Task: Search one way flight ticket for 2 adults, 4 children and 1 infant on lap in business from Myrtle Beach: Myrtle Beach International Airport to Springfield: Abraham Lincoln Capital Airport on 5-2-2023. Choice of flights is Southwest. Number of bags: 8 checked bags. Price is upto 20000. Outbound departure time preference is 21:15.
Action: Mouse moved to (416, 352)
Screenshot: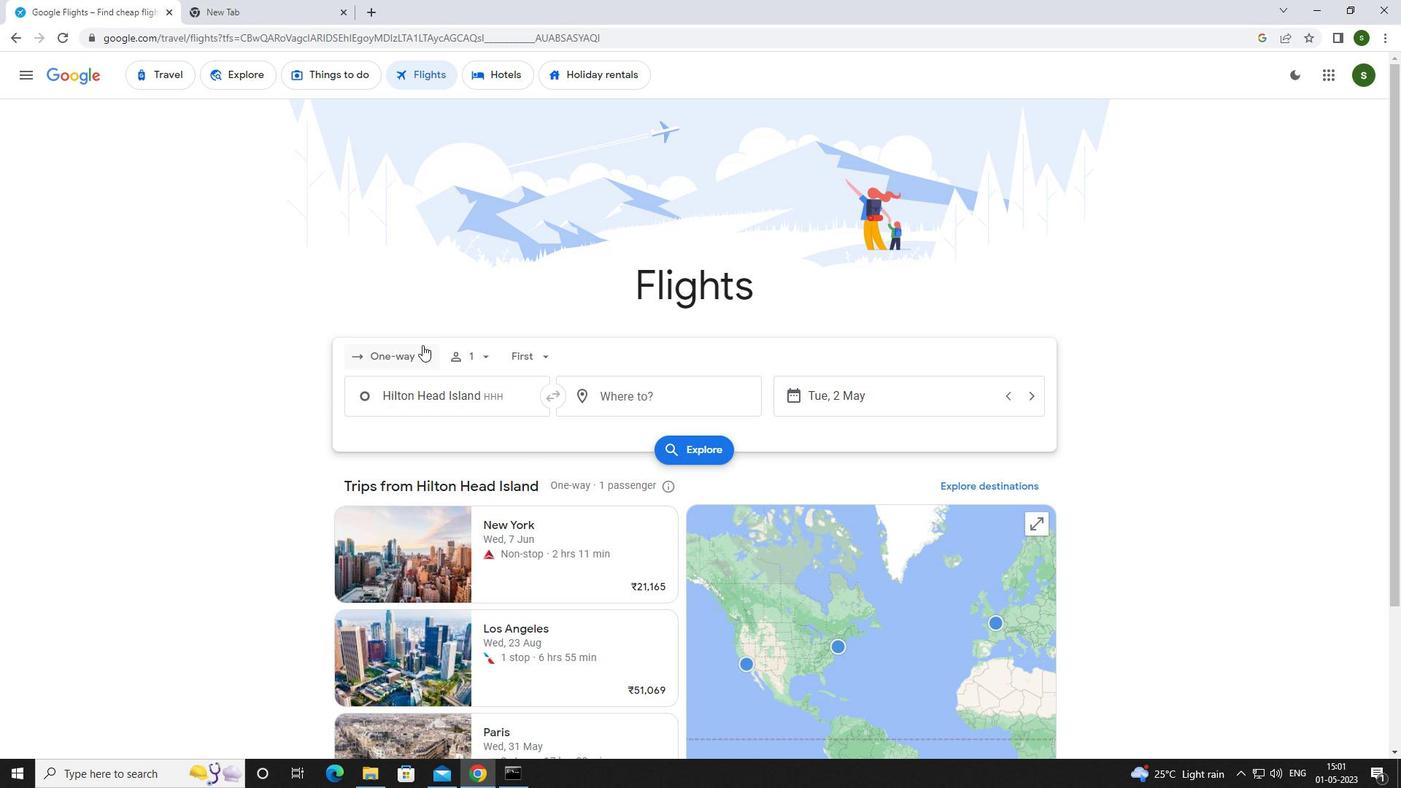 
Action: Mouse pressed left at (416, 352)
Screenshot: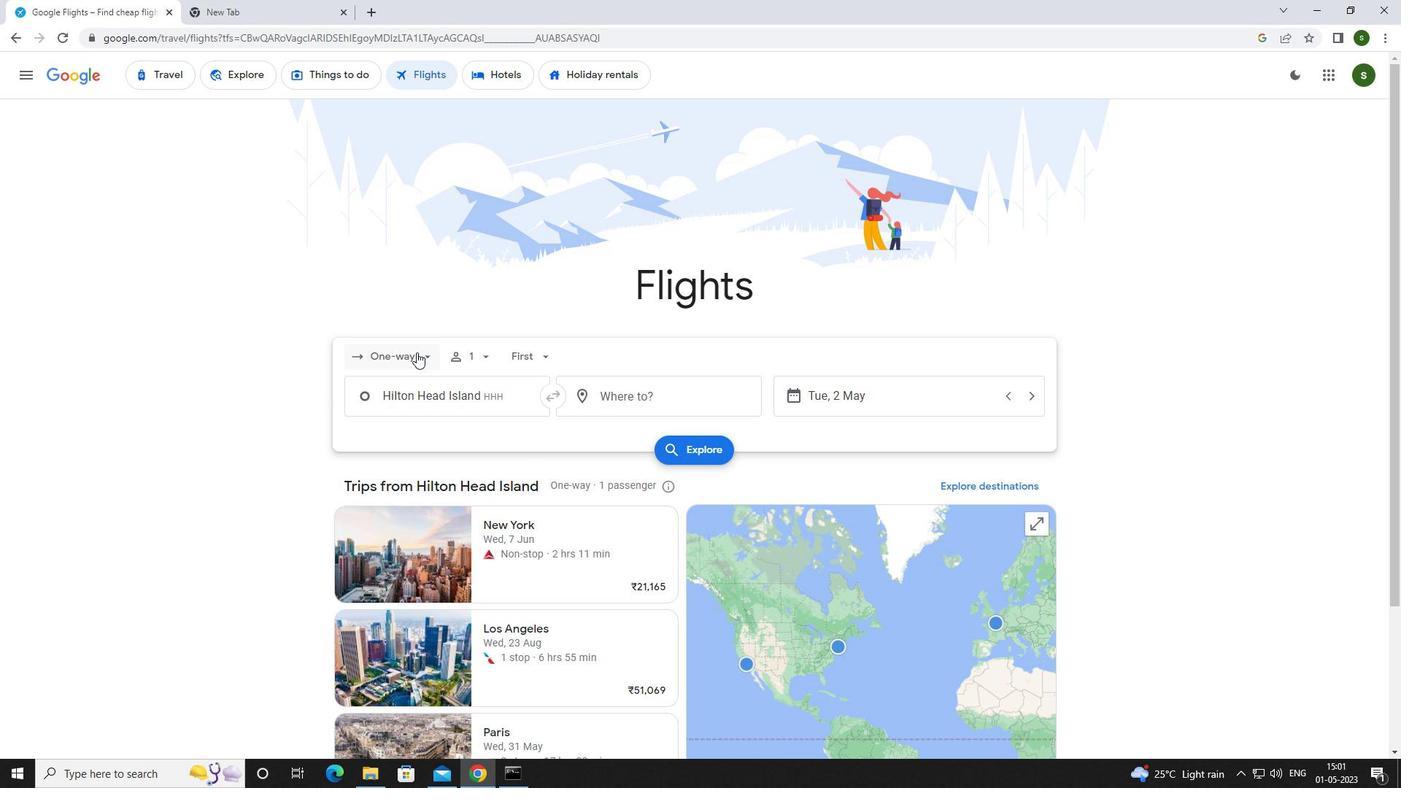 
Action: Mouse moved to (429, 419)
Screenshot: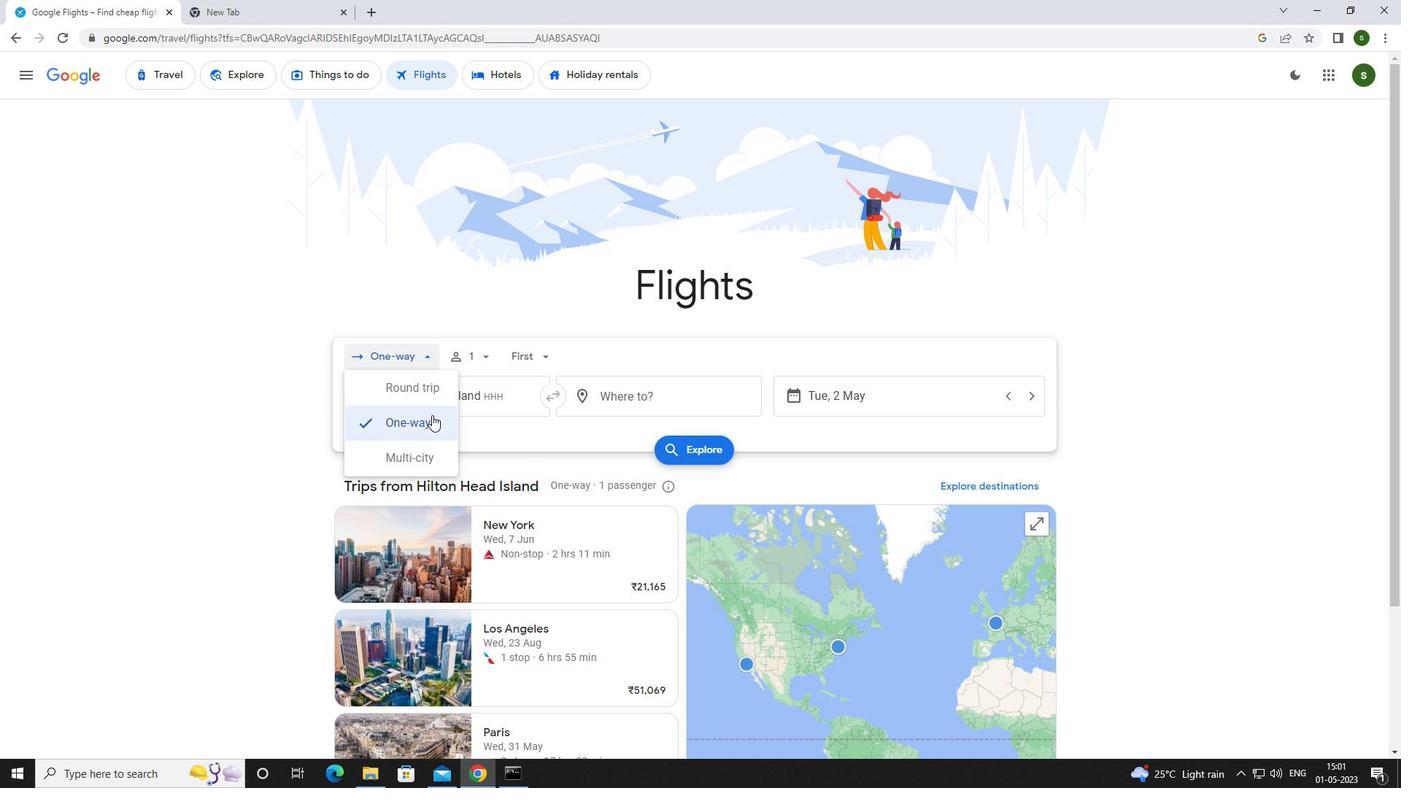
Action: Mouse pressed left at (429, 419)
Screenshot: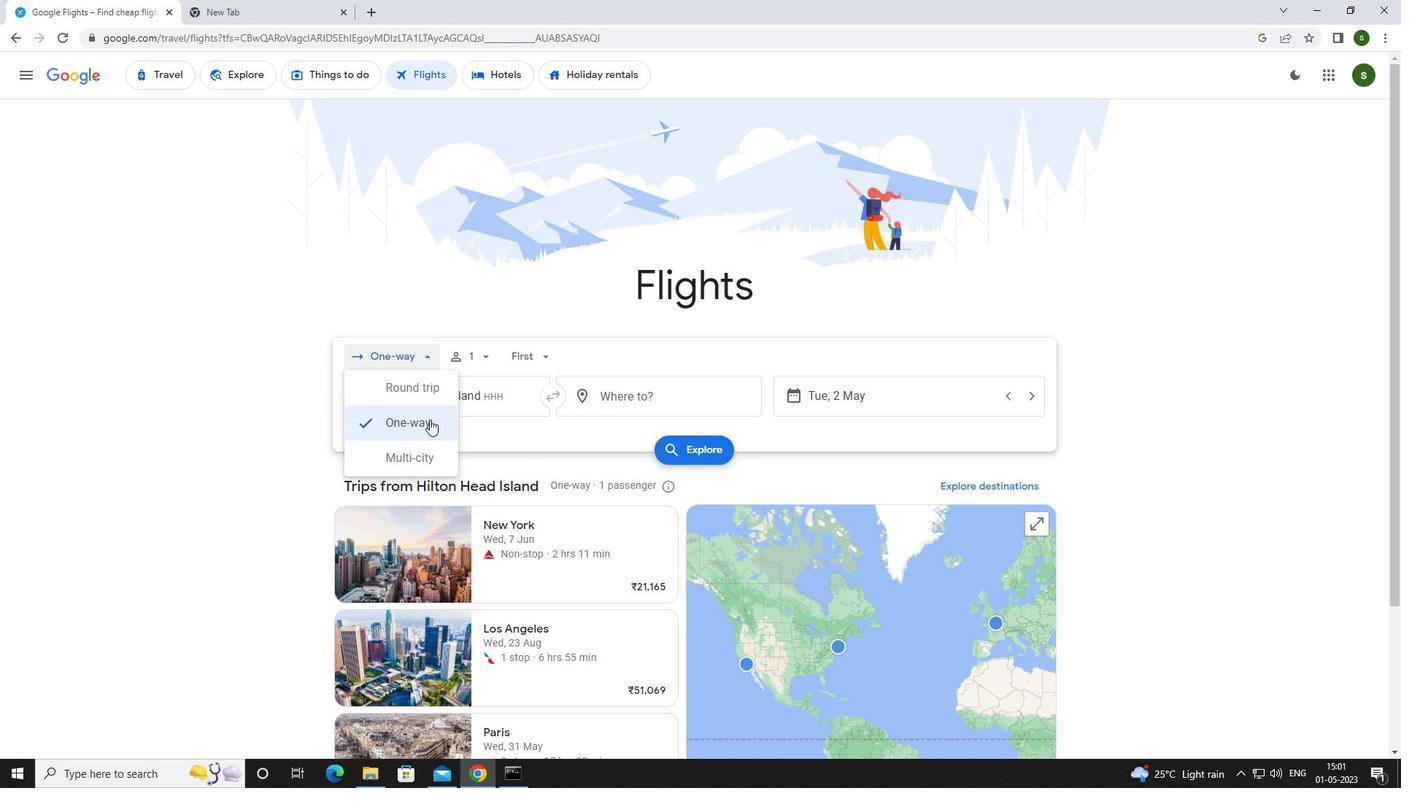 
Action: Mouse moved to (475, 356)
Screenshot: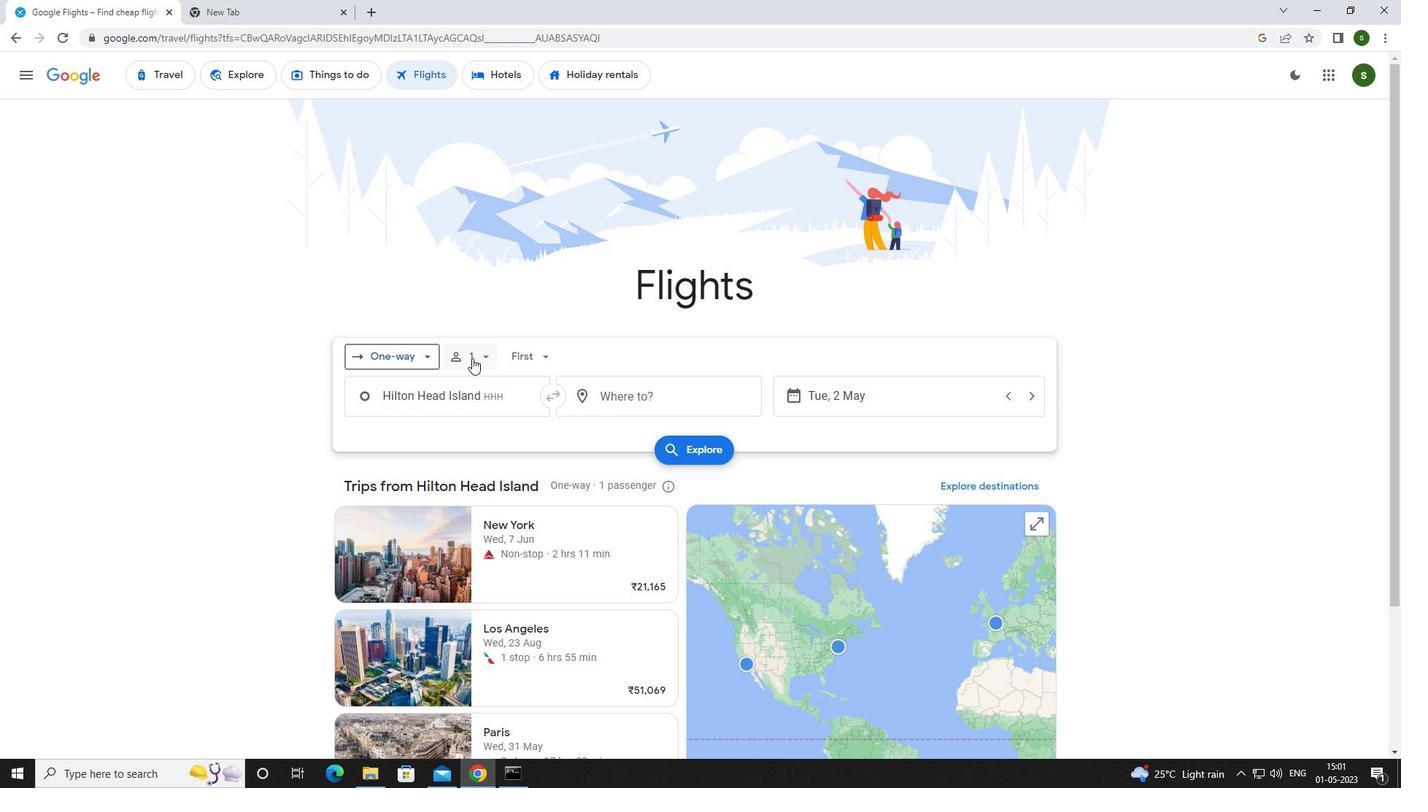 
Action: Mouse pressed left at (475, 356)
Screenshot: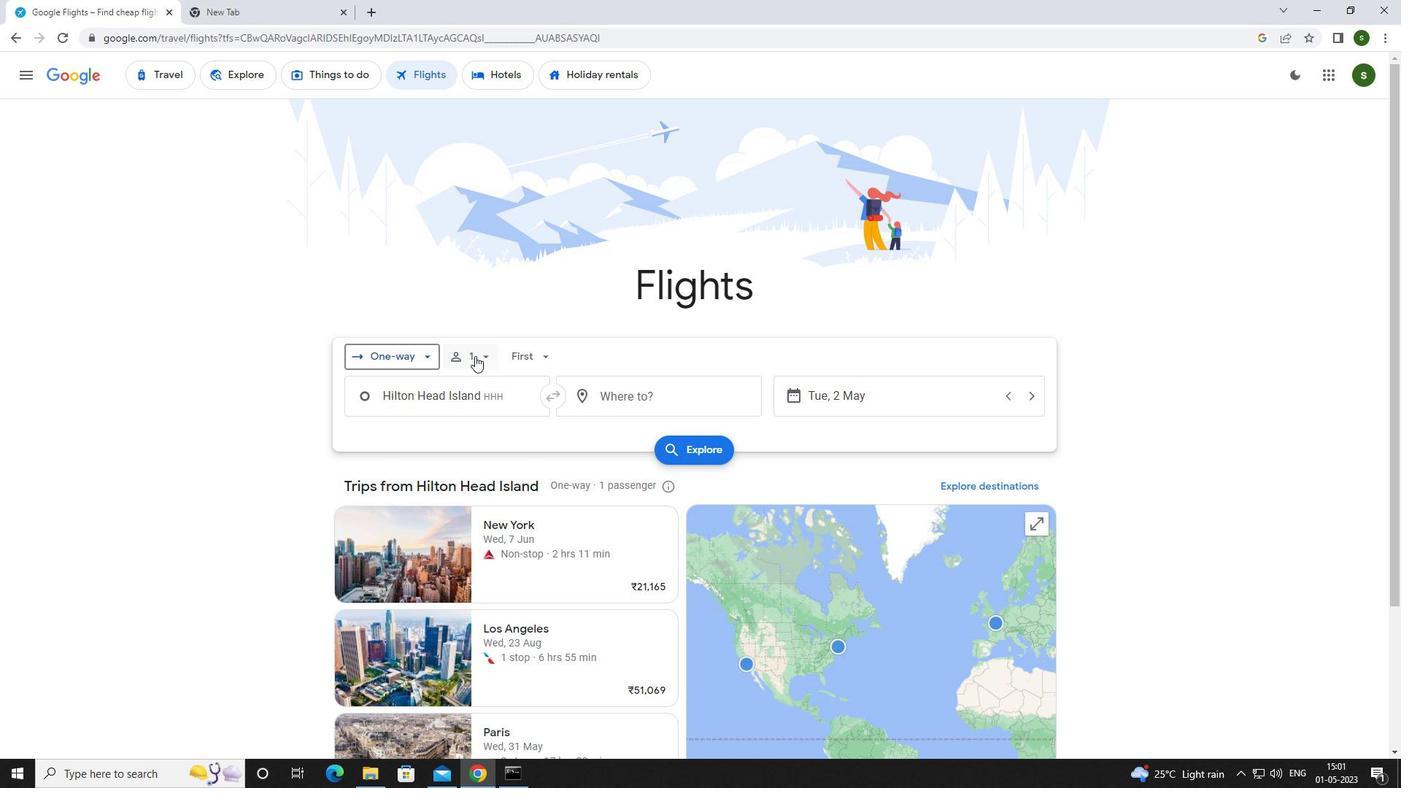 
Action: Mouse moved to (601, 396)
Screenshot: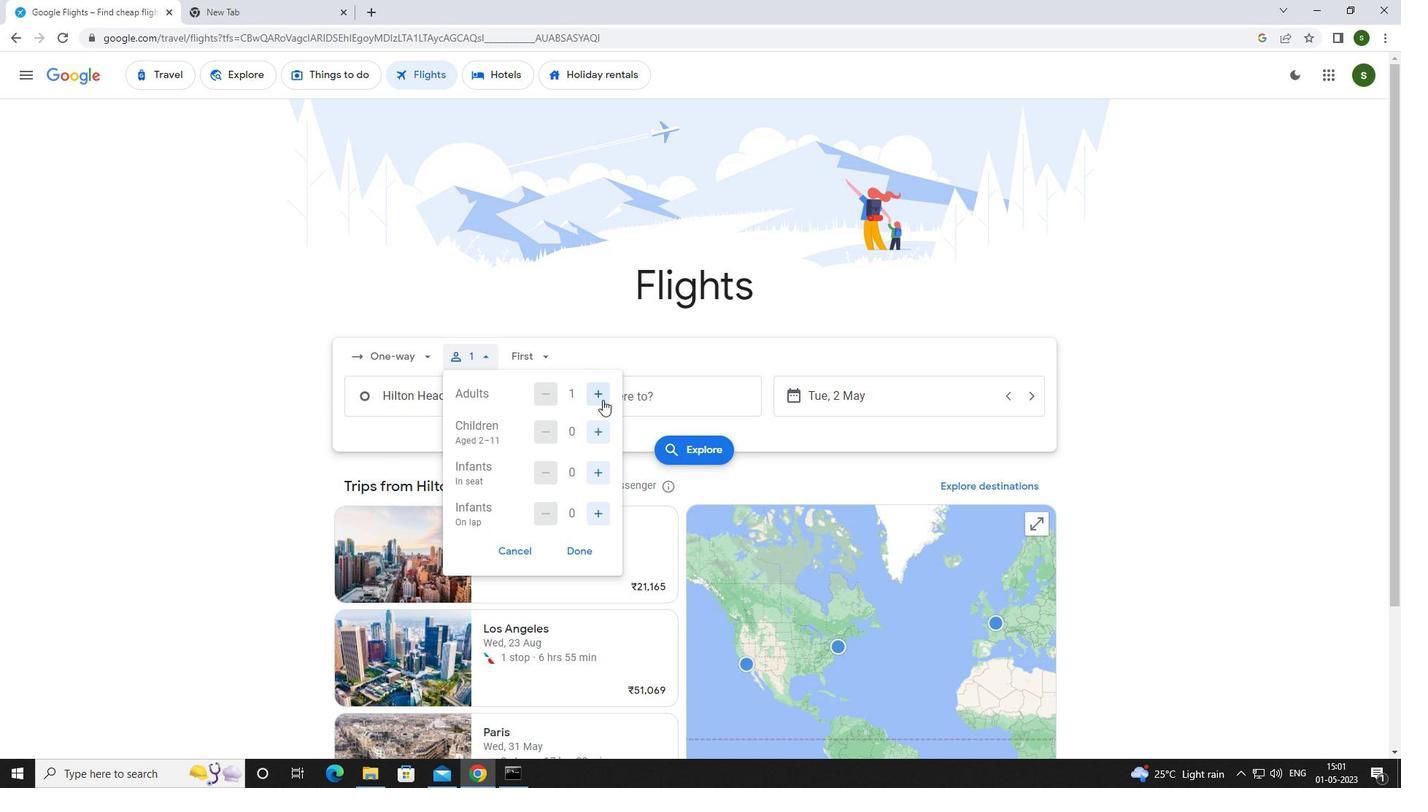 
Action: Mouse pressed left at (601, 396)
Screenshot: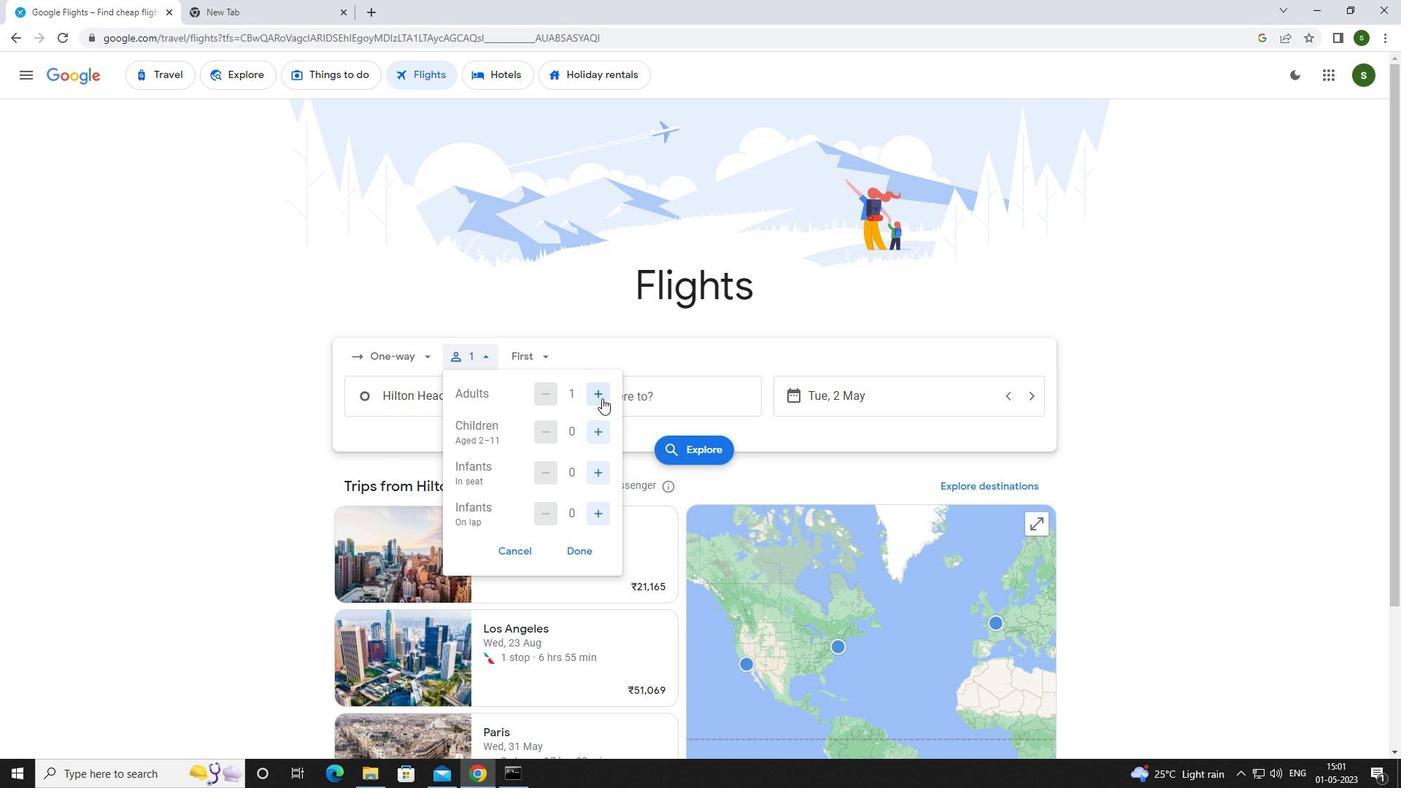
Action: Mouse moved to (601, 431)
Screenshot: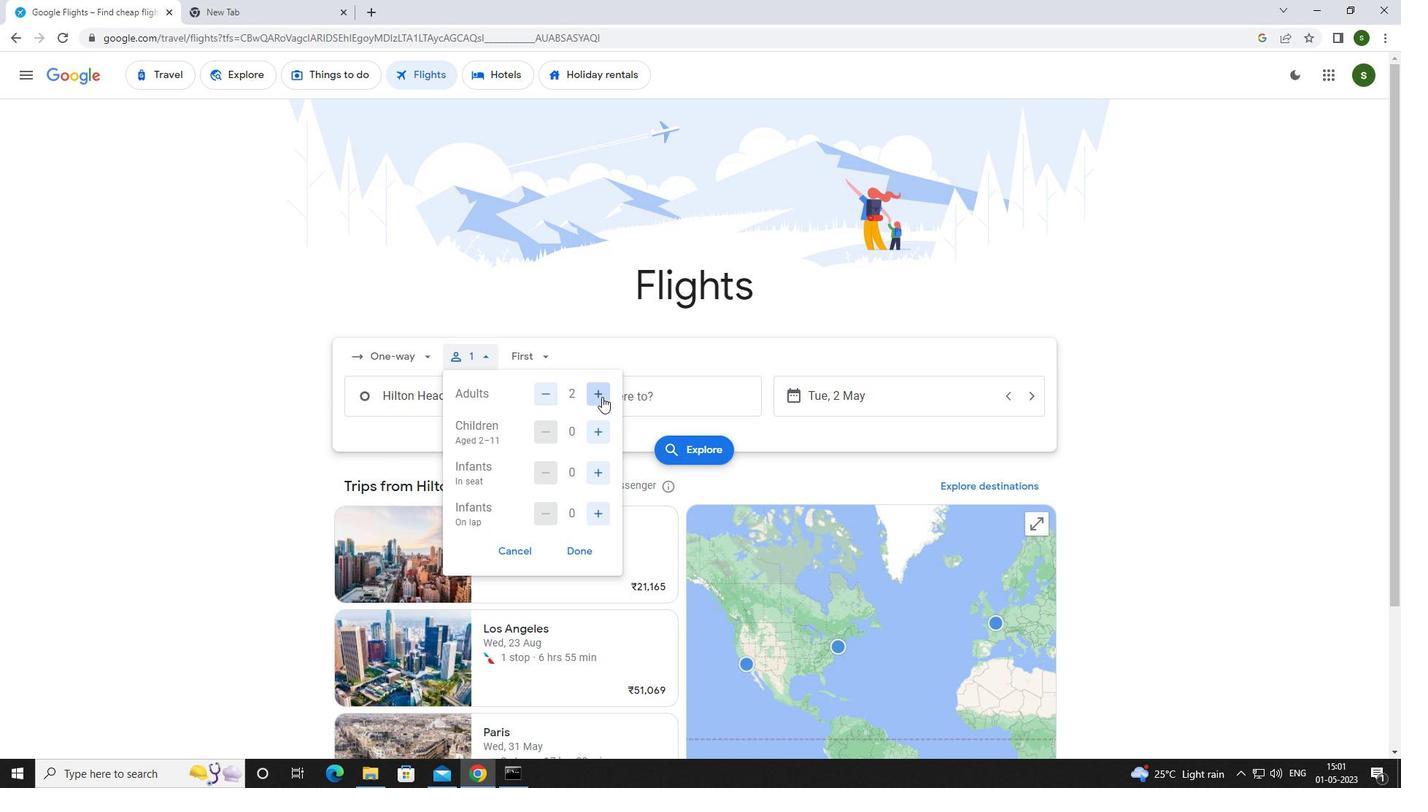 
Action: Mouse pressed left at (601, 431)
Screenshot: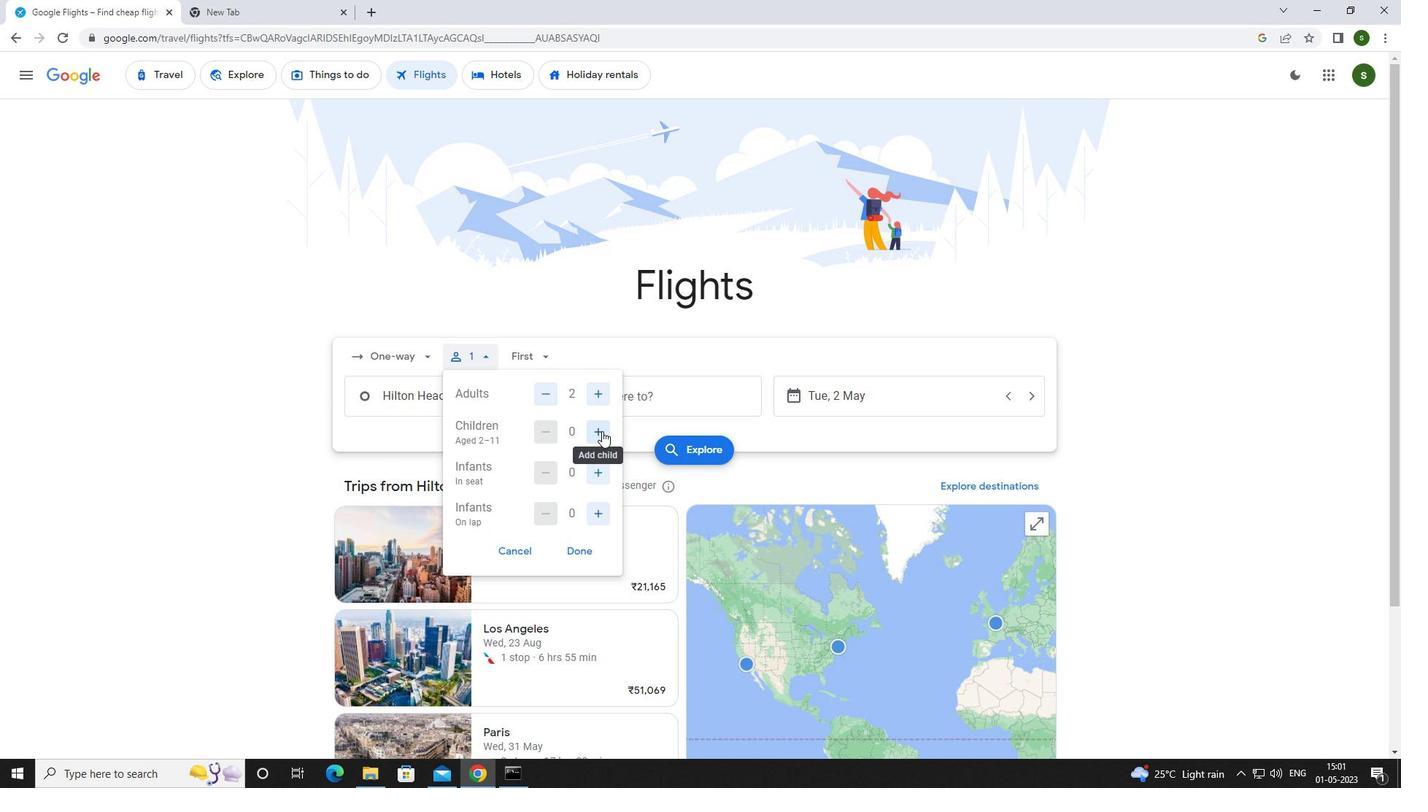 
Action: Mouse pressed left at (601, 431)
Screenshot: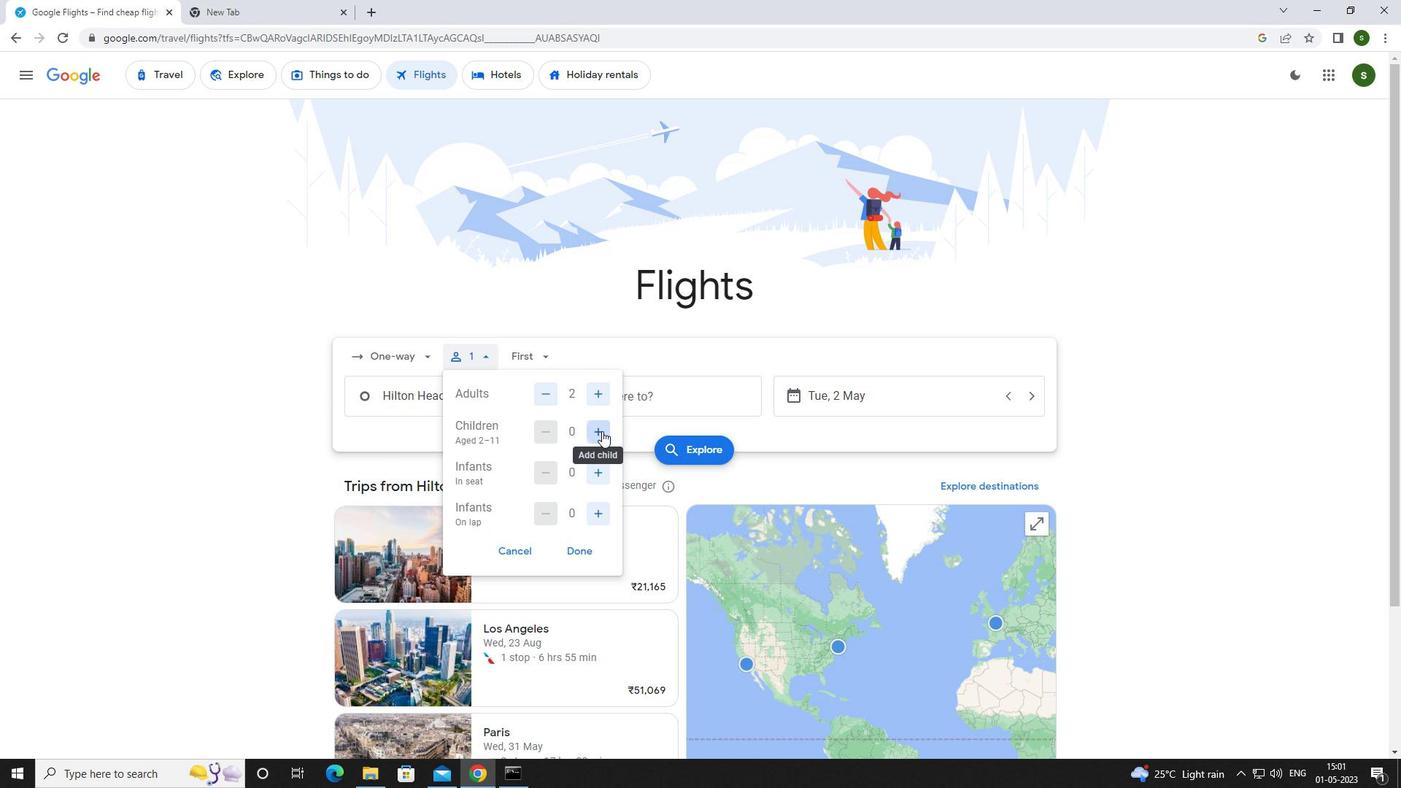
Action: Mouse pressed left at (601, 431)
Screenshot: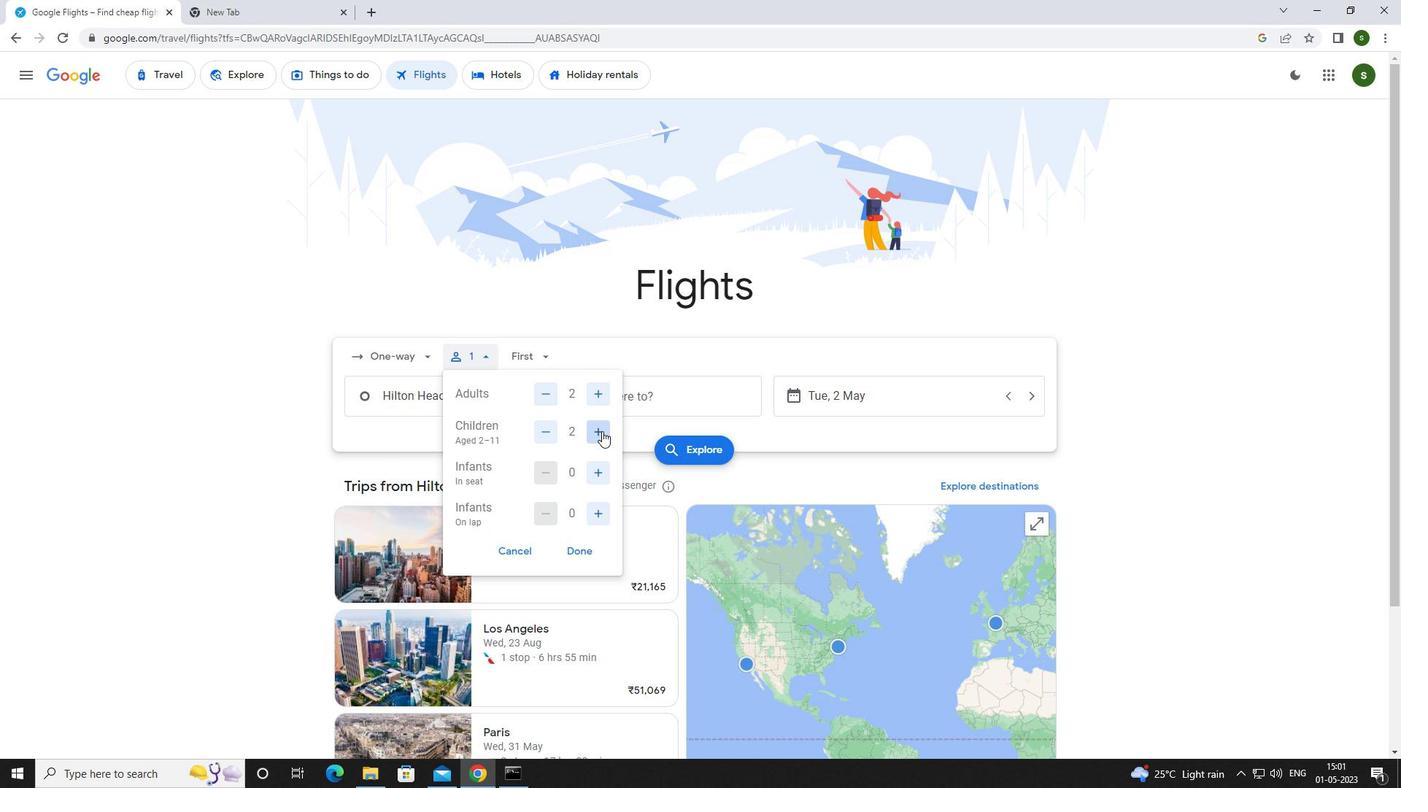 
Action: Mouse pressed left at (601, 431)
Screenshot: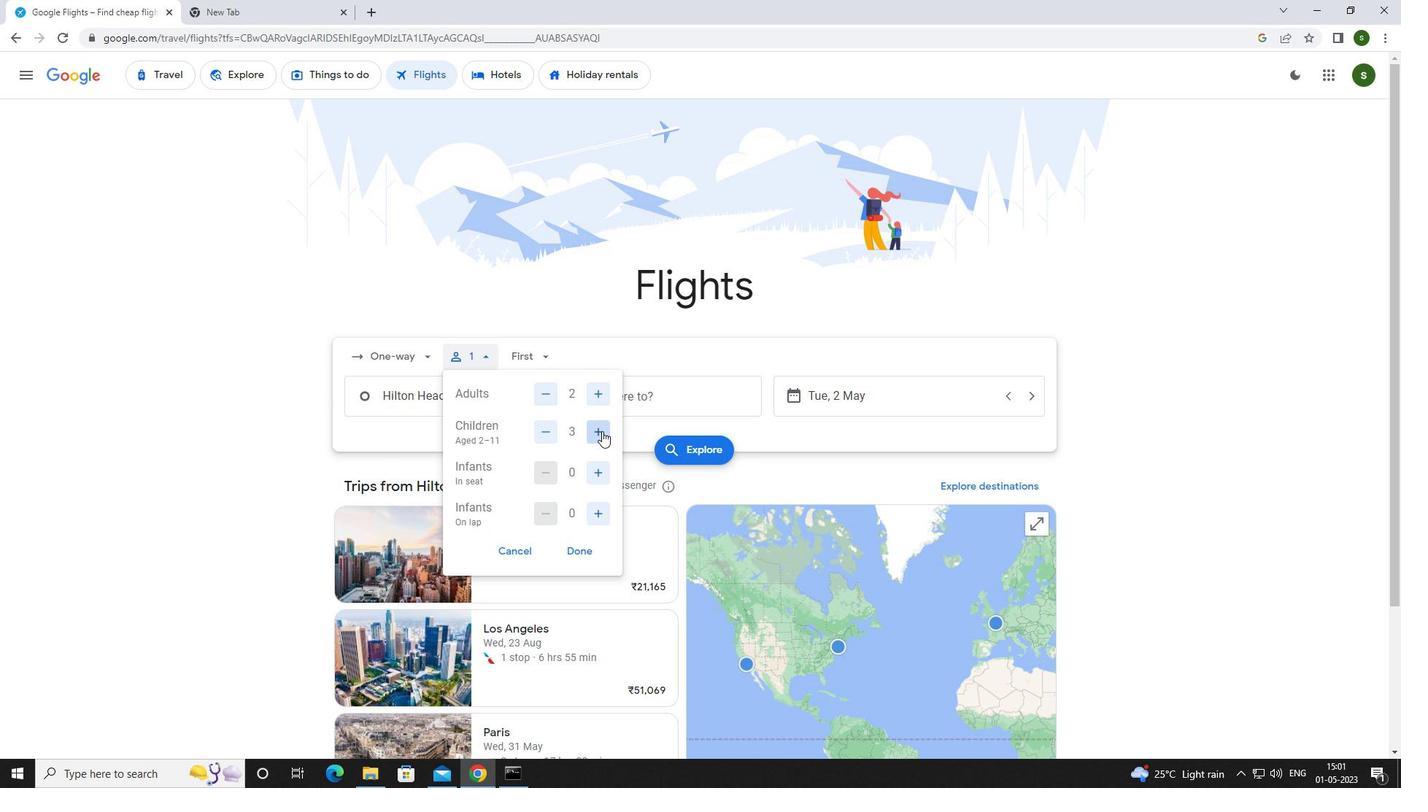 
Action: Mouse moved to (598, 513)
Screenshot: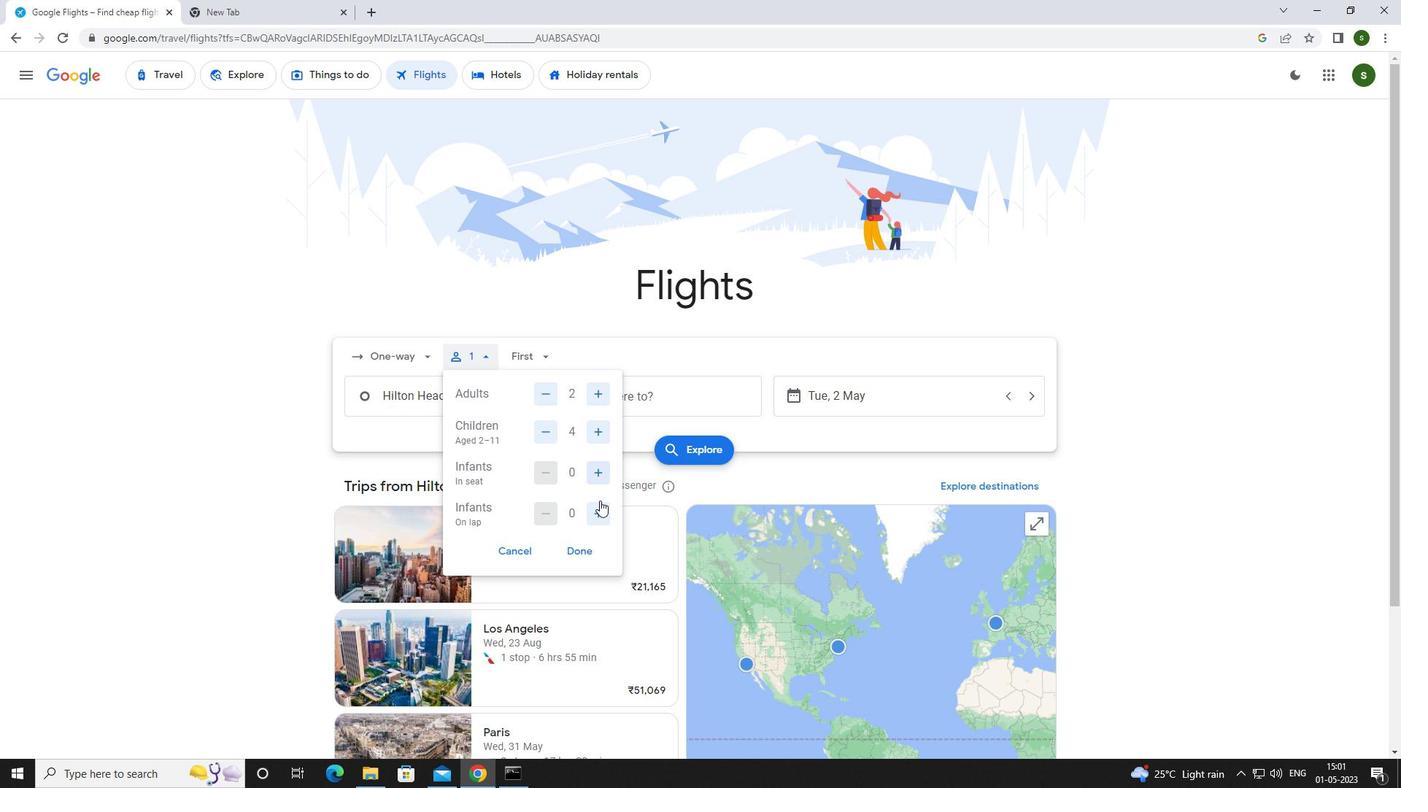 
Action: Mouse pressed left at (598, 513)
Screenshot: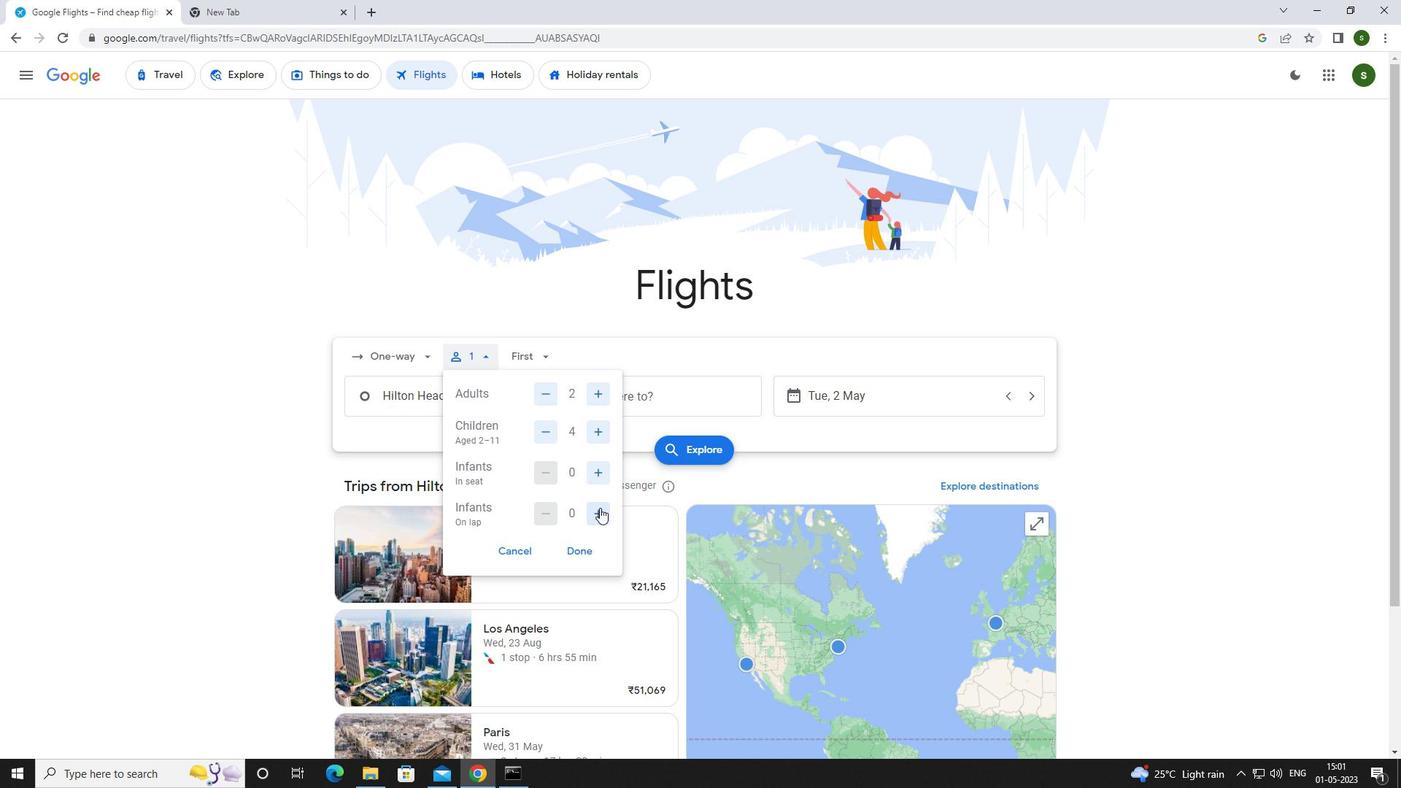 
Action: Mouse moved to (546, 359)
Screenshot: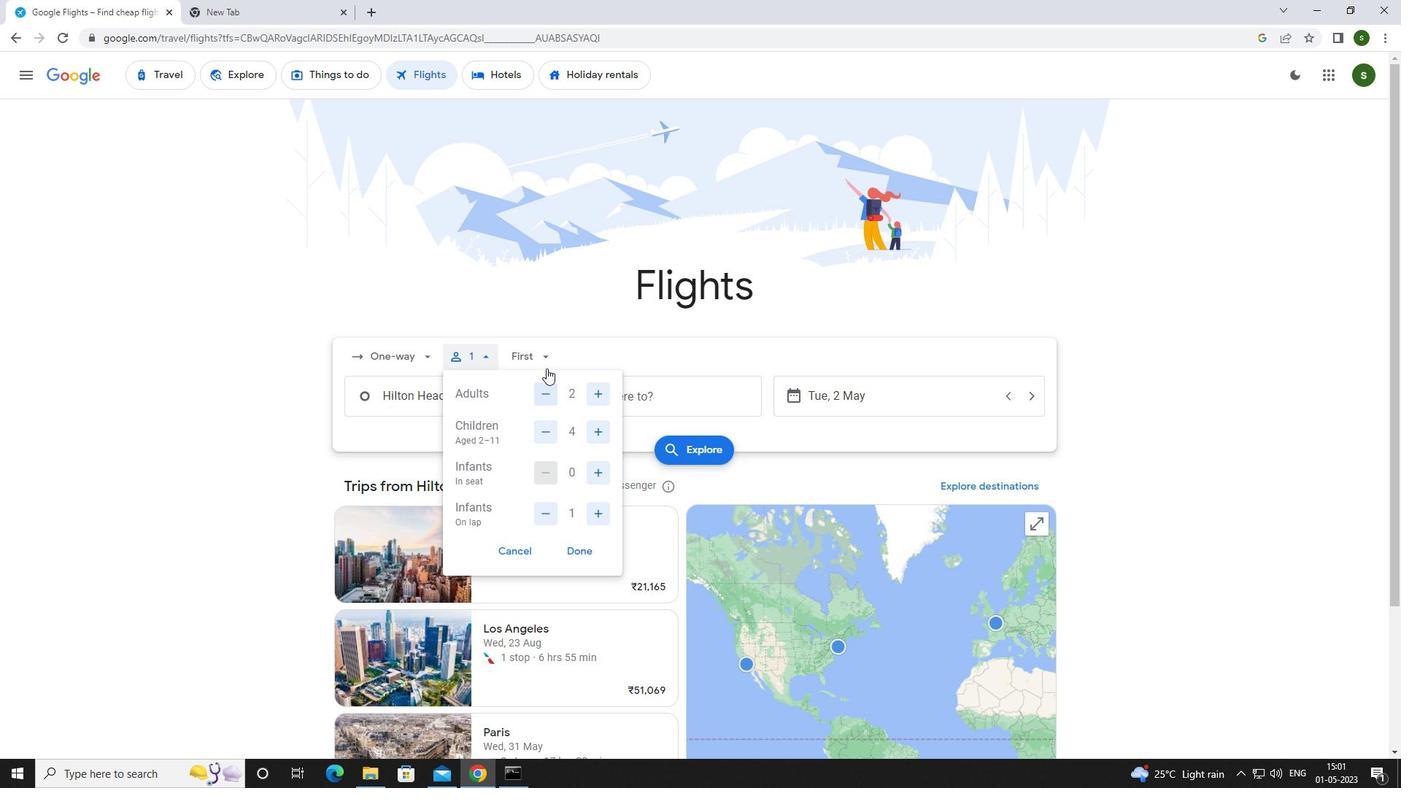 
Action: Mouse pressed left at (546, 359)
Screenshot: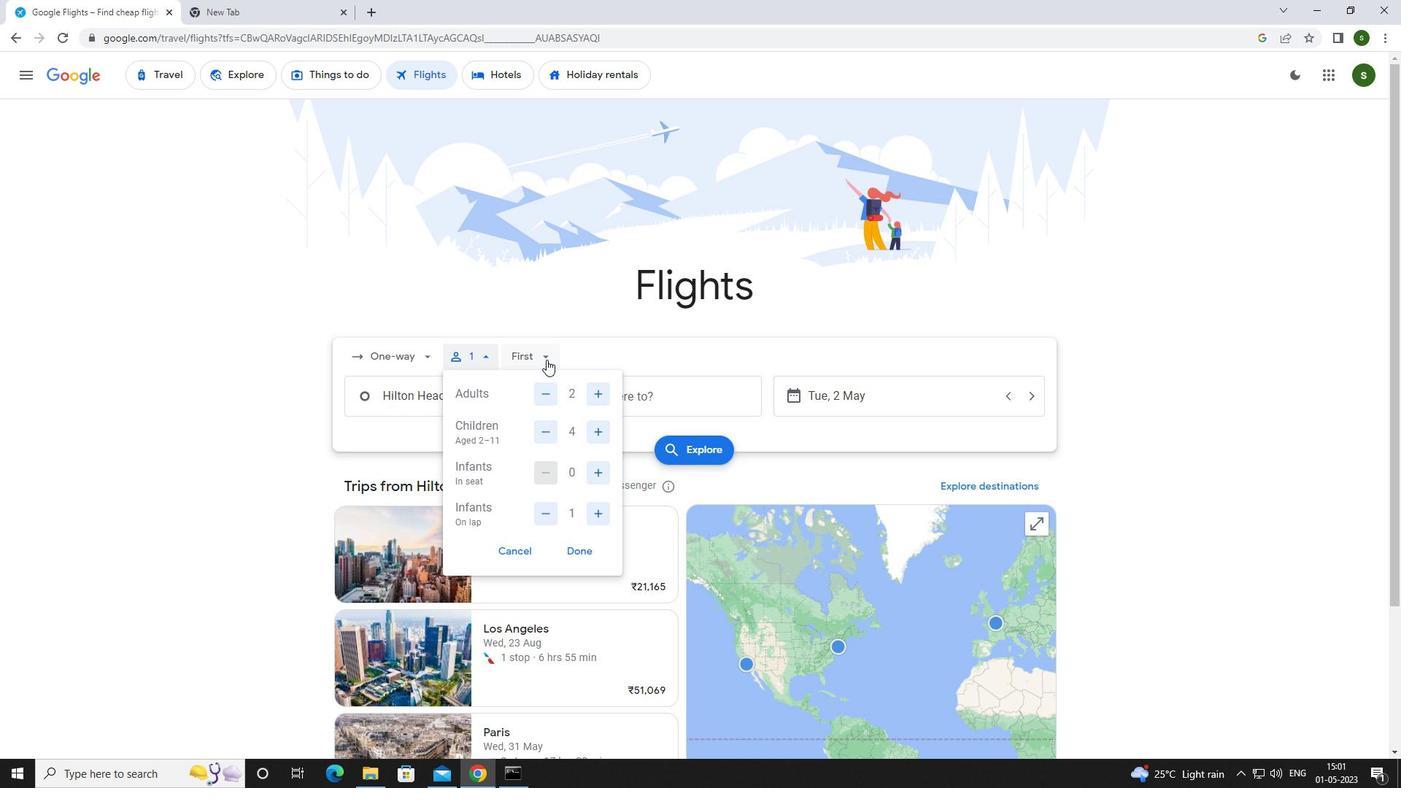 
Action: Mouse moved to (580, 458)
Screenshot: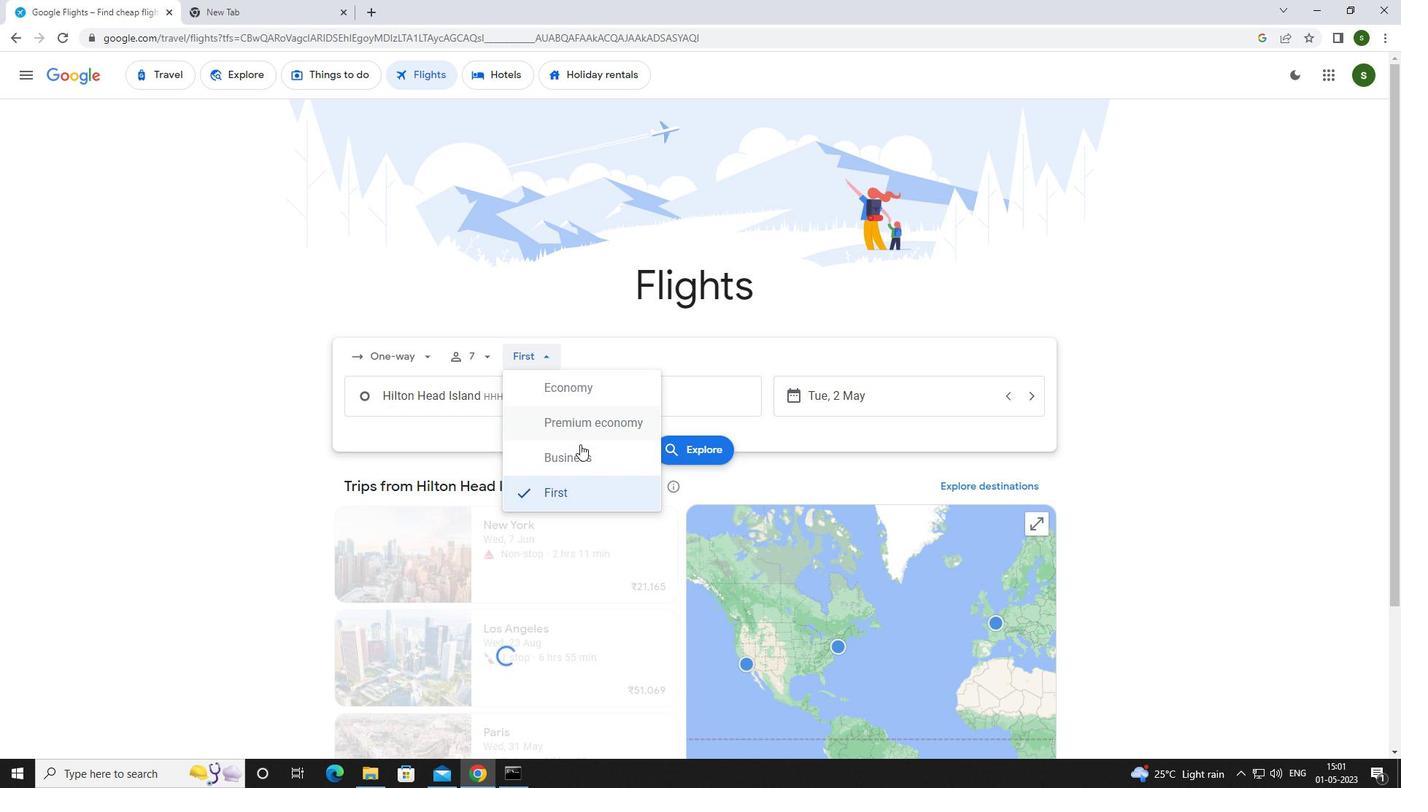 
Action: Mouse pressed left at (580, 458)
Screenshot: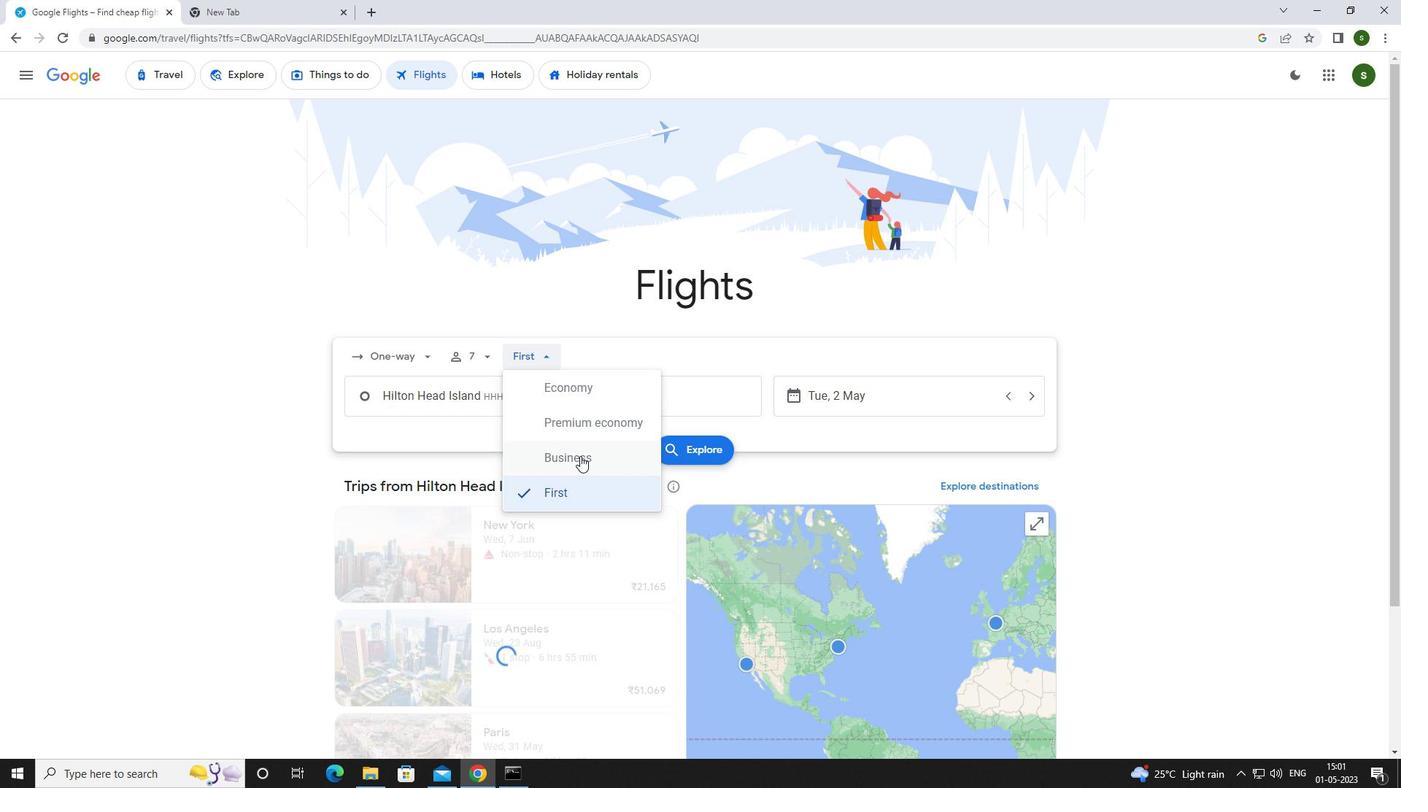 
Action: Mouse moved to (503, 391)
Screenshot: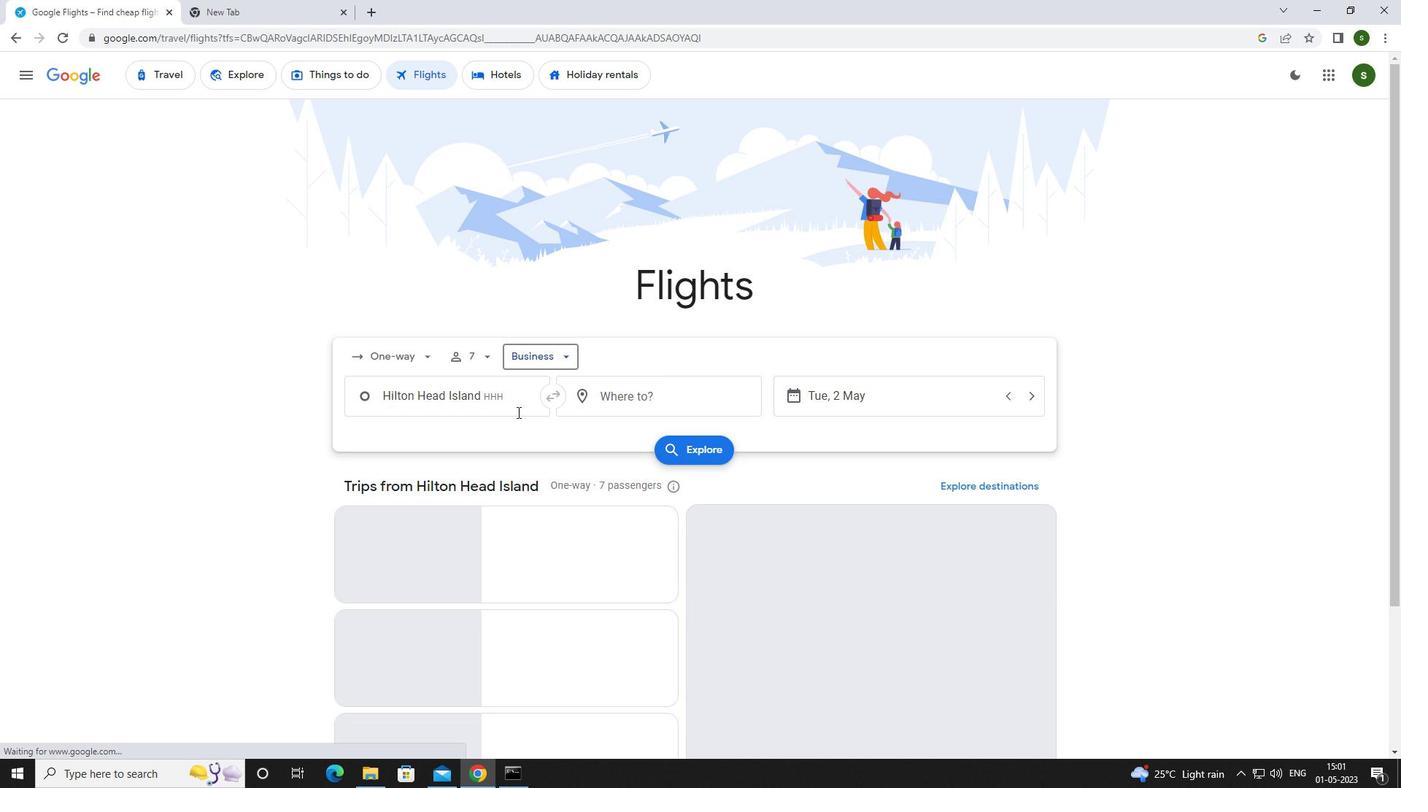 
Action: Mouse pressed left at (503, 391)
Screenshot: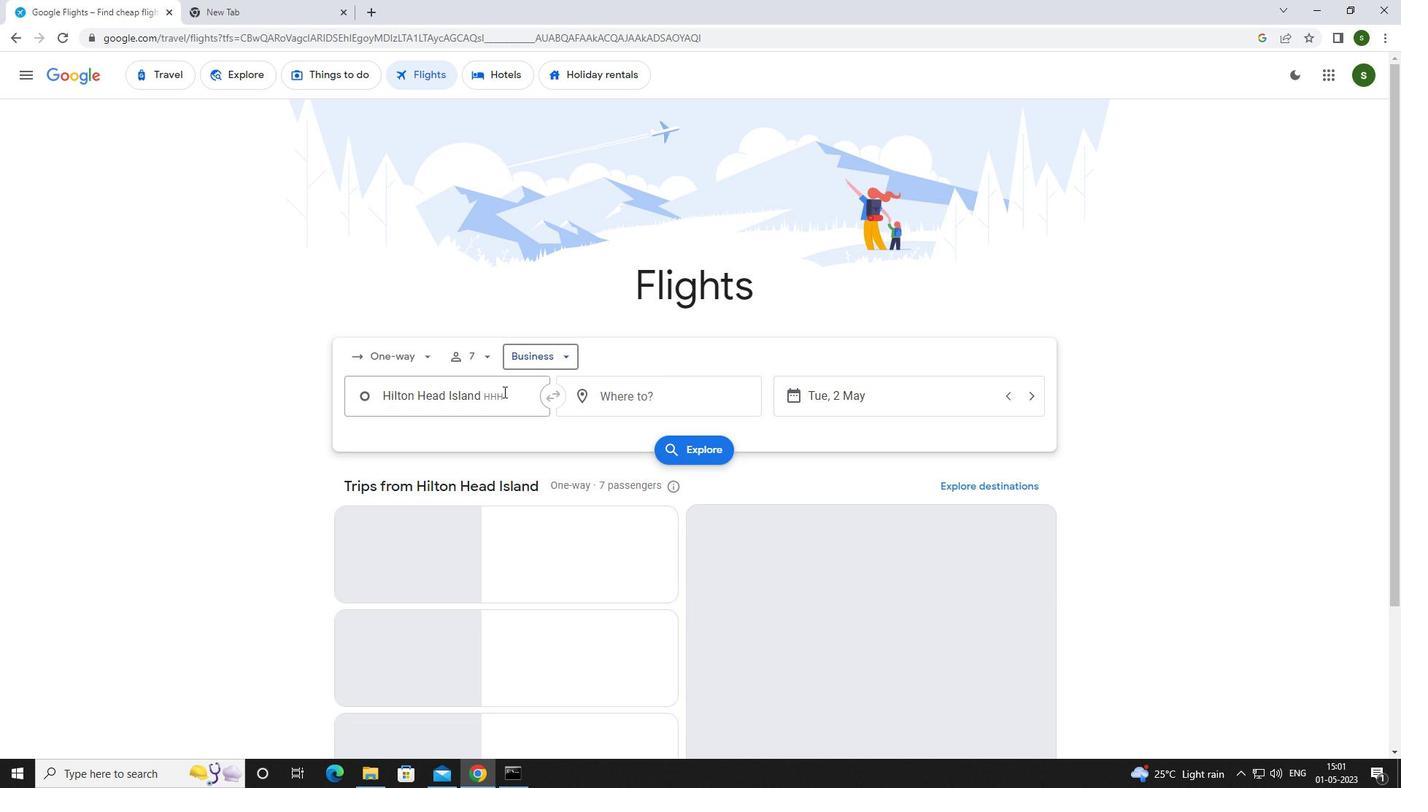 
Action: Key pressed myrtle
Screenshot: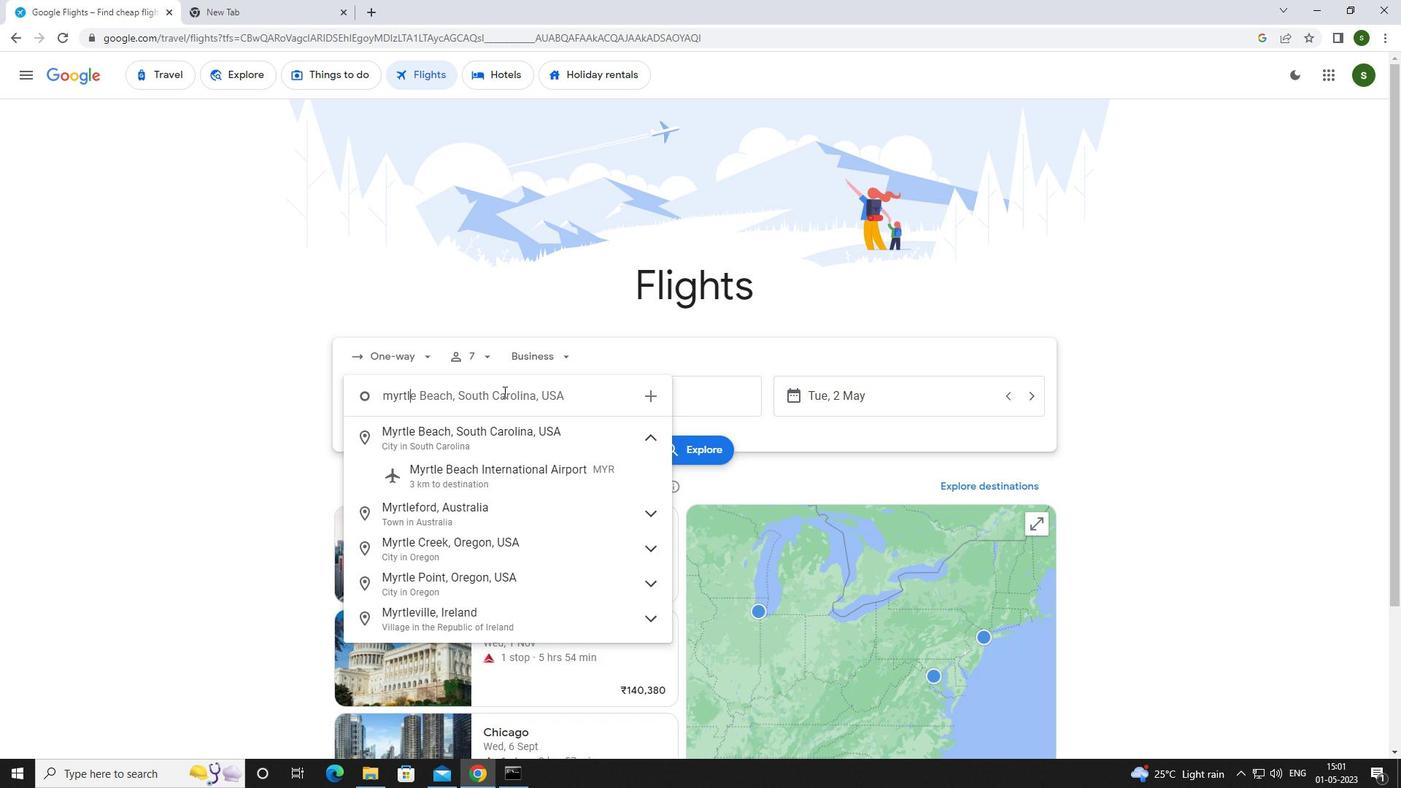
Action: Mouse moved to (528, 472)
Screenshot: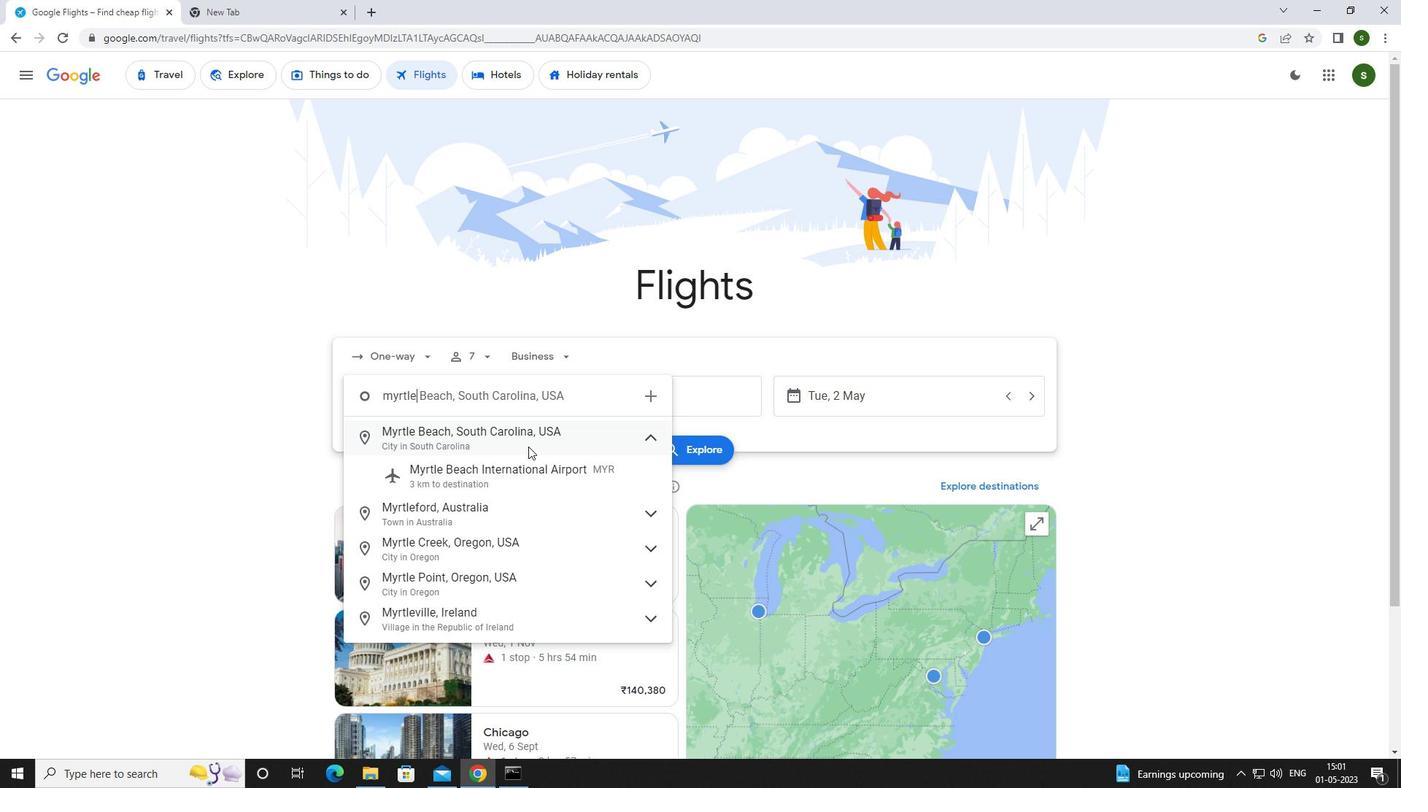 
Action: Mouse pressed left at (528, 472)
Screenshot: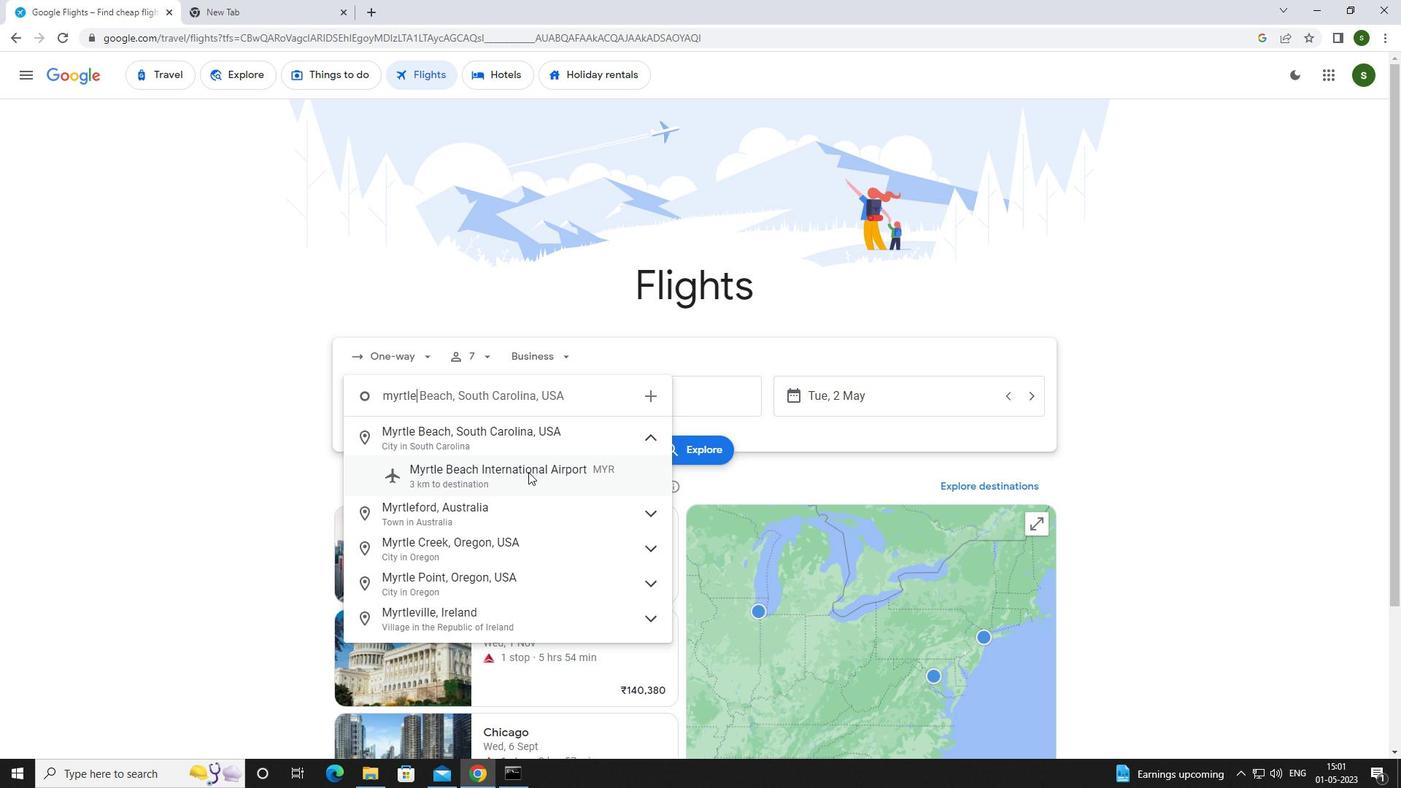 
Action: Mouse moved to (626, 394)
Screenshot: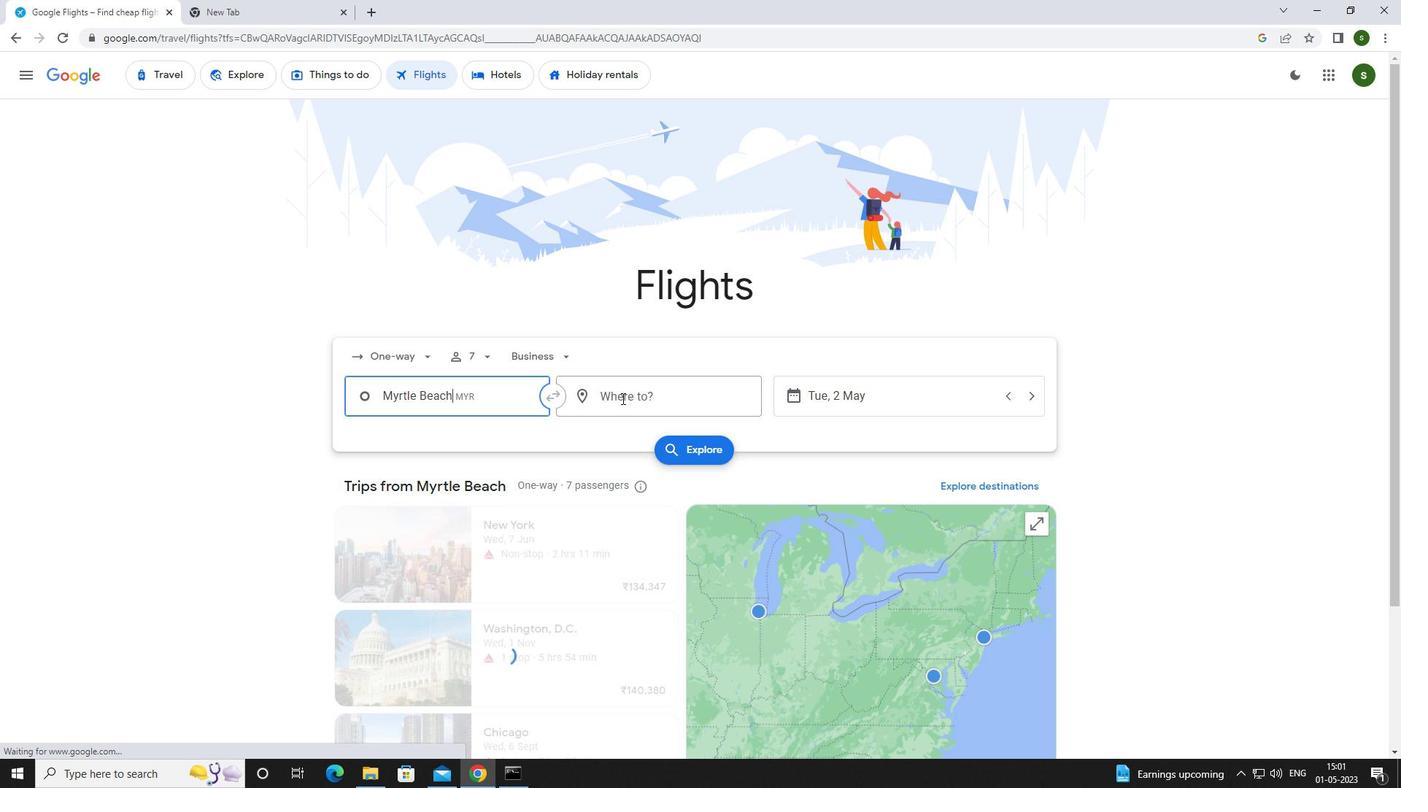 
Action: Mouse pressed left at (626, 394)
Screenshot: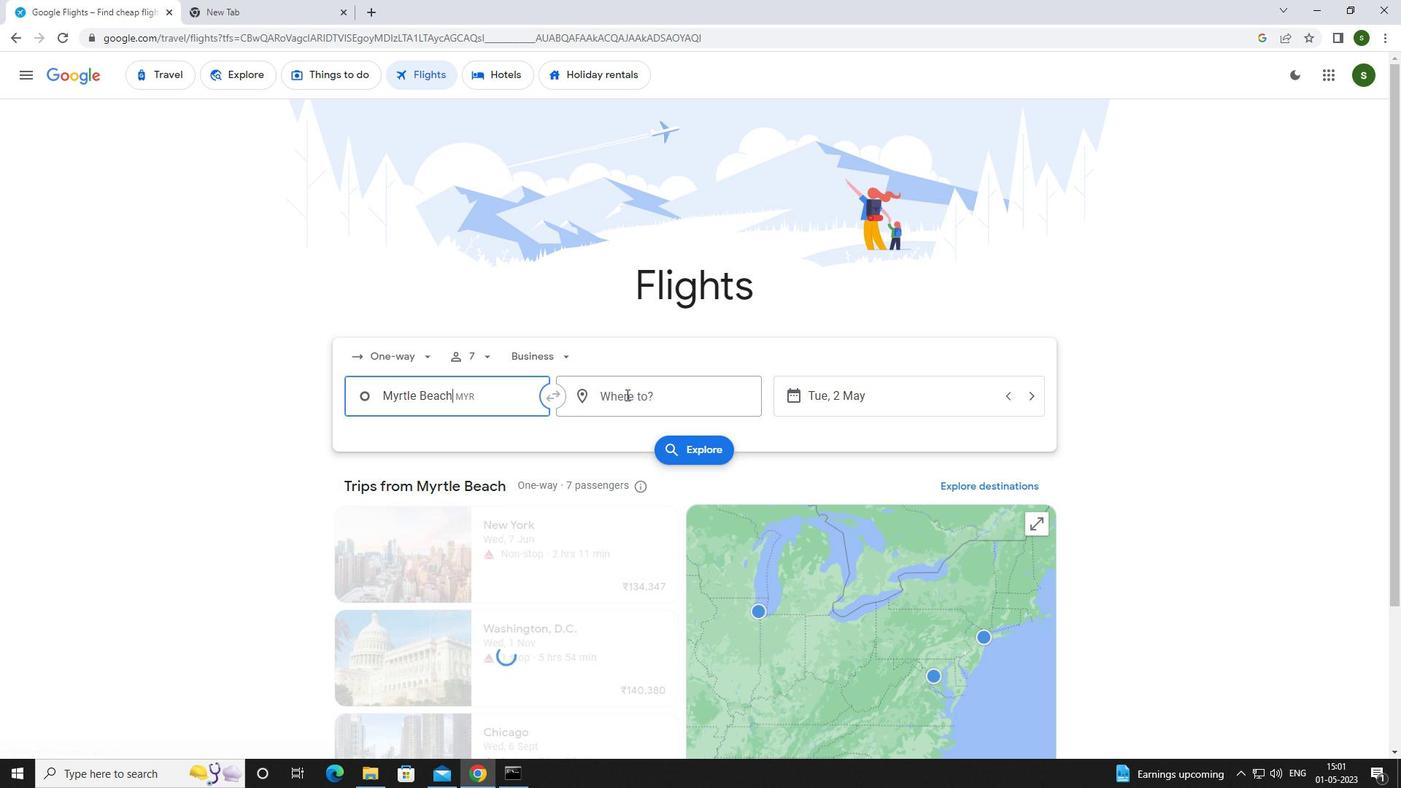 
Action: Mouse moved to (627, 394)
Screenshot: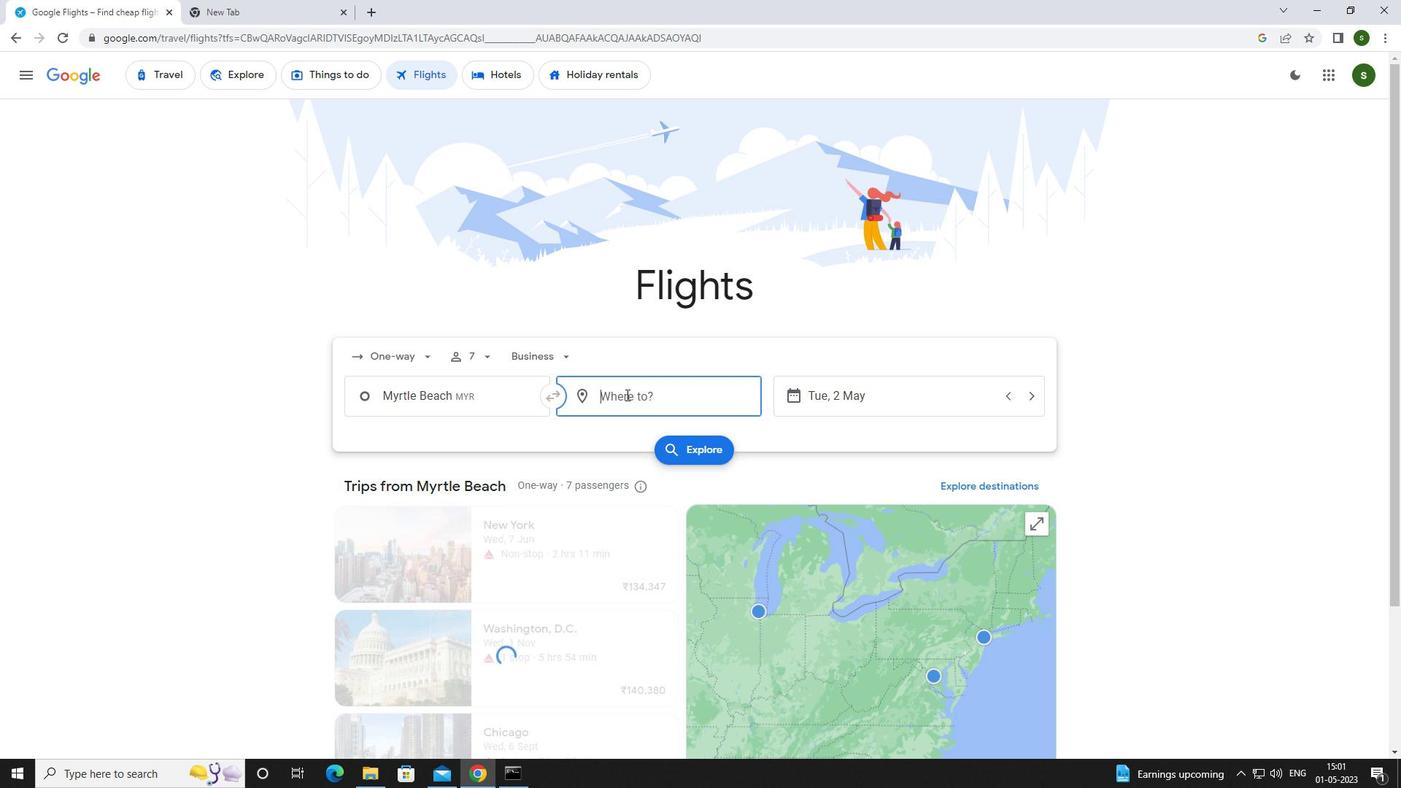 
Action: Key pressed <Key.caps_lock>s<Key.caps_lock>pringfie
Screenshot: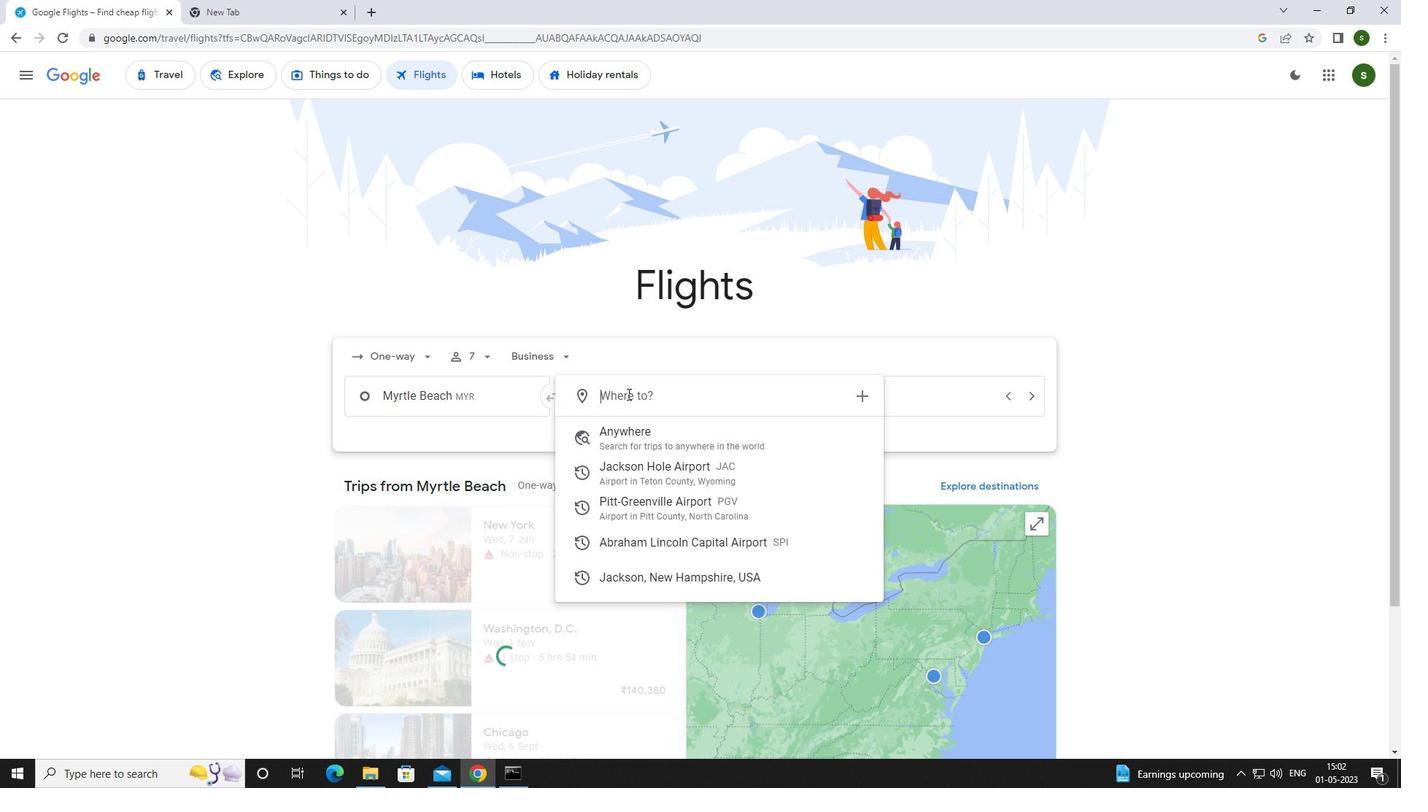 
Action: Mouse moved to (661, 502)
Screenshot: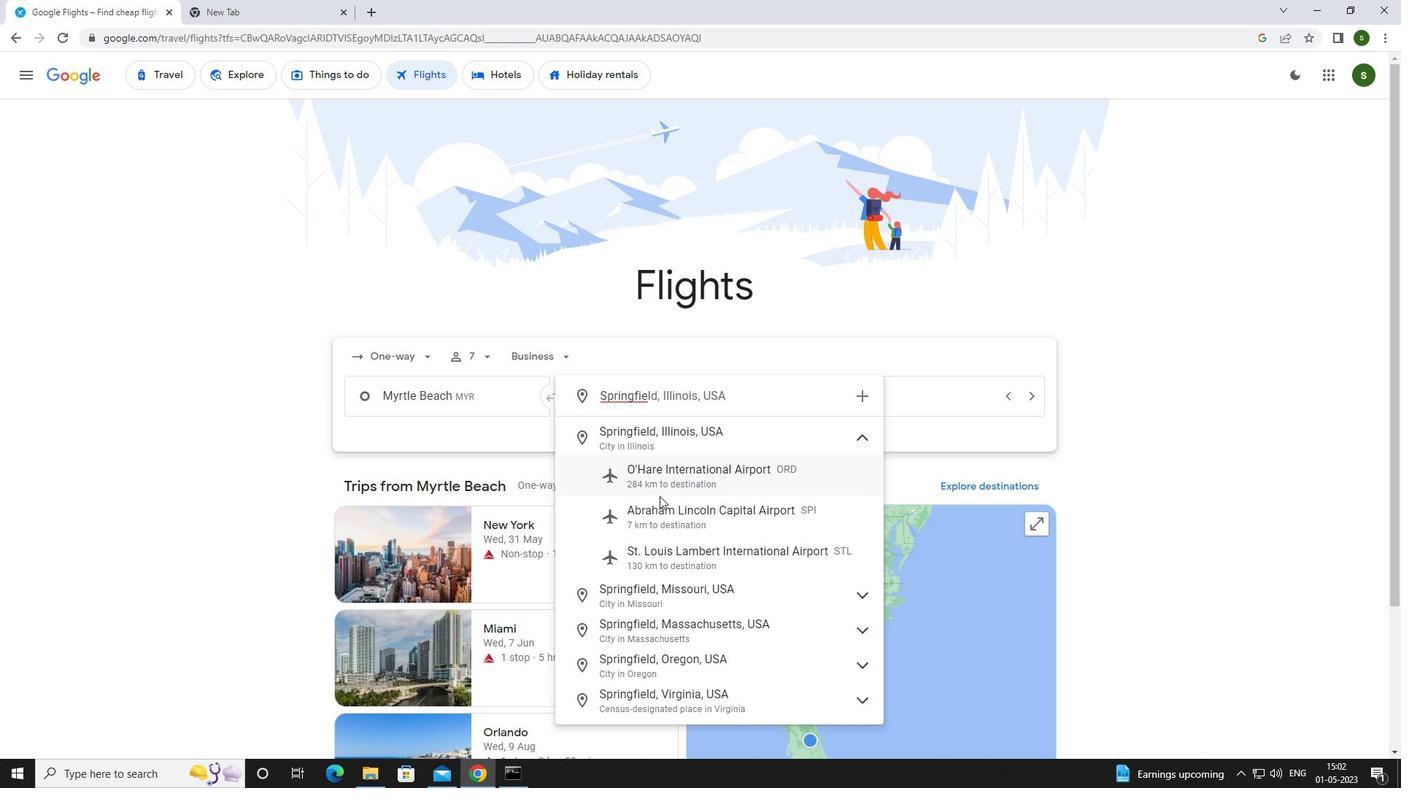 
Action: Mouse pressed left at (661, 502)
Screenshot: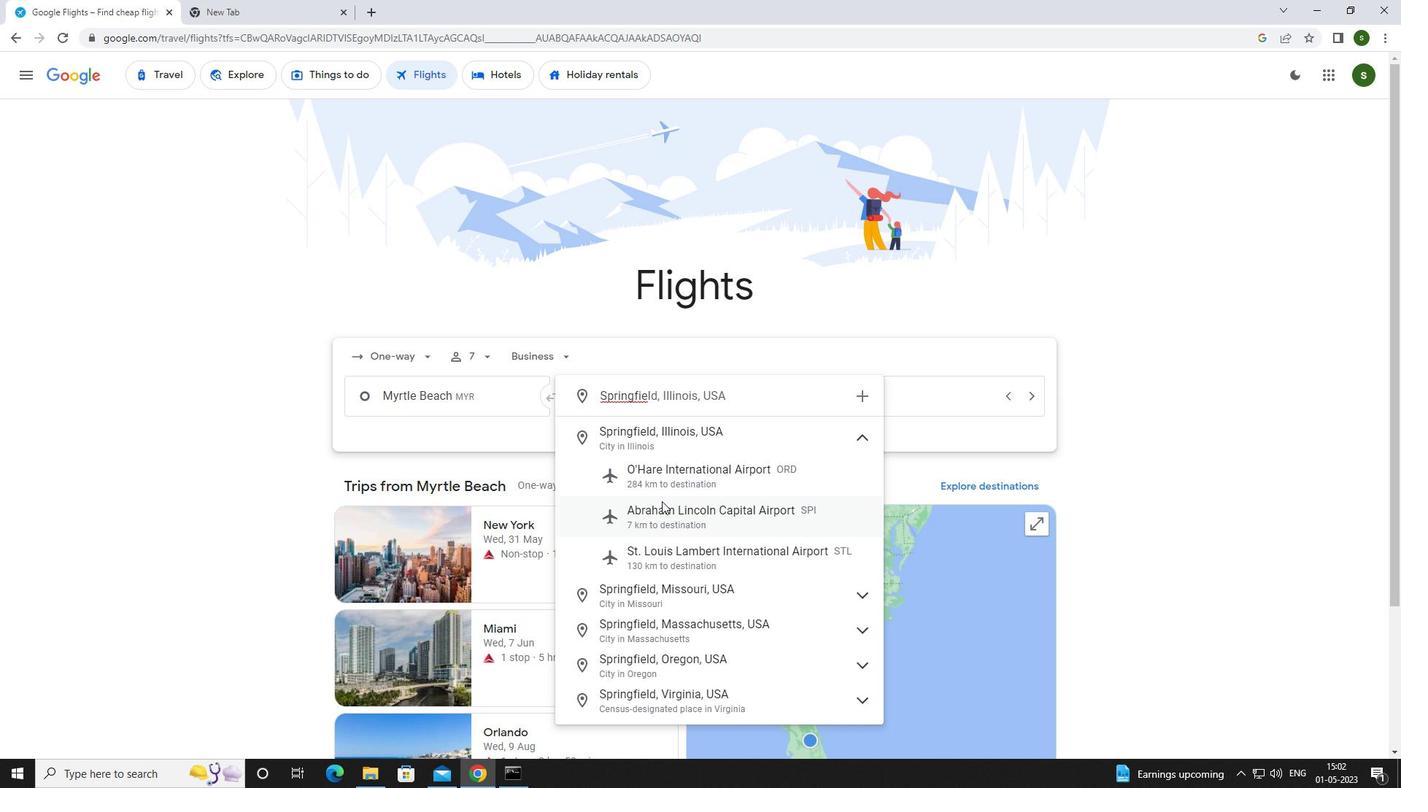 
Action: Mouse moved to (889, 399)
Screenshot: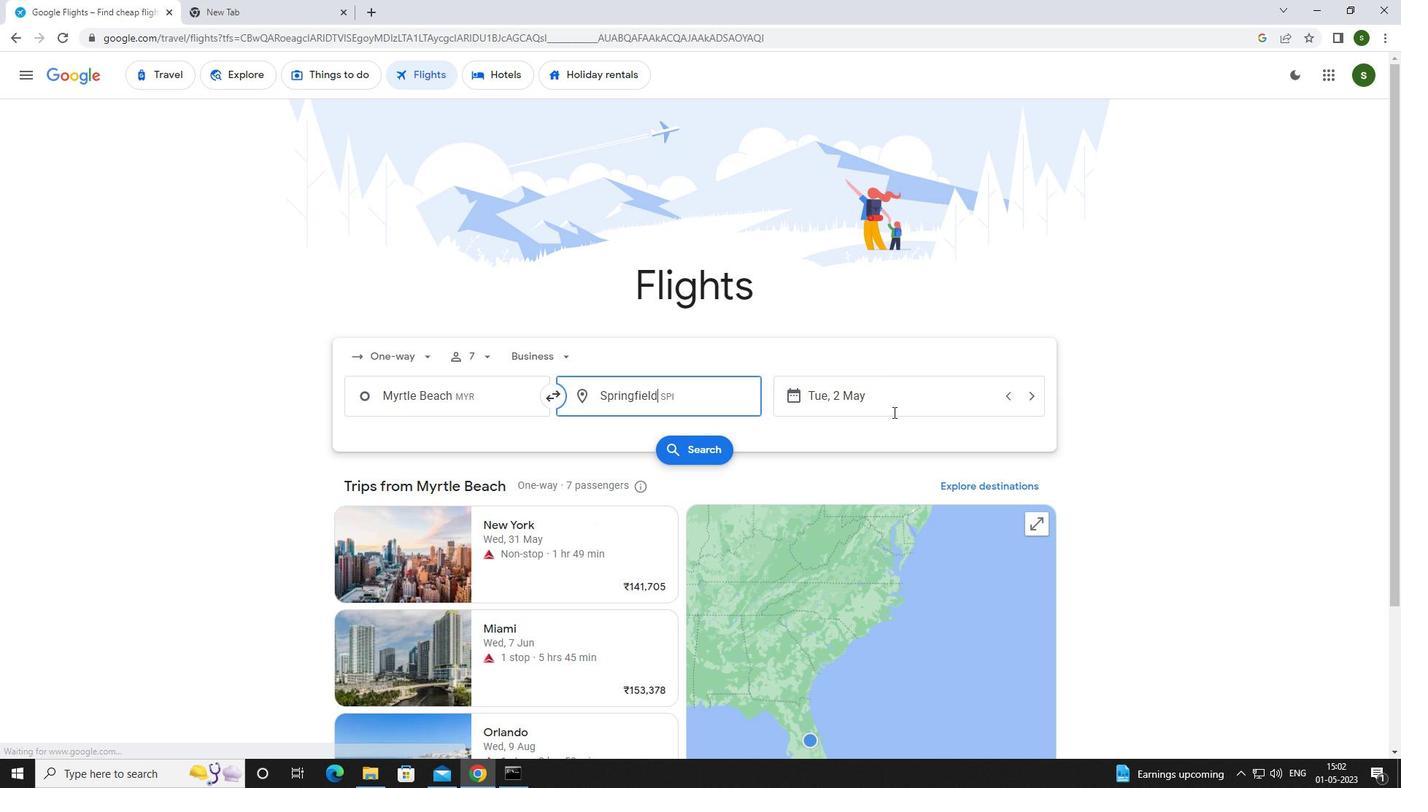 
Action: Mouse pressed left at (889, 399)
Screenshot: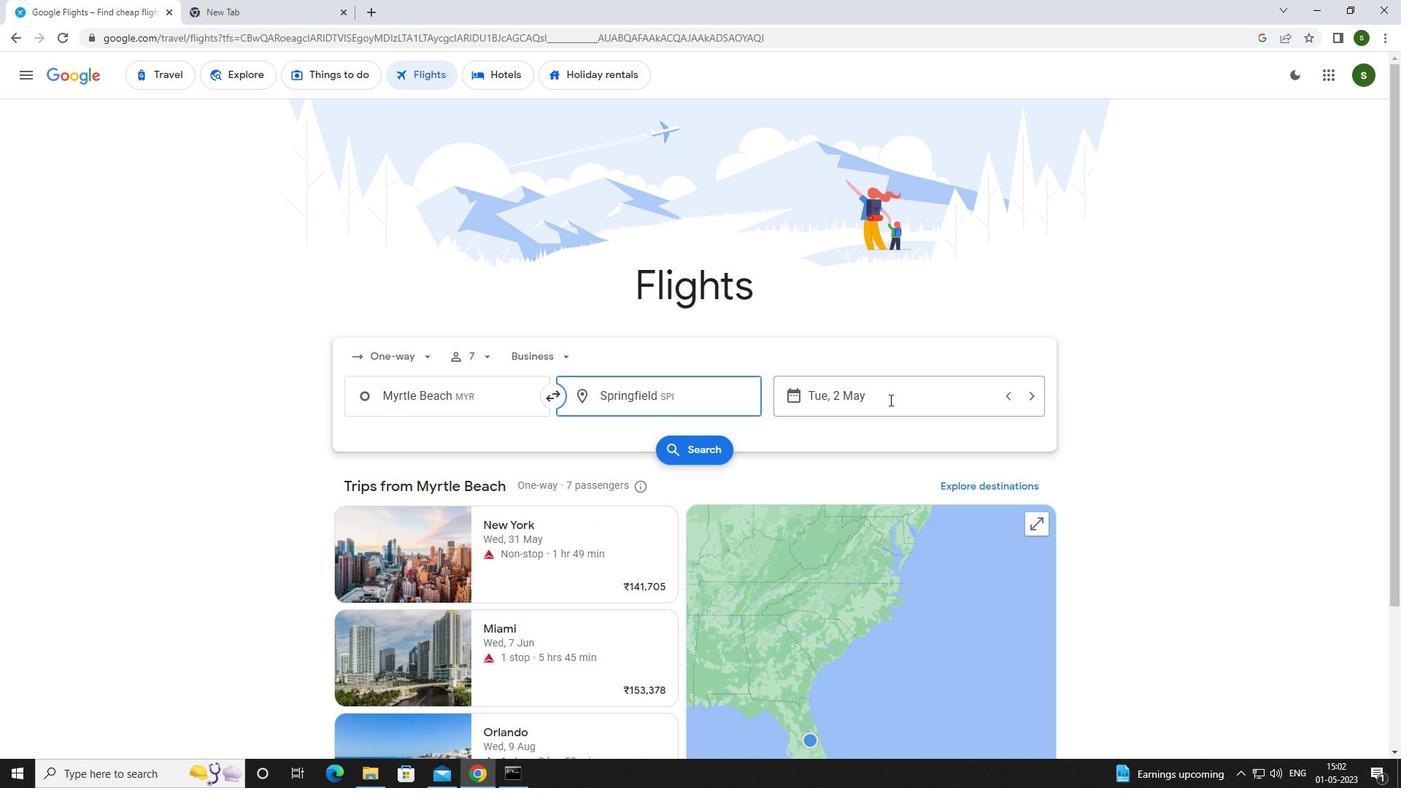 
Action: Mouse moved to (591, 491)
Screenshot: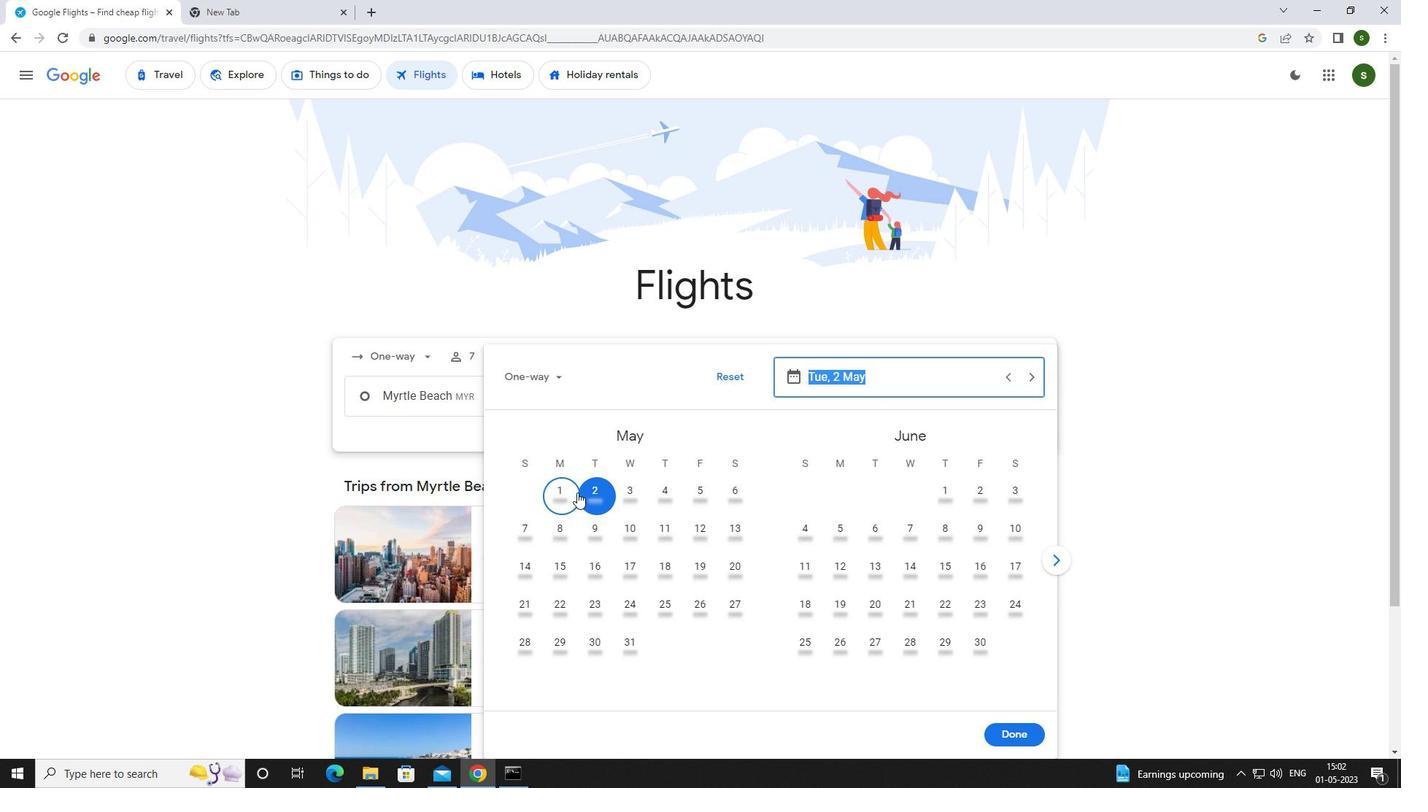 
Action: Mouse pressed left at (591, 491)
Screenshot: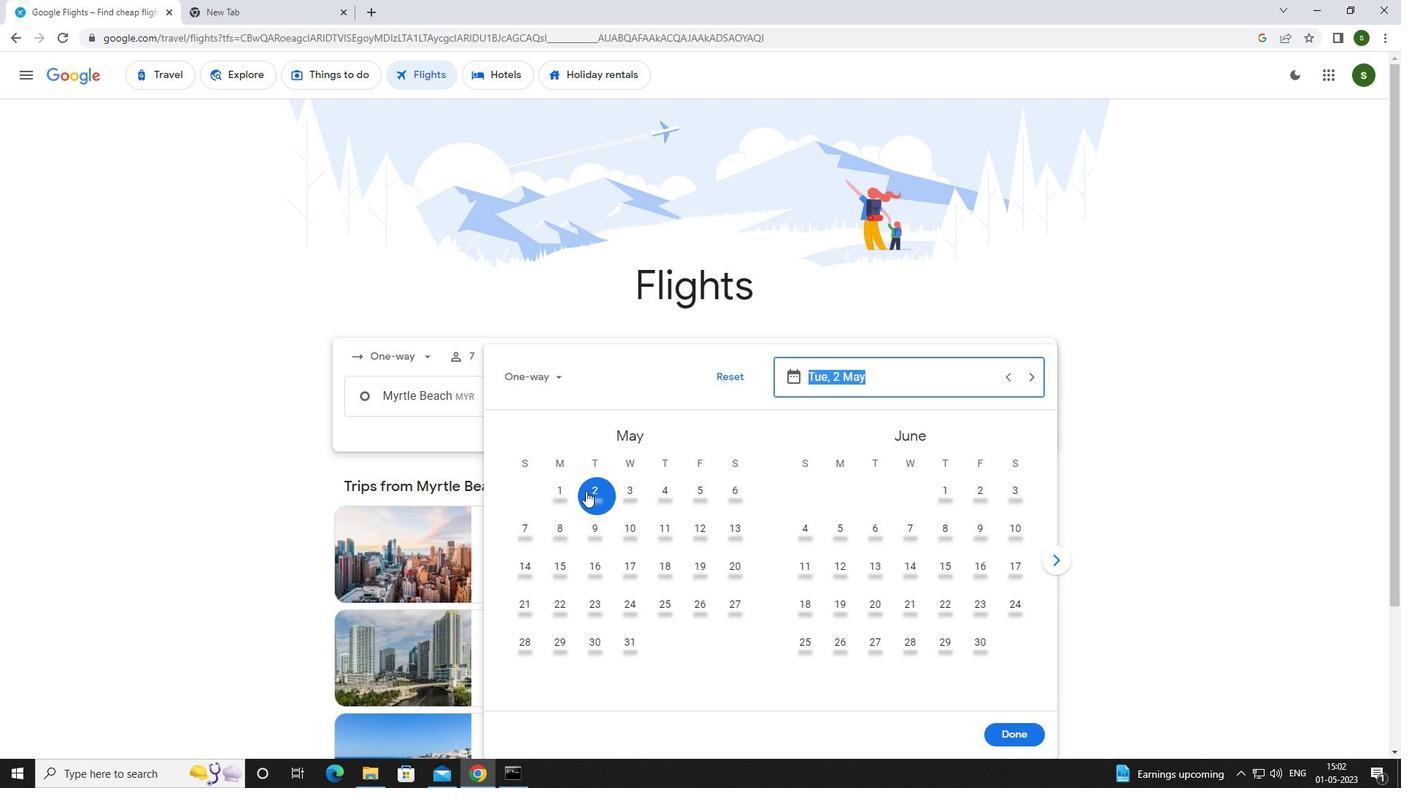 
Action: Mouse moved to (1033, 738)
Screenshot: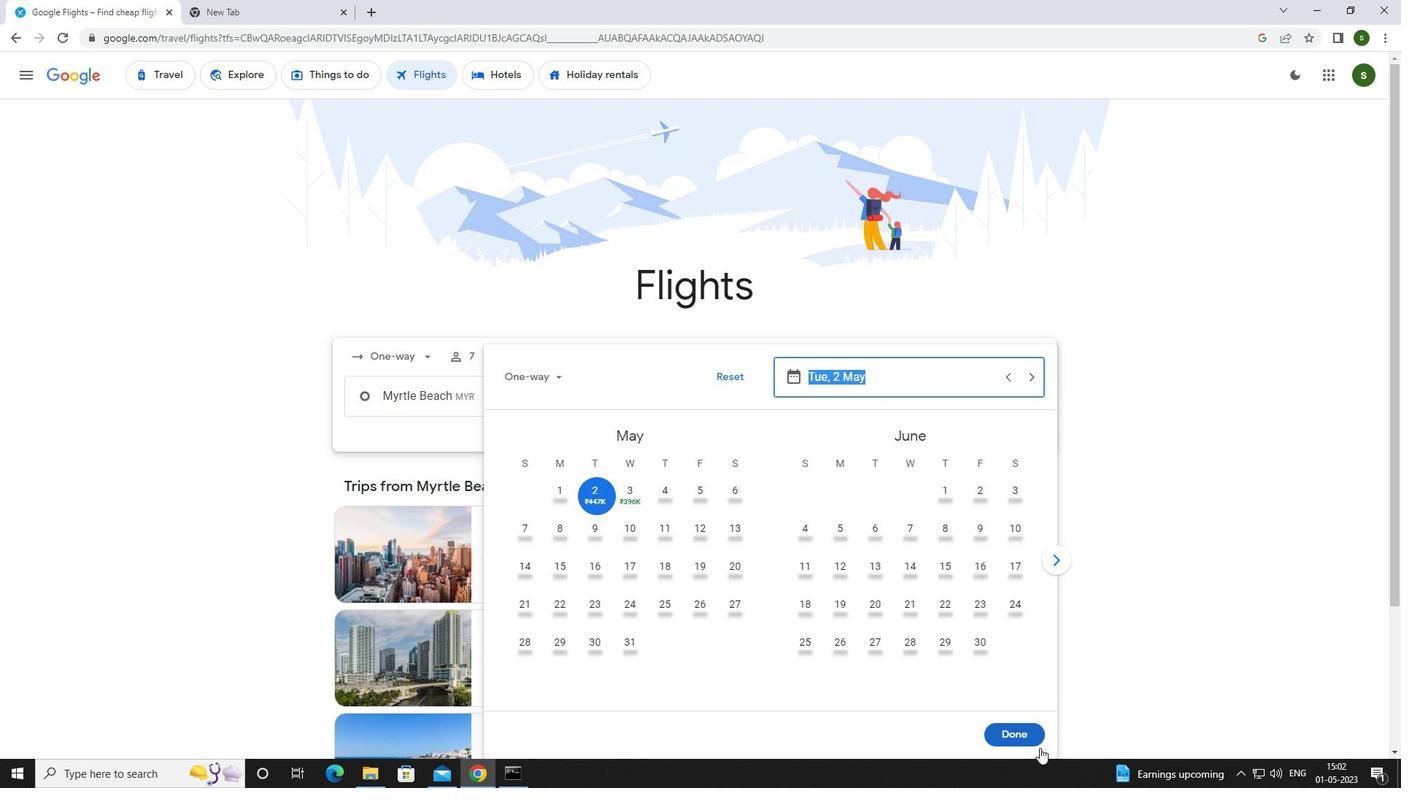 
Action: Mouse pressed left at (1033, 738)
Screenshot: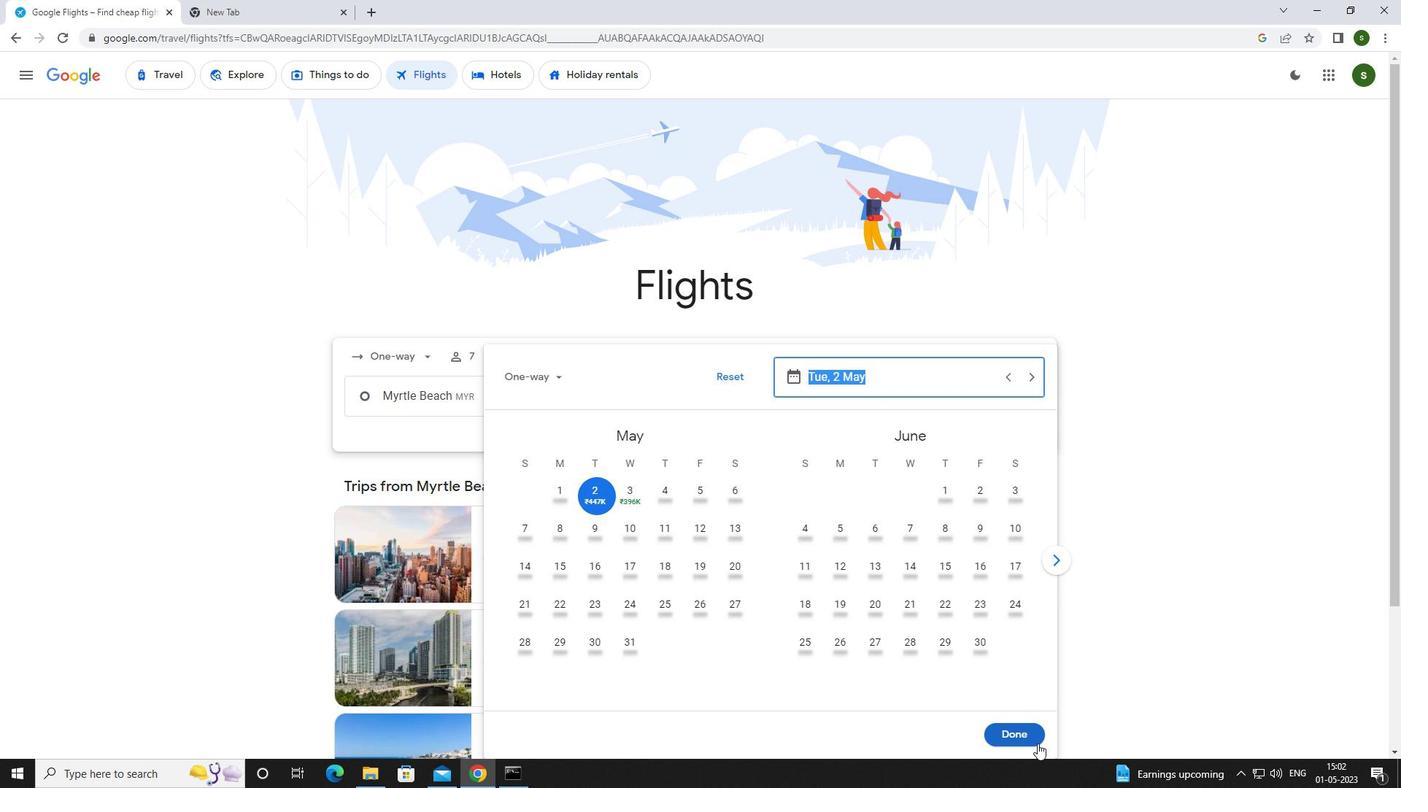 
Action: Mouse moved to (704, 446)
Screenshot: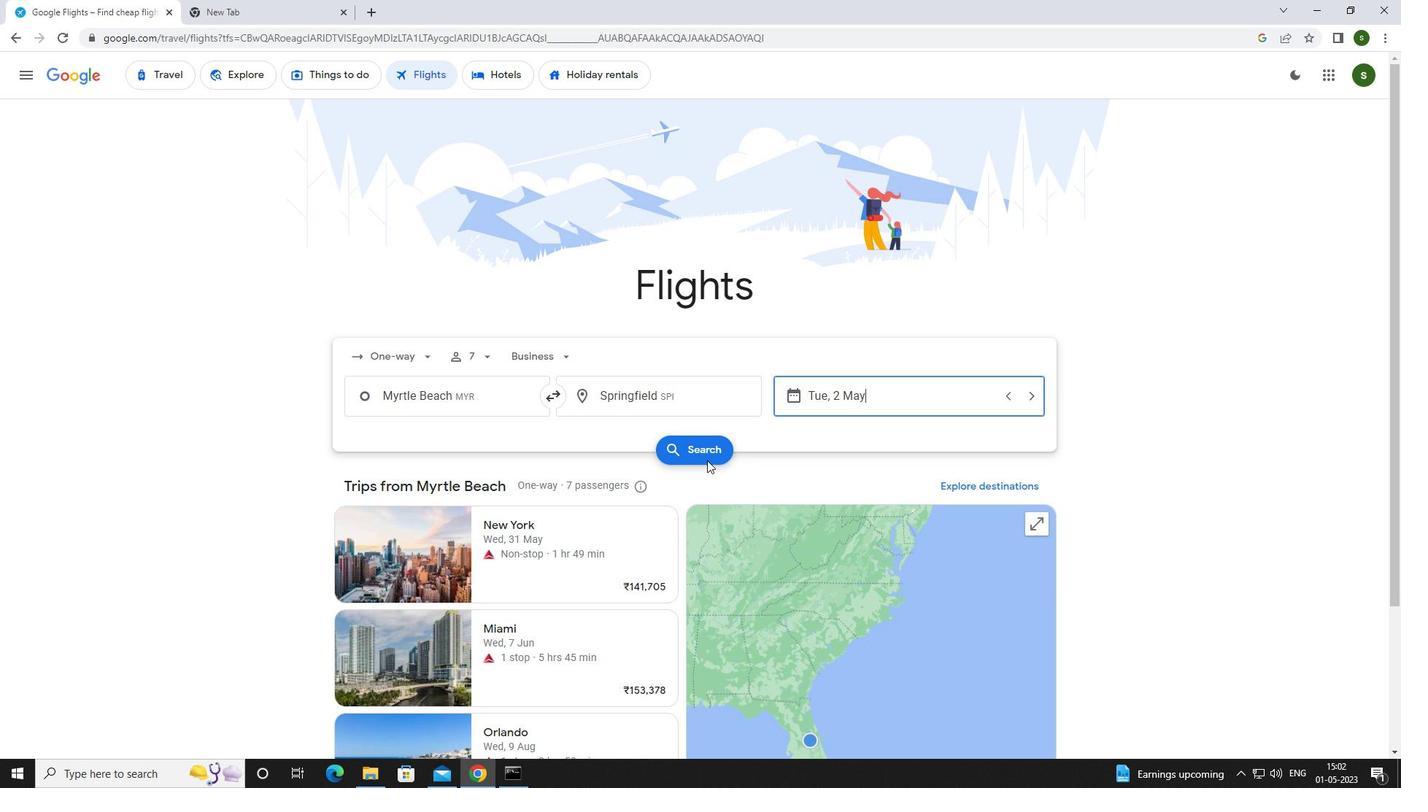 
Action: Mouse pressed left at (704, 446)
Screenshot: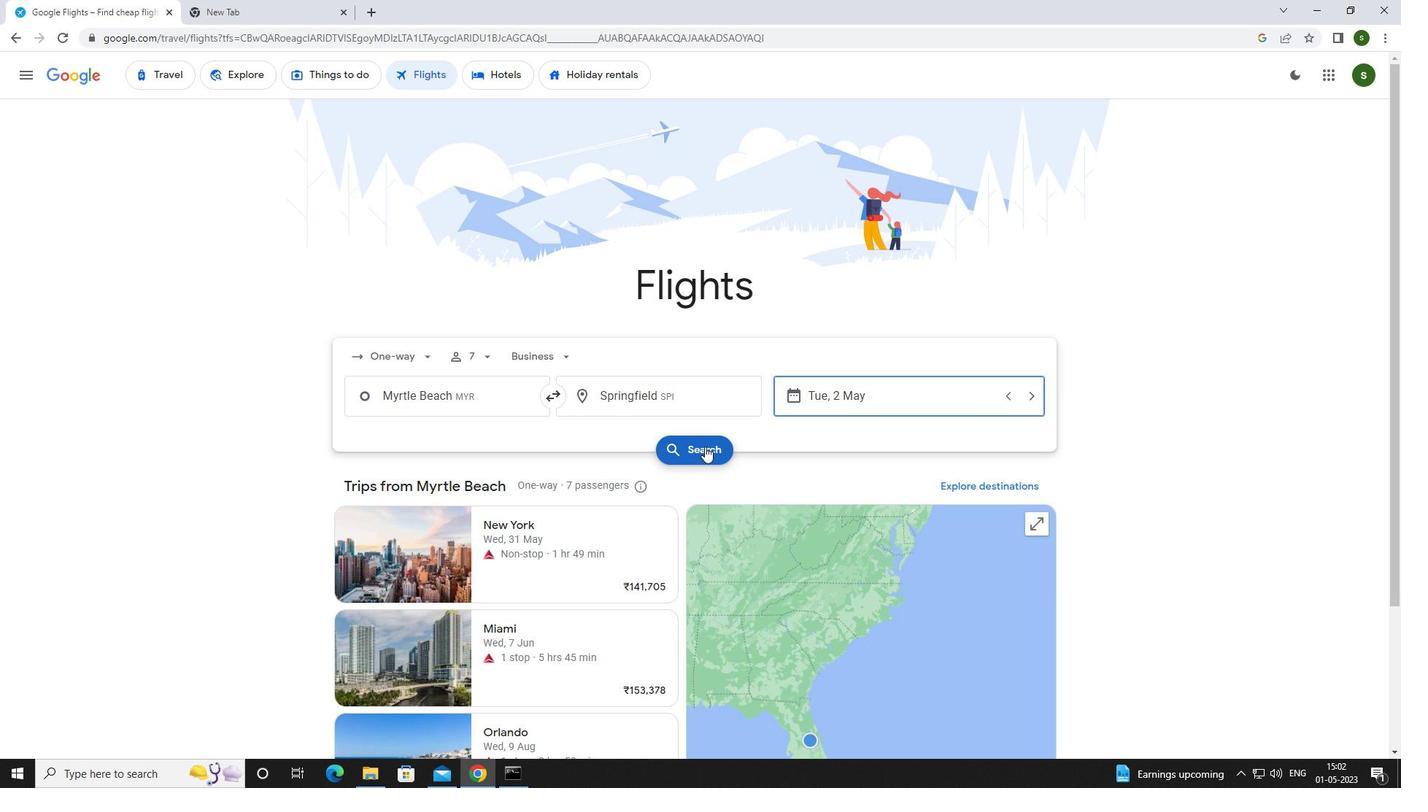 
Action: Mouse moved to (373, 214)
Screenshot: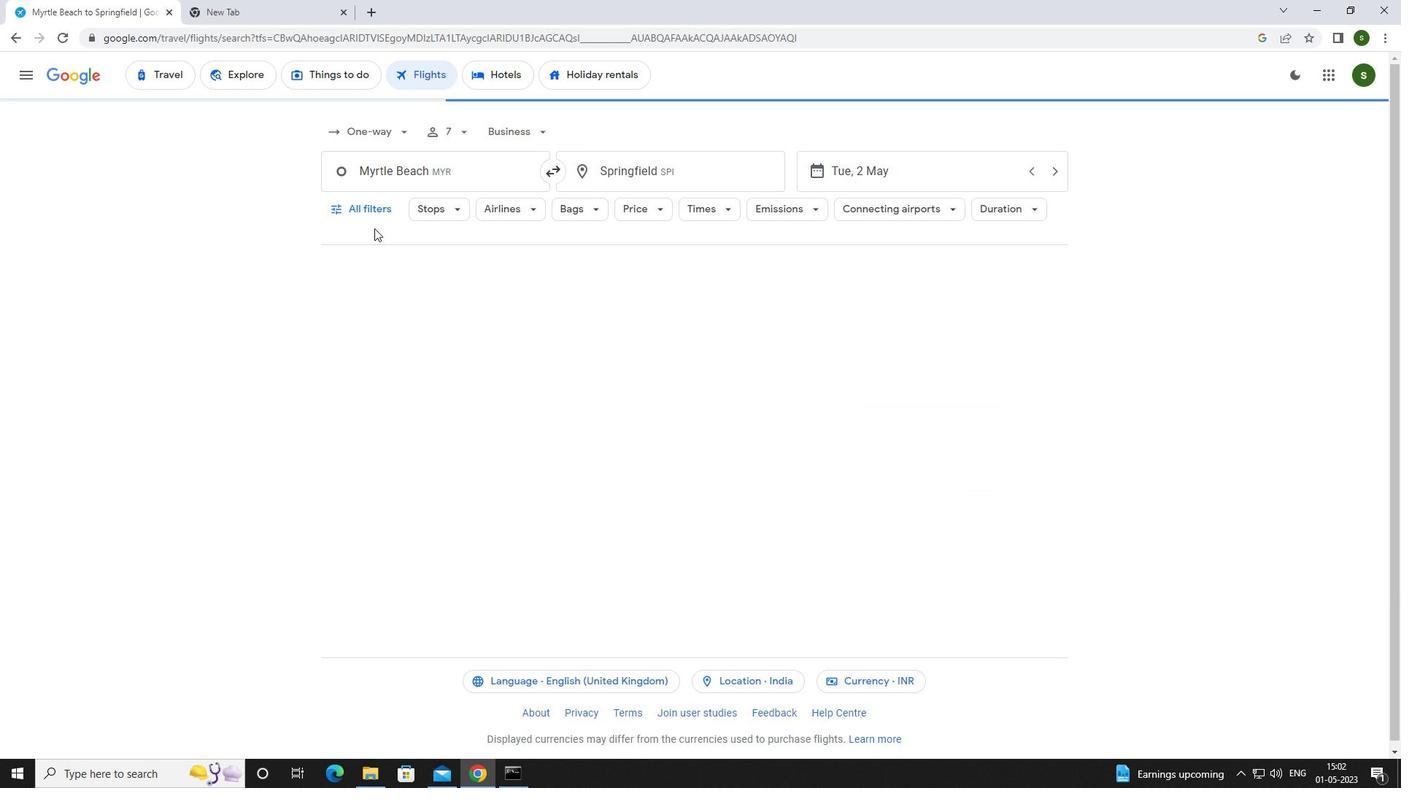 
Action: Mouse pressed left at (373, 214)
Screenshot: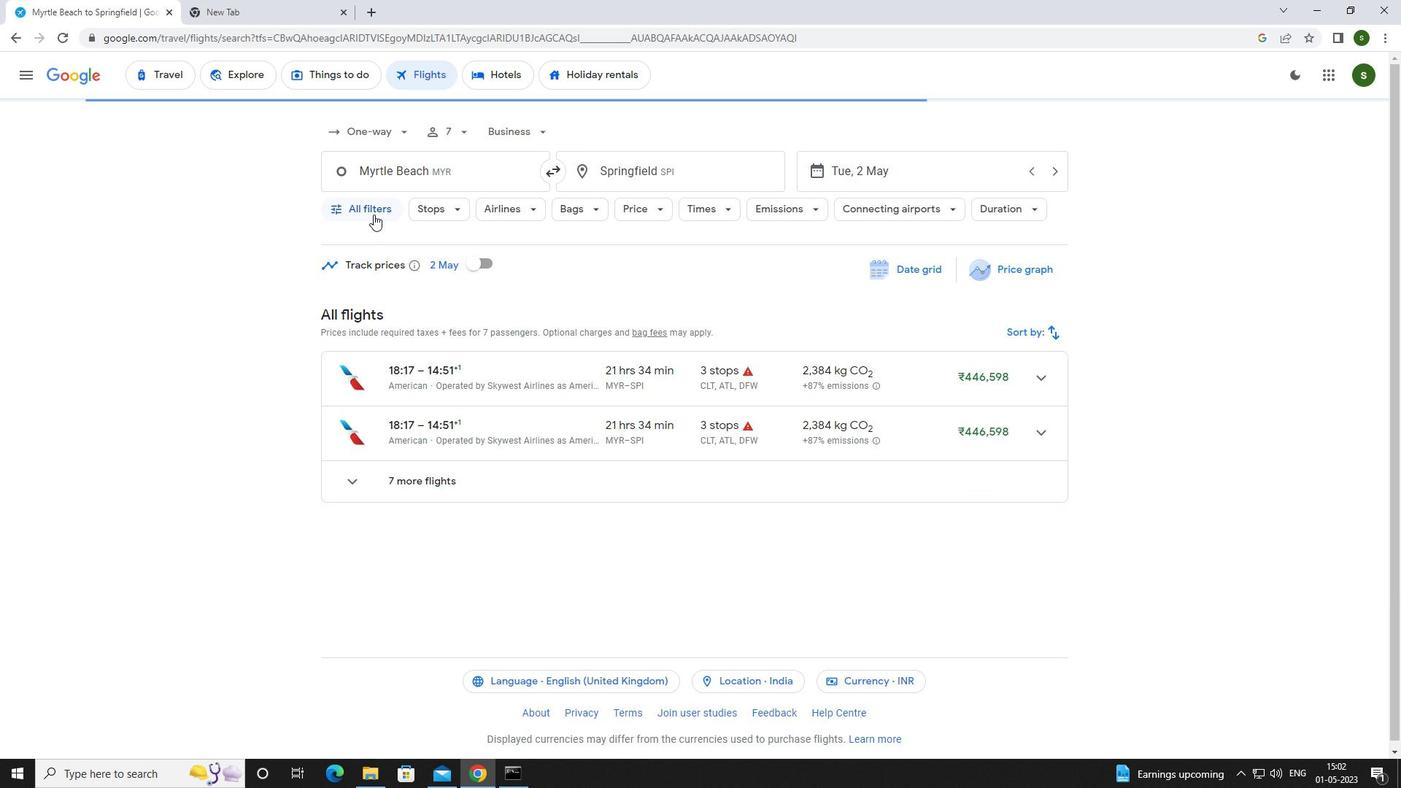 
Action: Mouse moved to (412, 344)
Screenshot: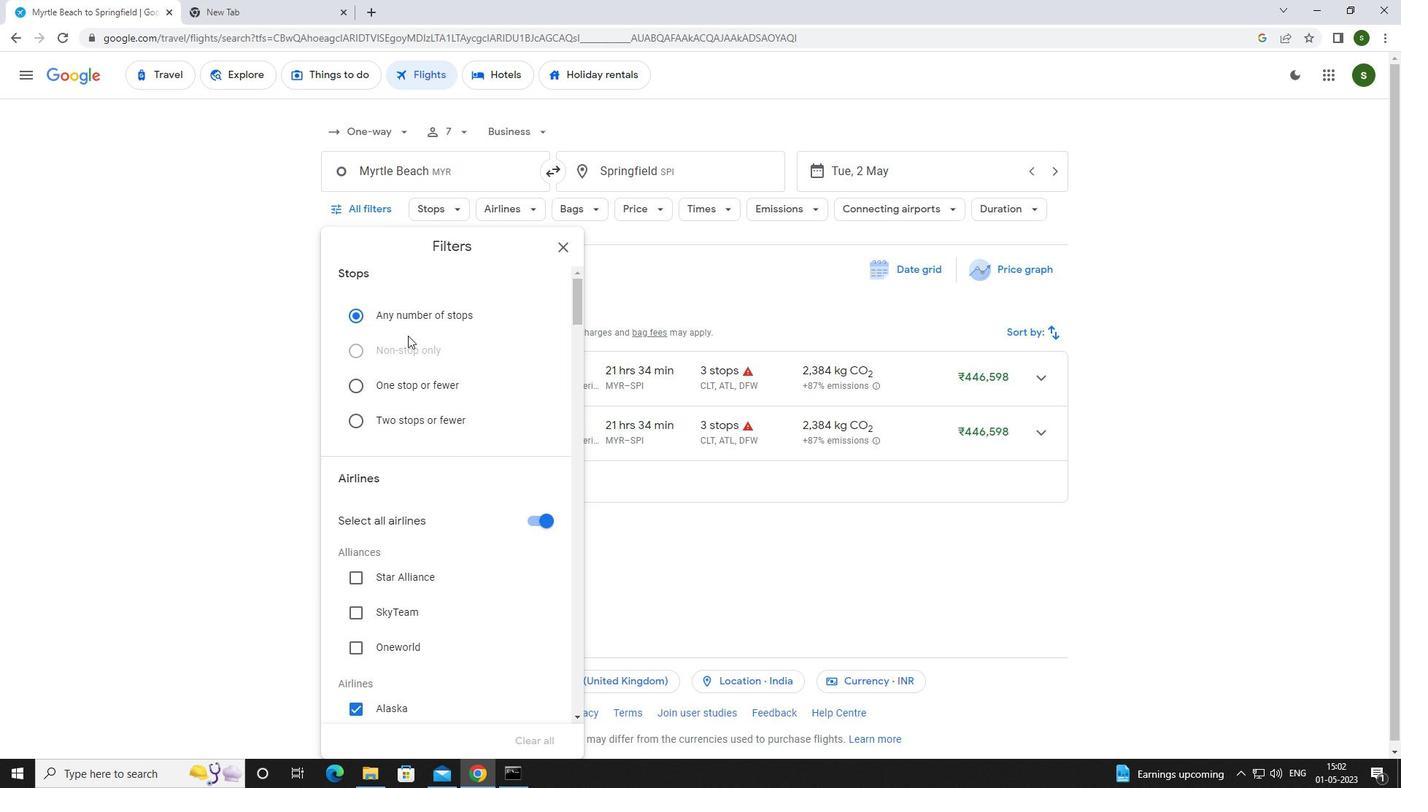 
Action: Mouse scrolled (412, 343) with delta (0, 0)
Screenshot: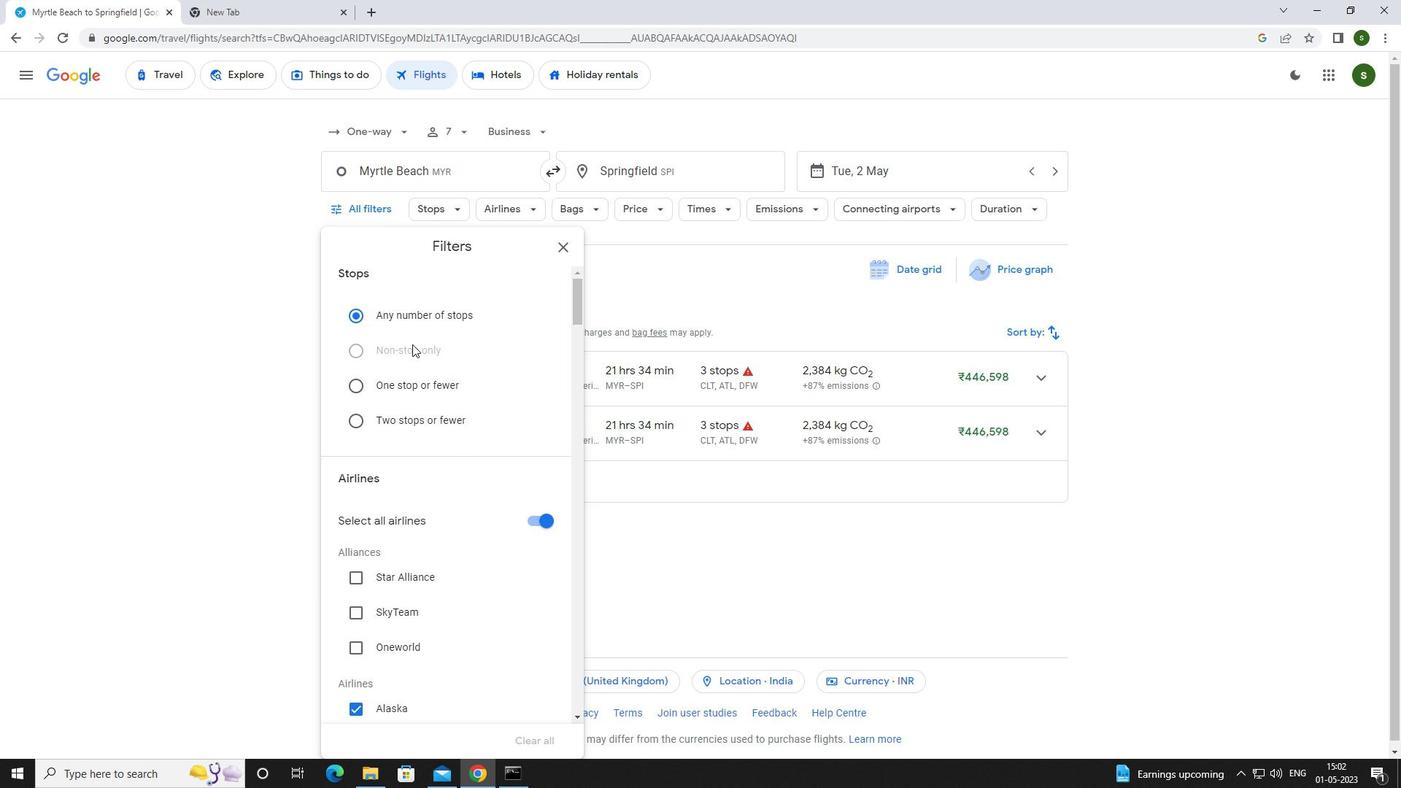 
Action: Mouse moved to (542, 450)
Screenshot: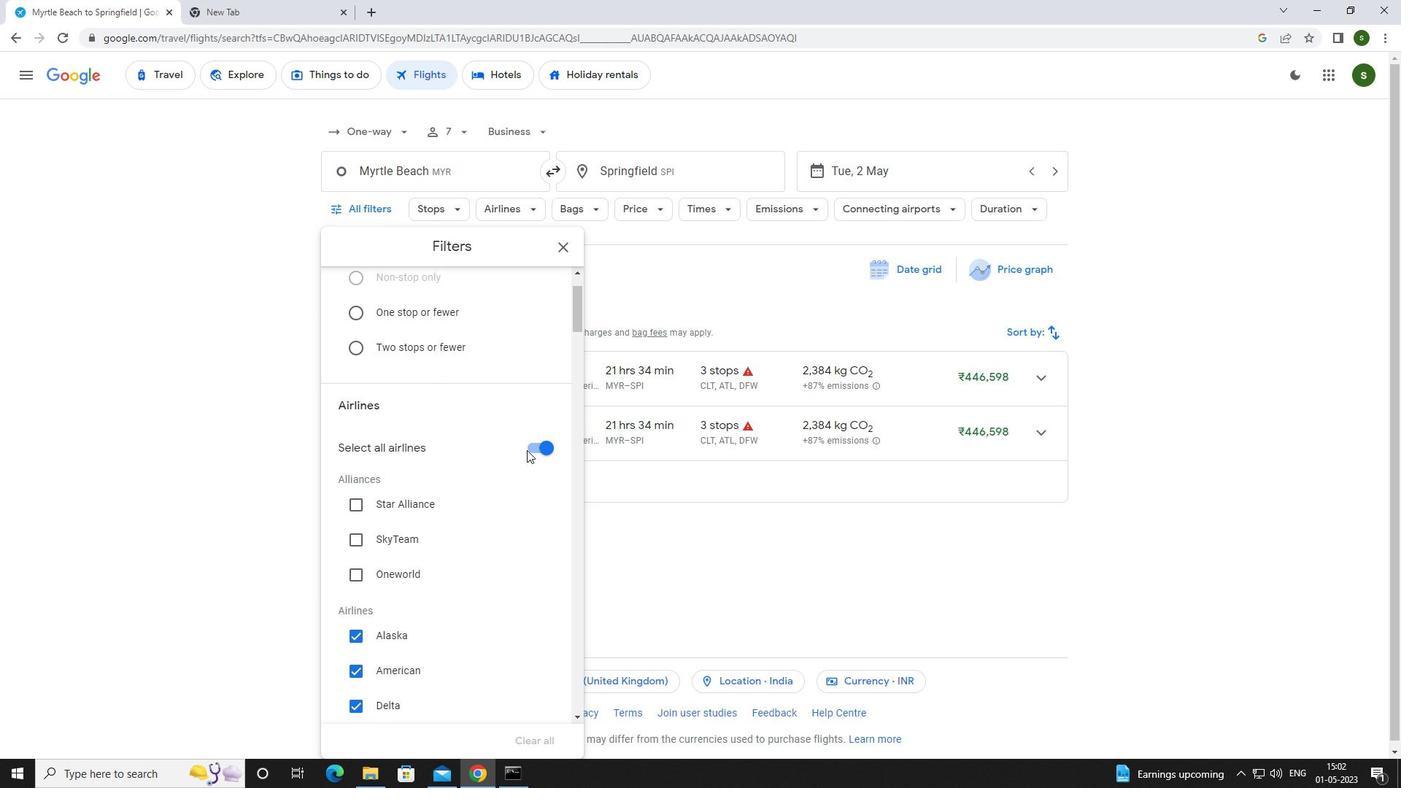 
Action: Mouse pressed left at (542, 450)
Screenshot: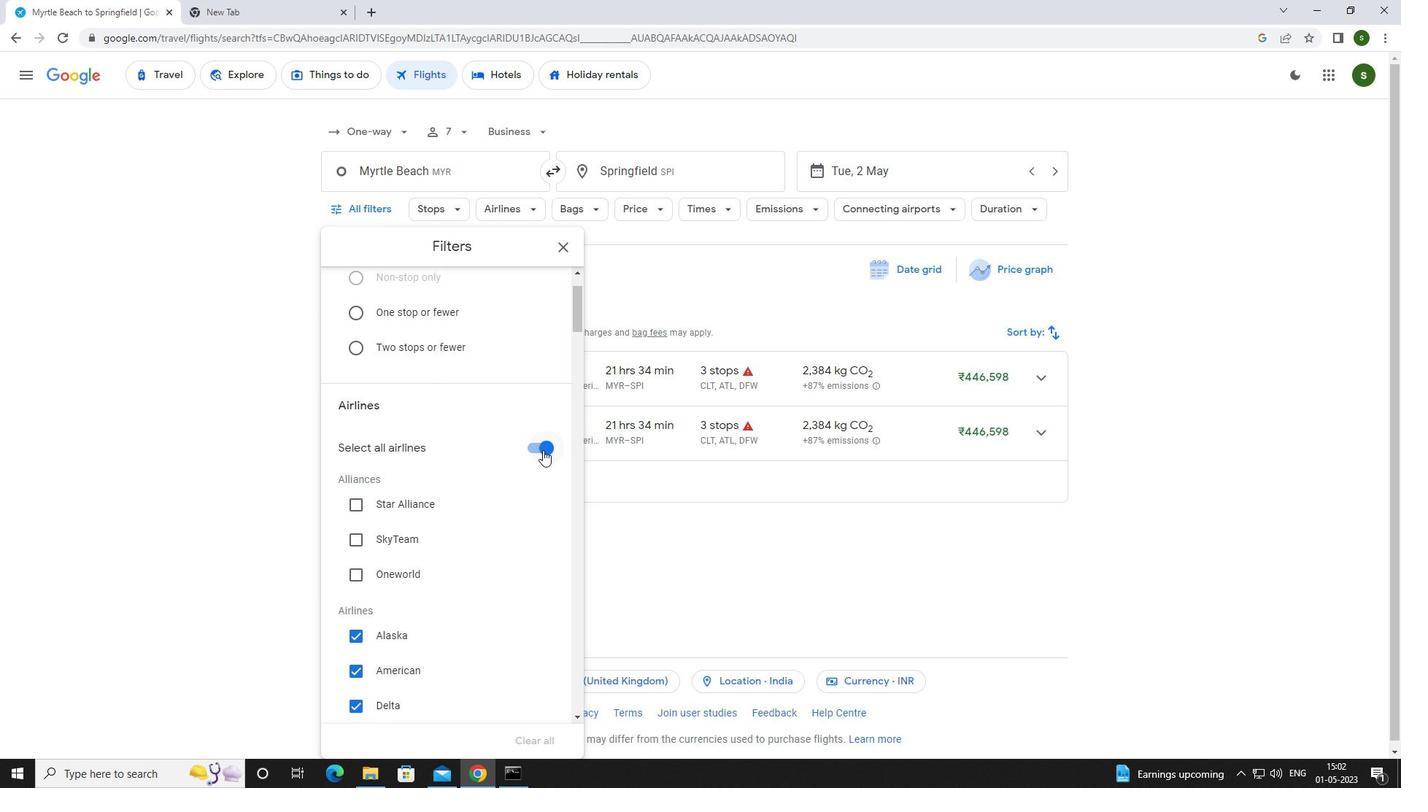
Action: Mouse moved to (497, 434)
Screenshot: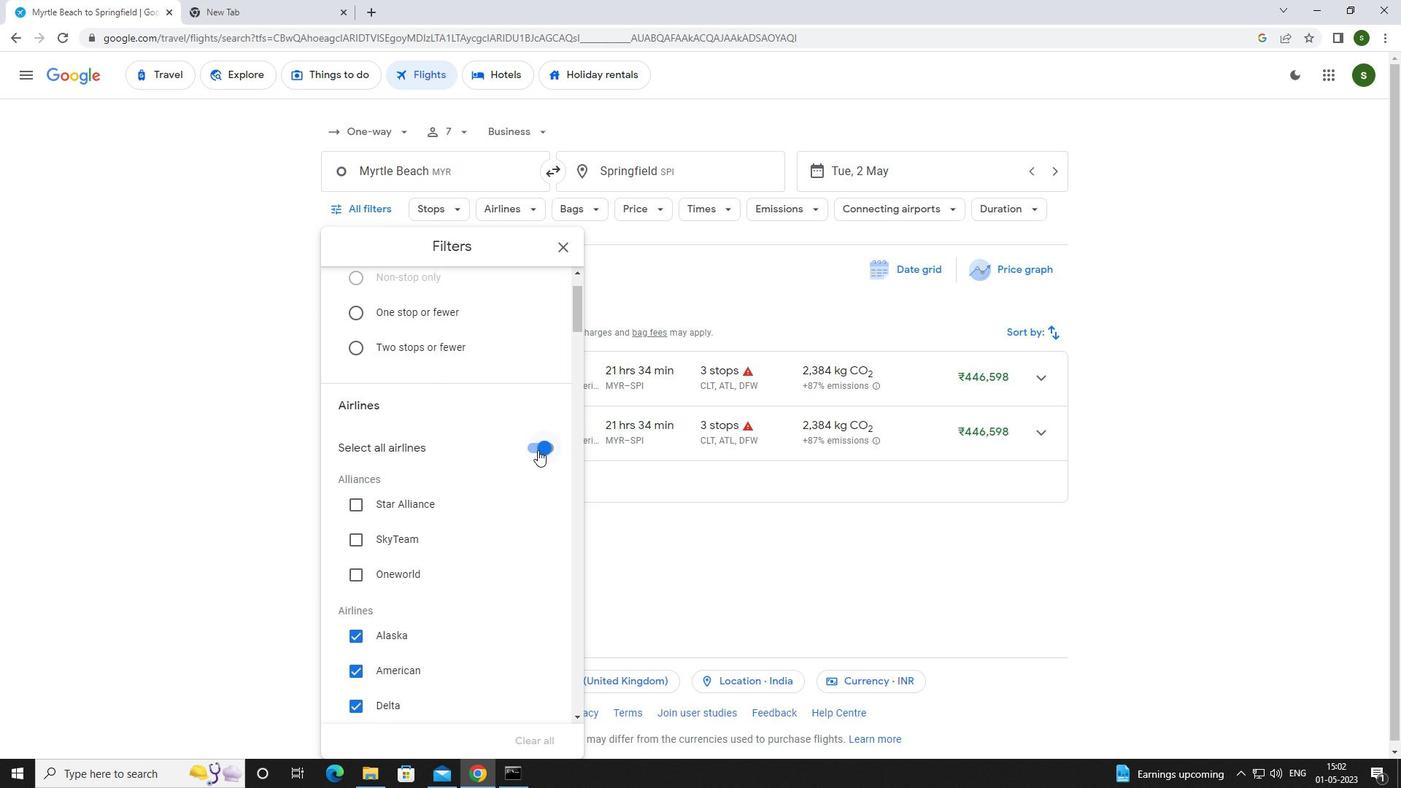 
Action: Mouse scrolled (497, 434) with delta (0, 0)
Screenshot: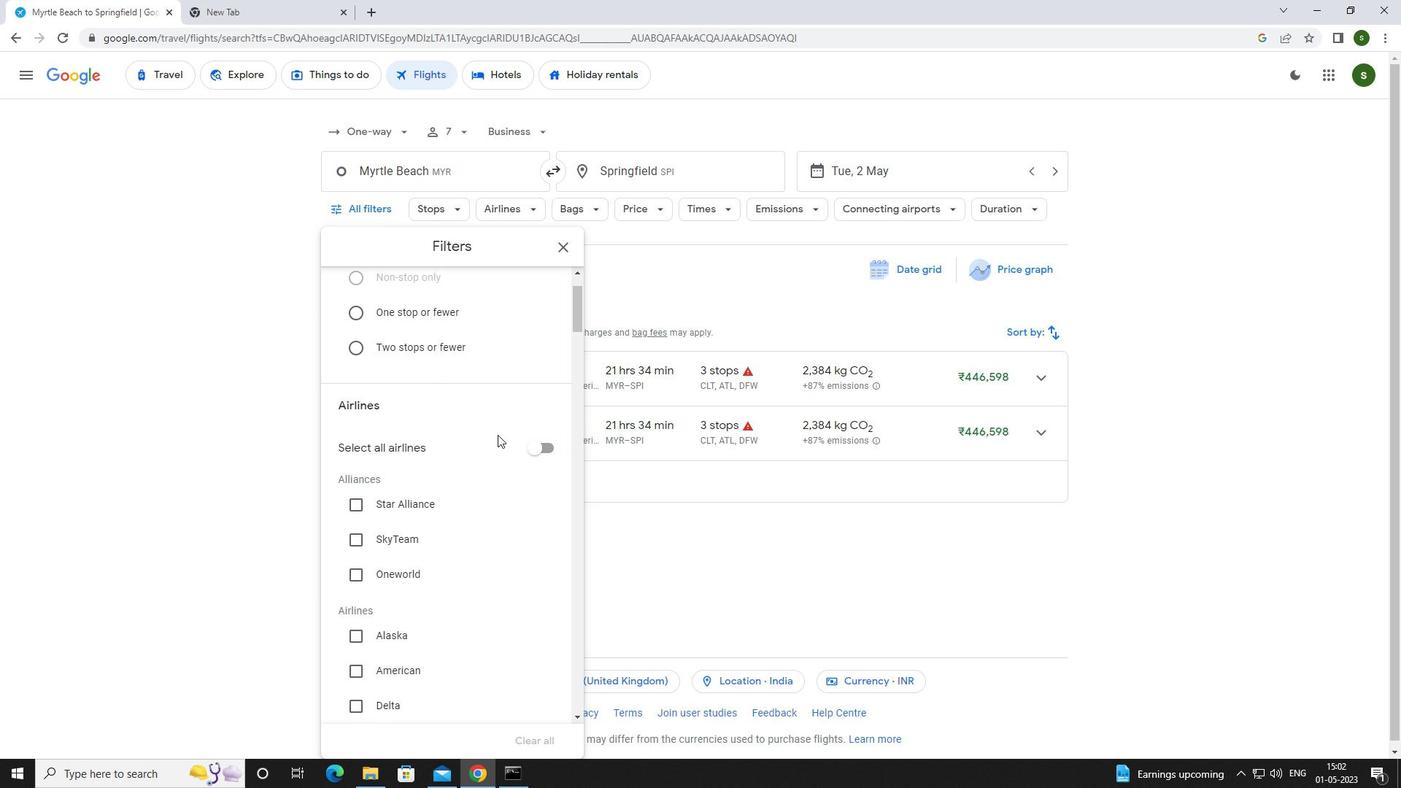 
Action: Mouse scrolled (497, 434) with delta (0, 0)
Screenshot: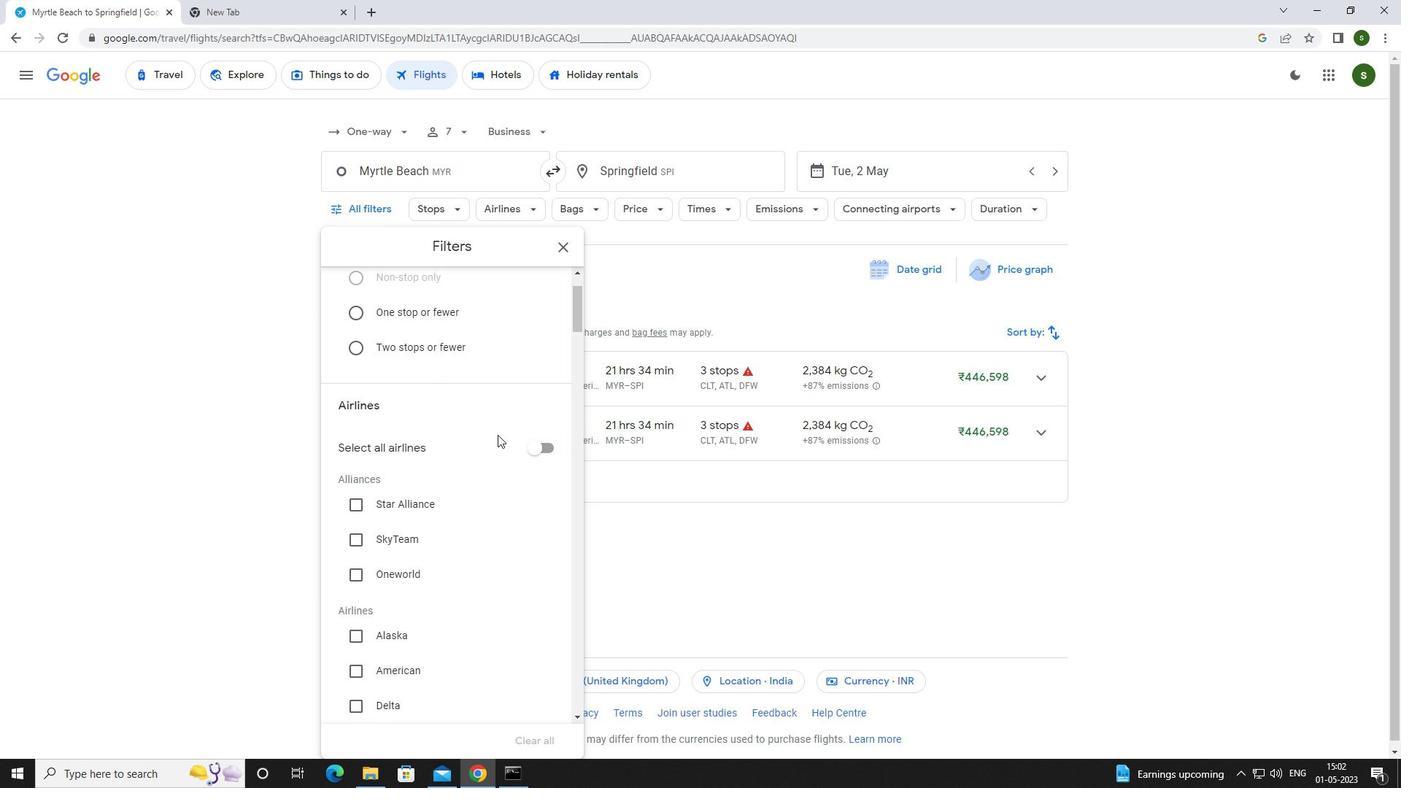 
Action: Mouse scrolled (497, 434) with delta (0, 0)
Screenshot: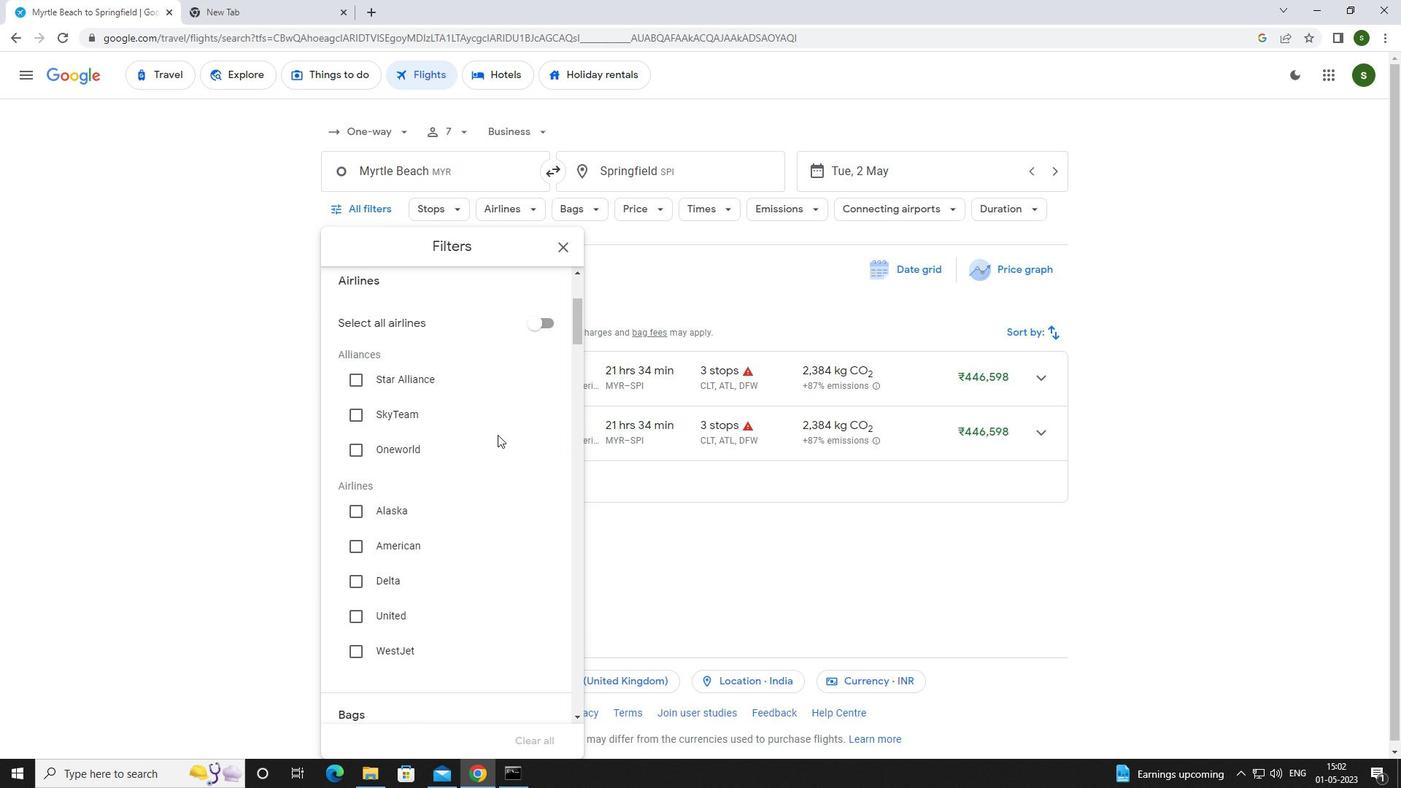 
Action: Mouse scrolled (497, 434) with delta (0, 0)
Screenshot: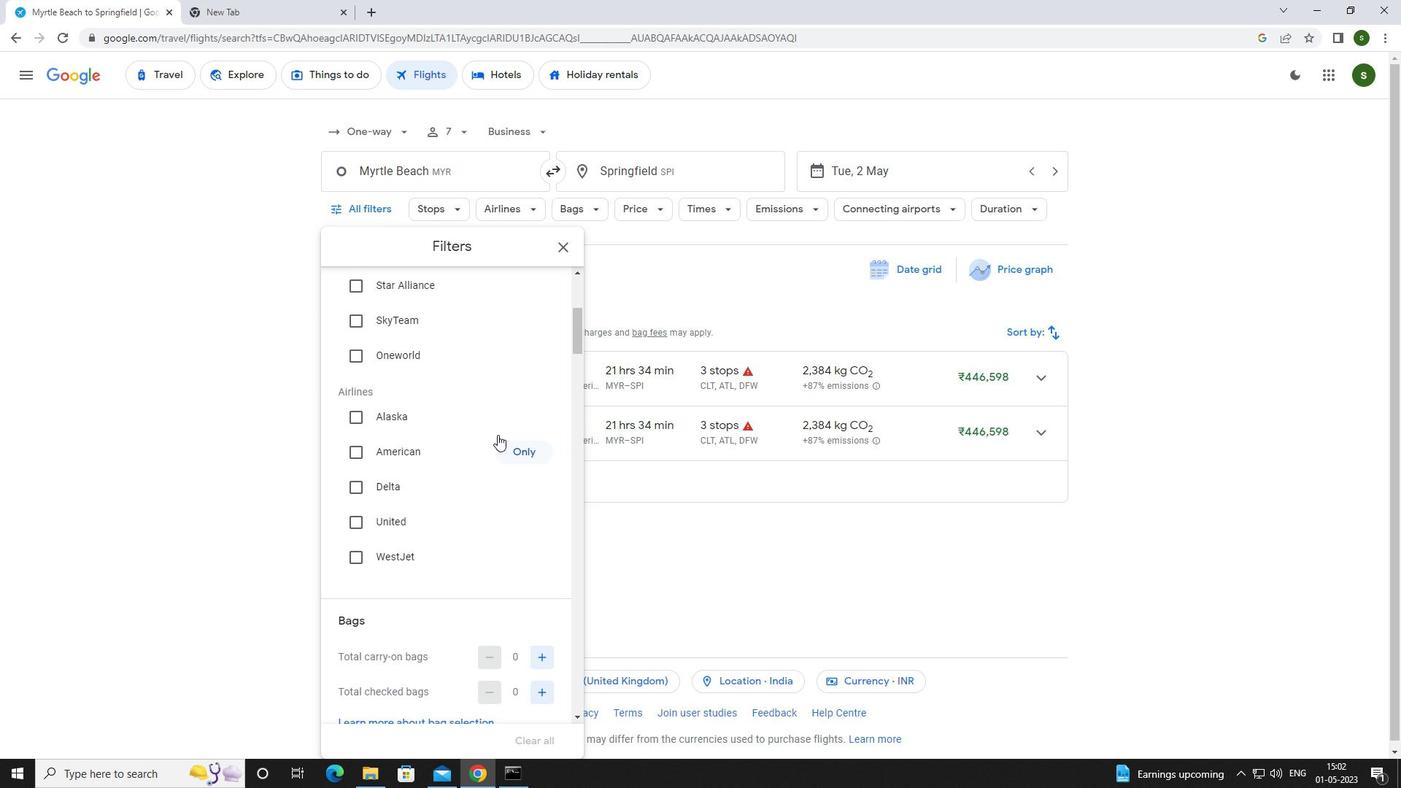 
Action: Mouse scrolled (497, 434) with delta (0, 0)
Screenshot: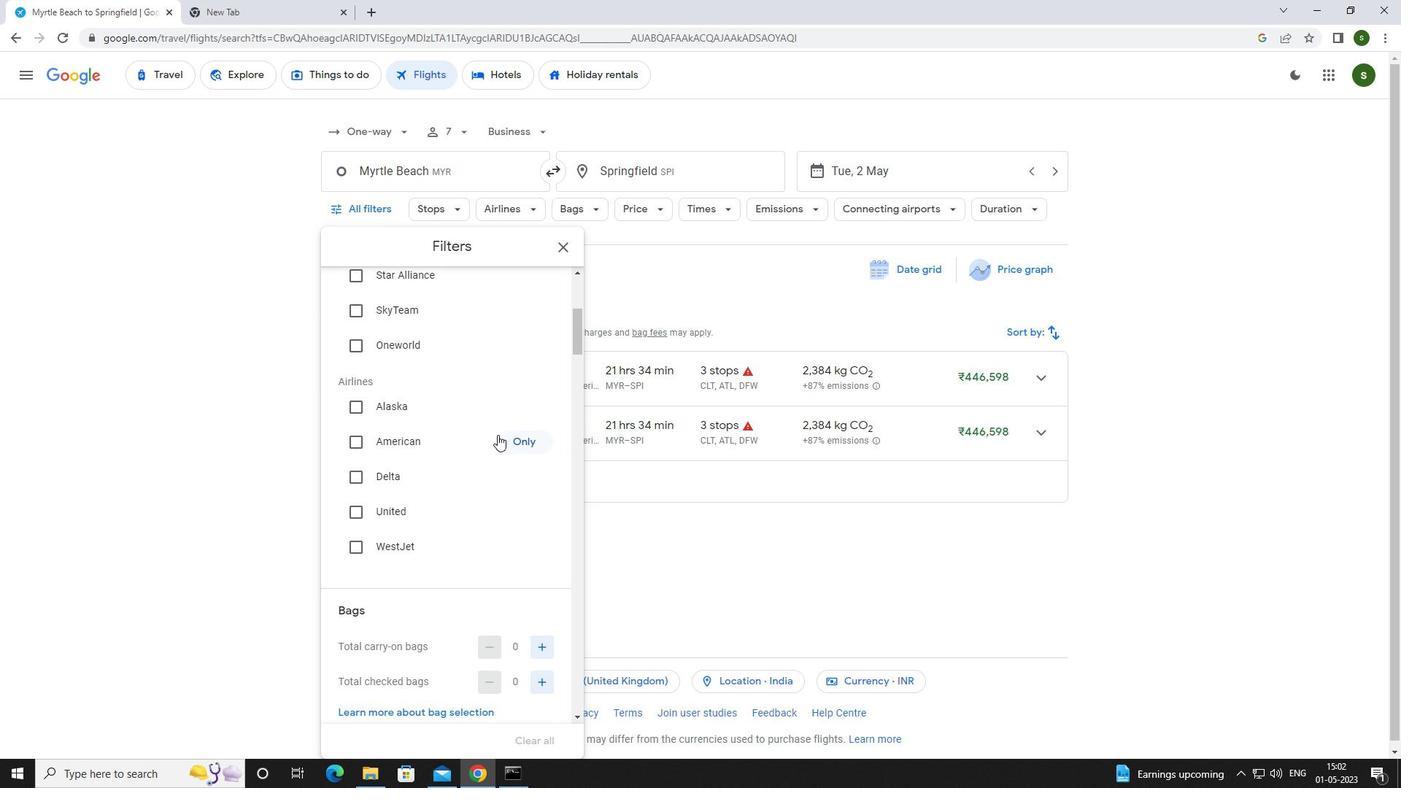 
Action: Mouse scrolled (497, 434) with delta (0, 0)
Screenshot: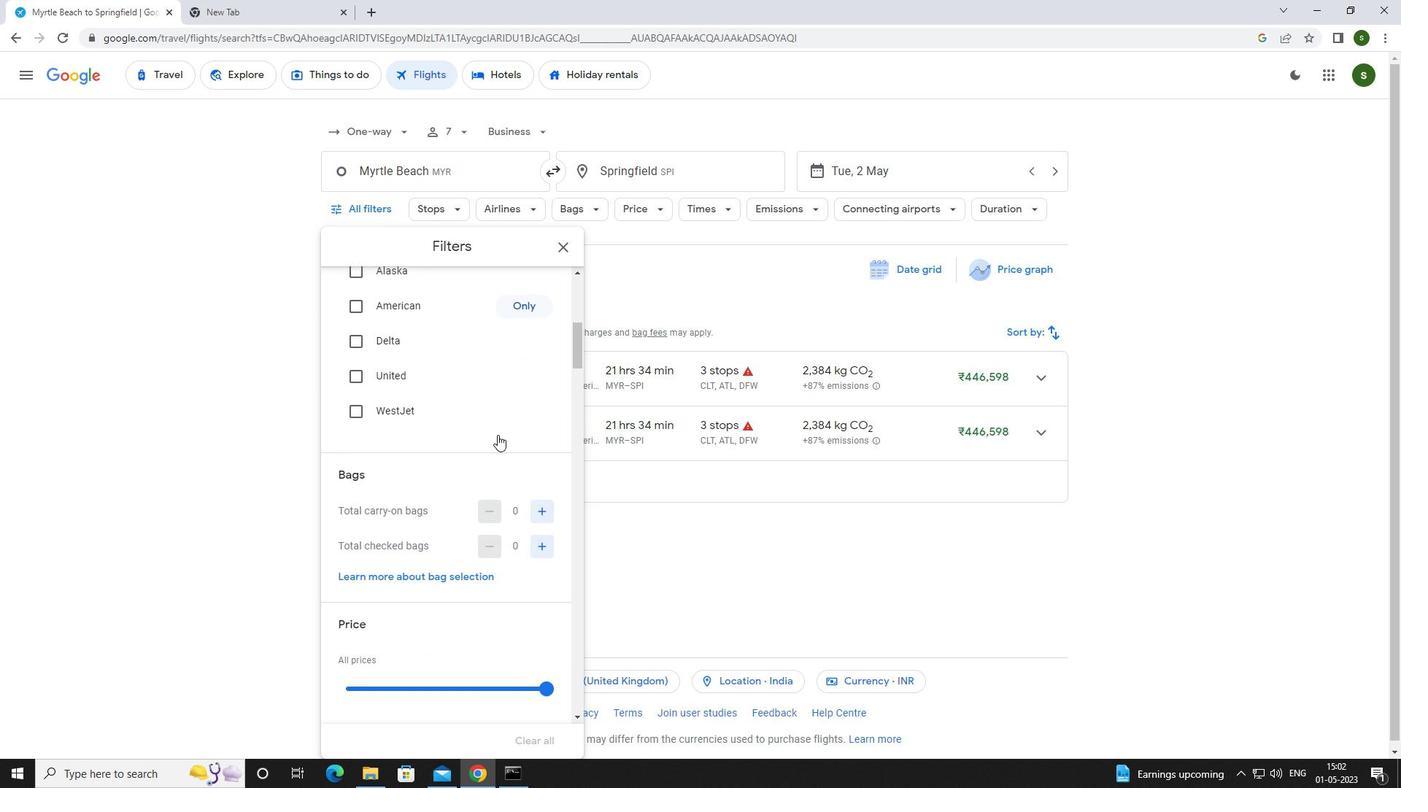 
Action: Mouse moved to (545, 473)
Screenshot: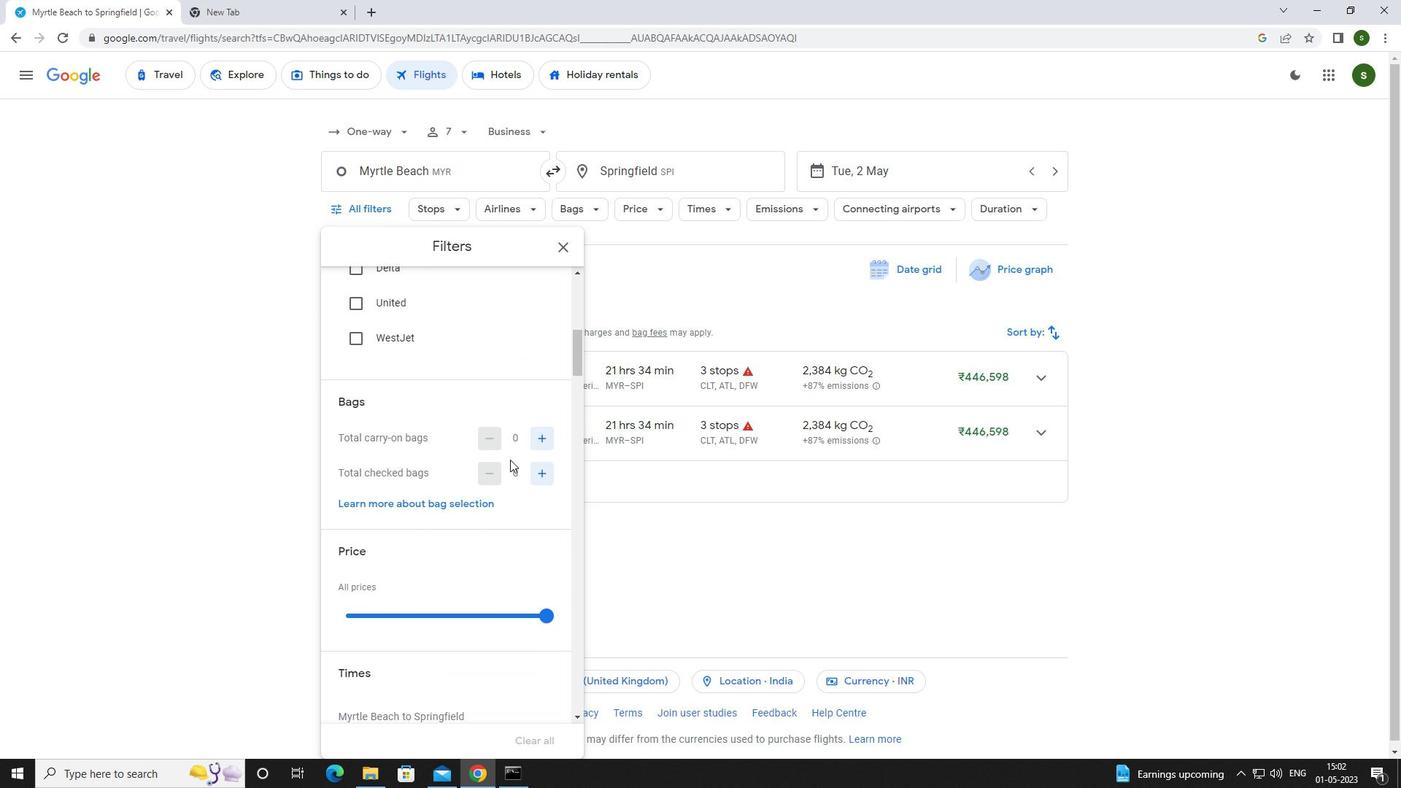 
Action: Mouse pressed left at (545, 473)
Screenshot: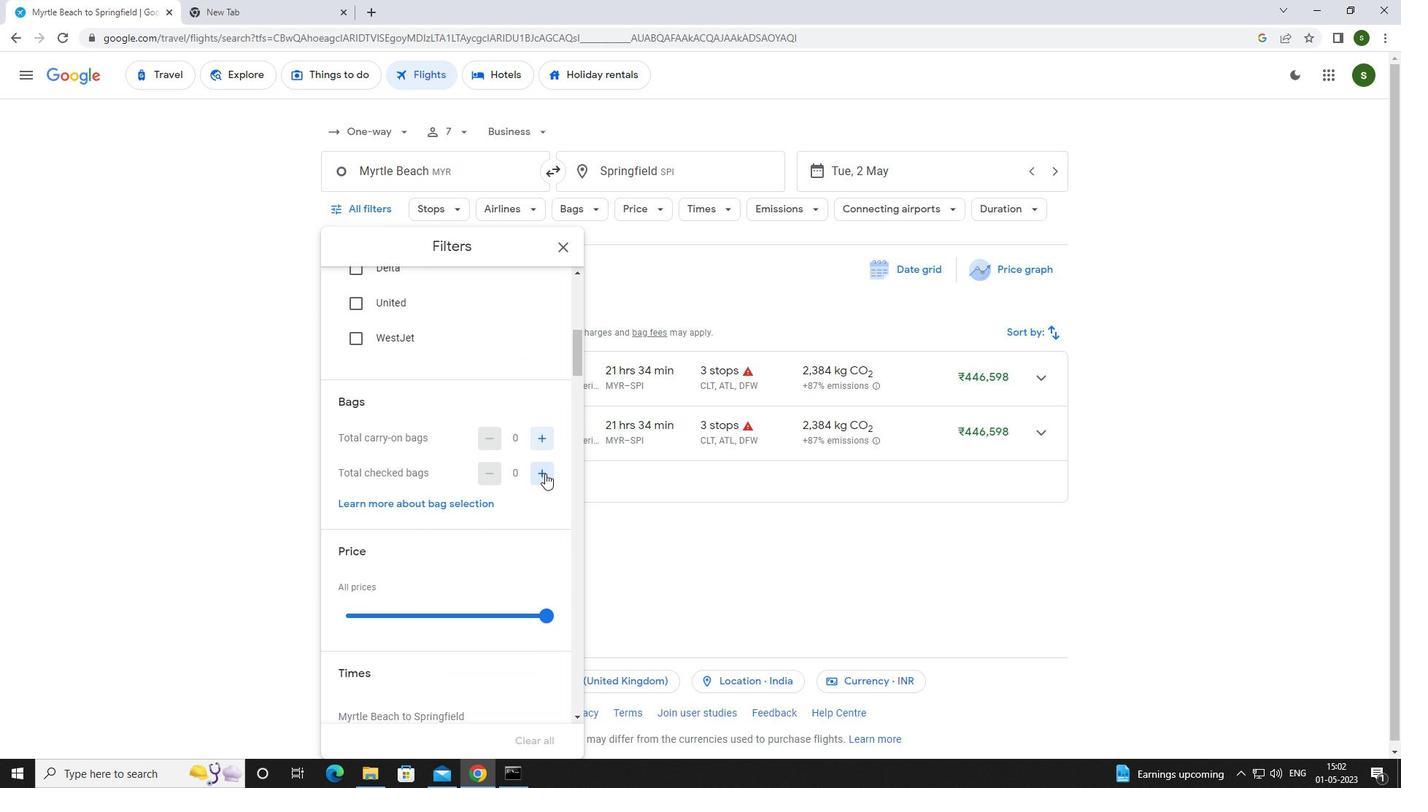 
Action: Mouse pressed left at (545, 473)
Screenshot: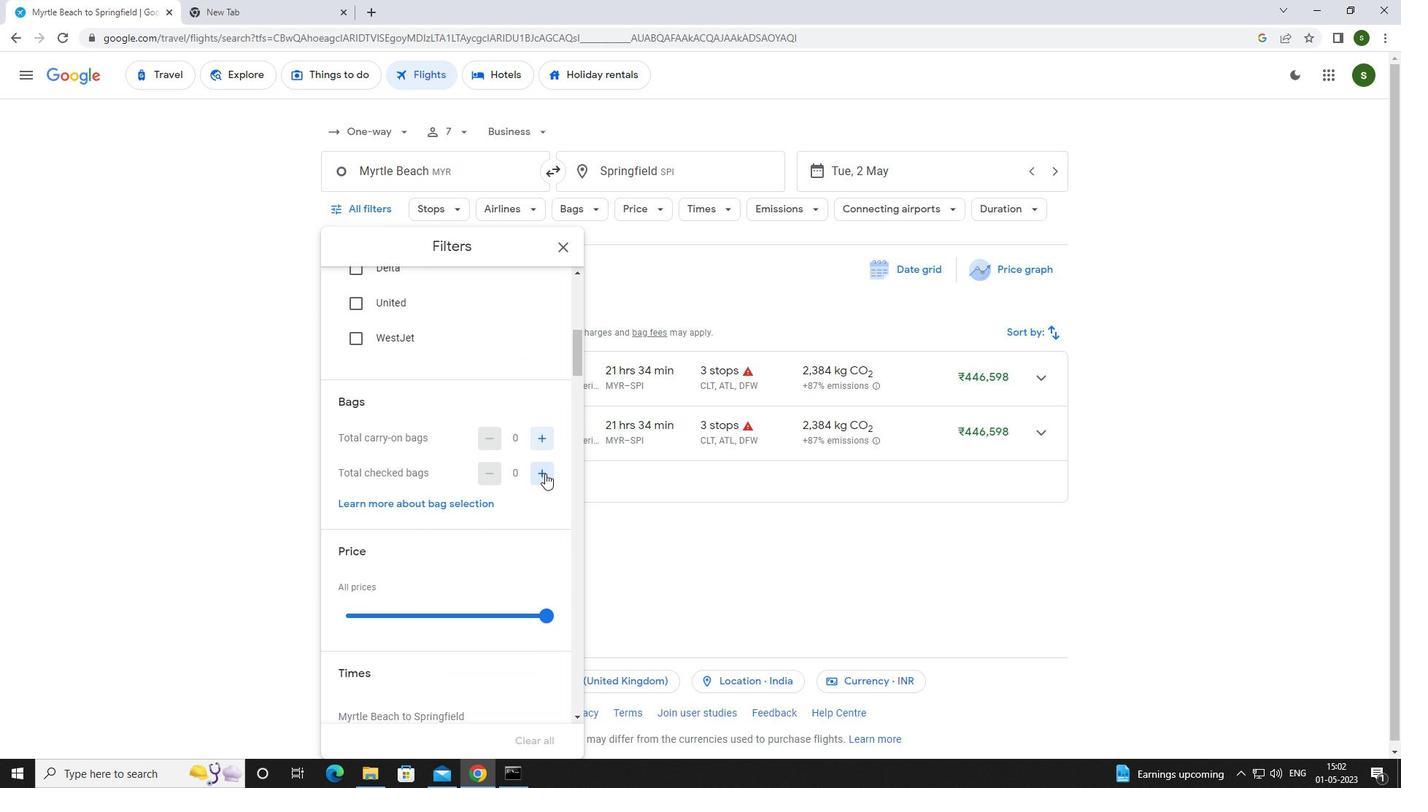 
Action: Mouse pressed left at (545, 473)
Screenshot: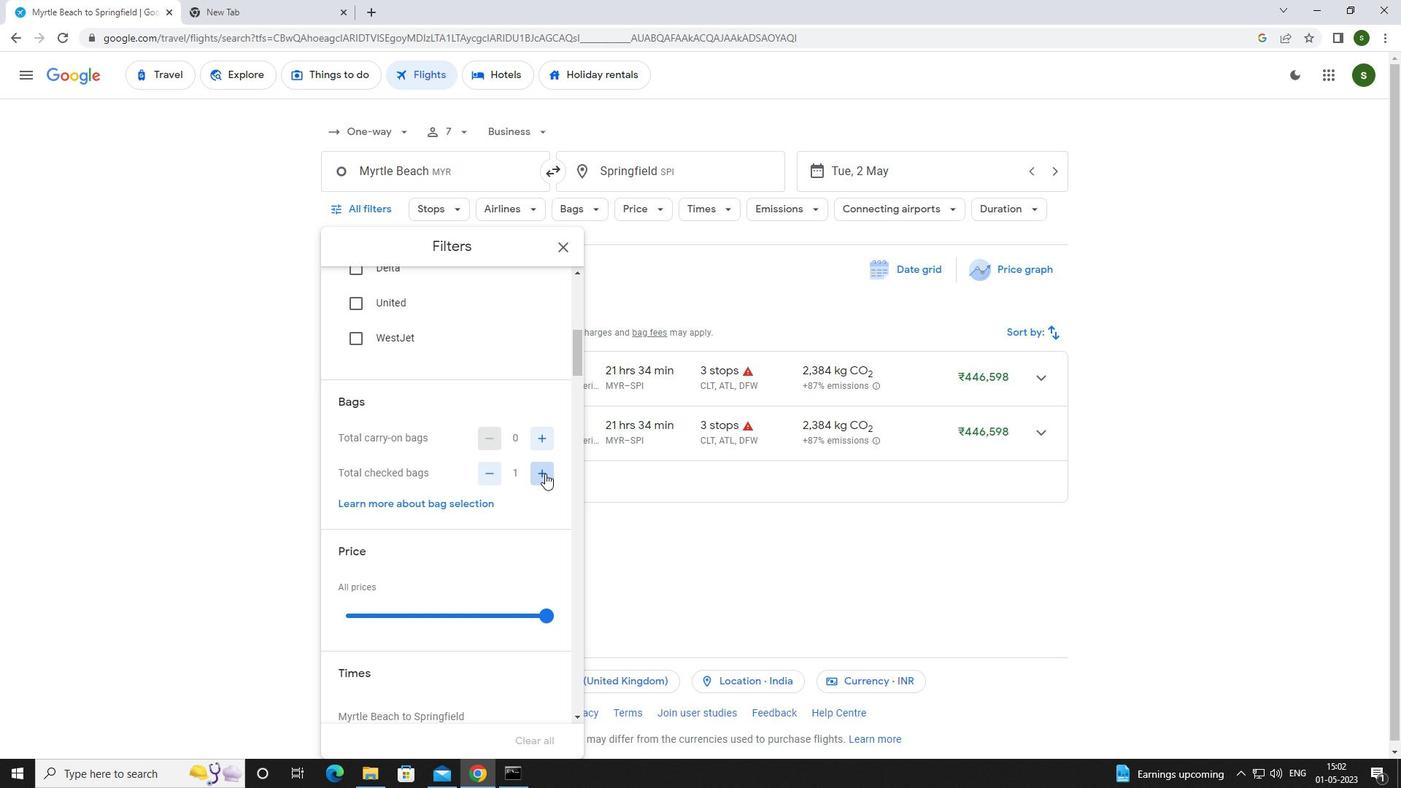 
Action: Mouse pressed left at (545, 473)
Screenshot: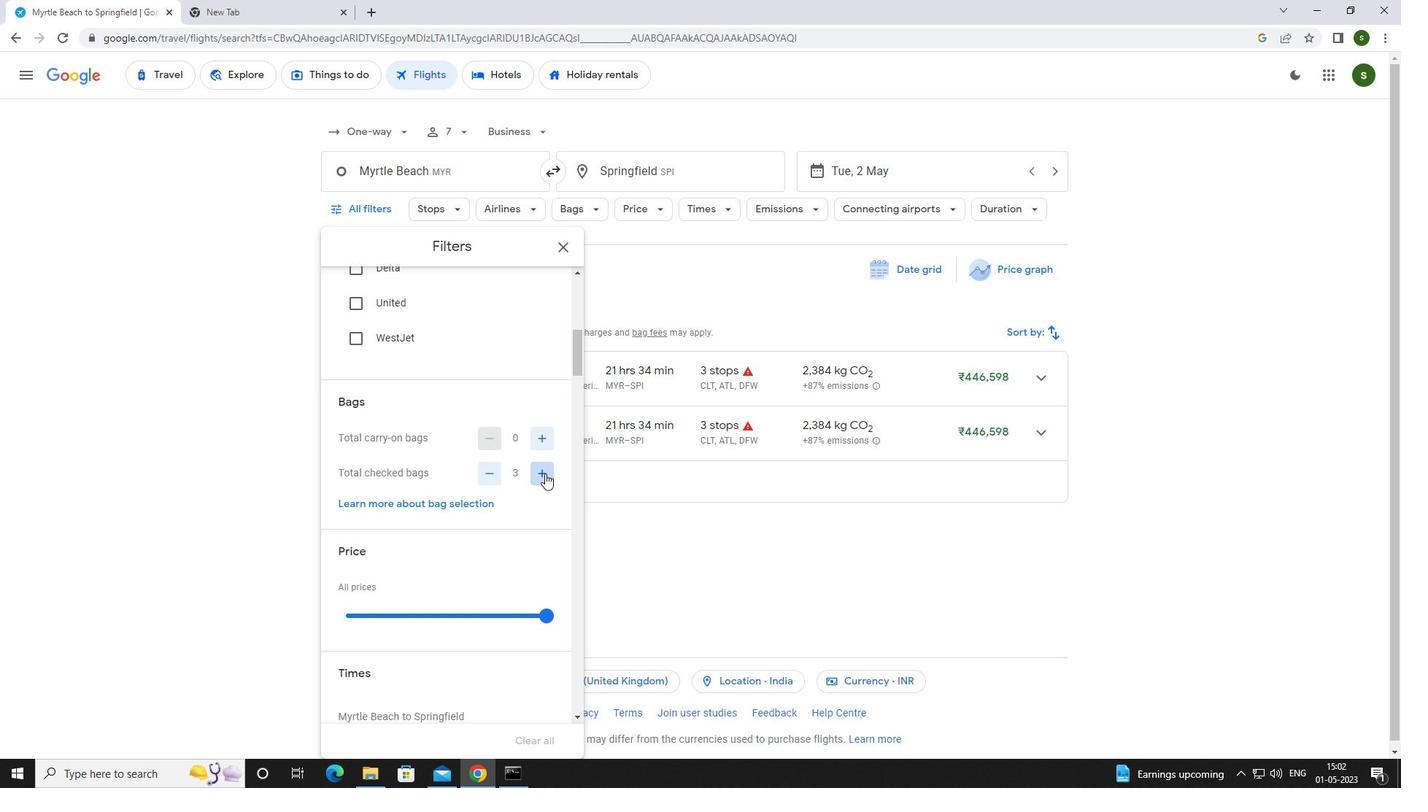 
Action: Mouse pressed left at (545, 473)
Screenshot: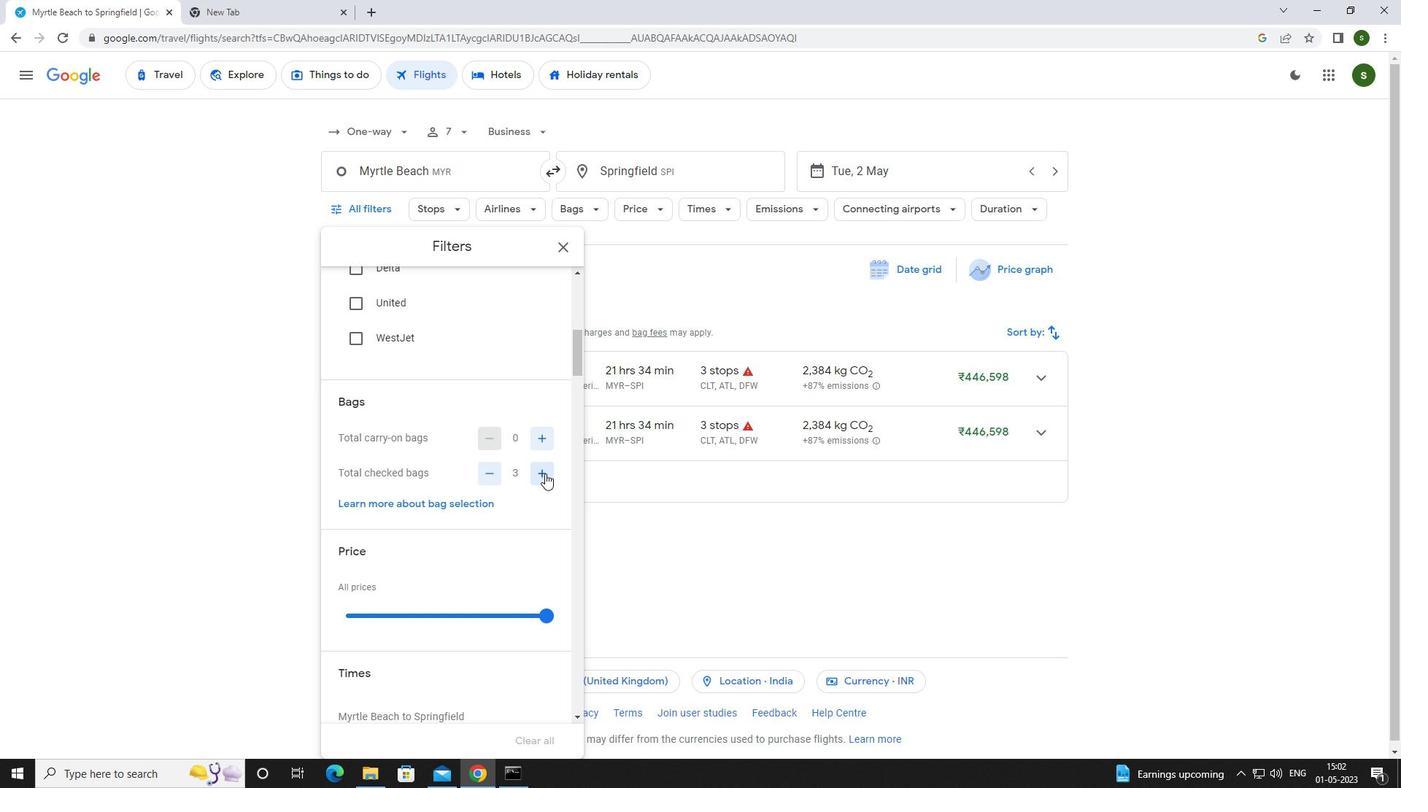 
Action: Mouse pressed left at (545, 473)
Screenshot: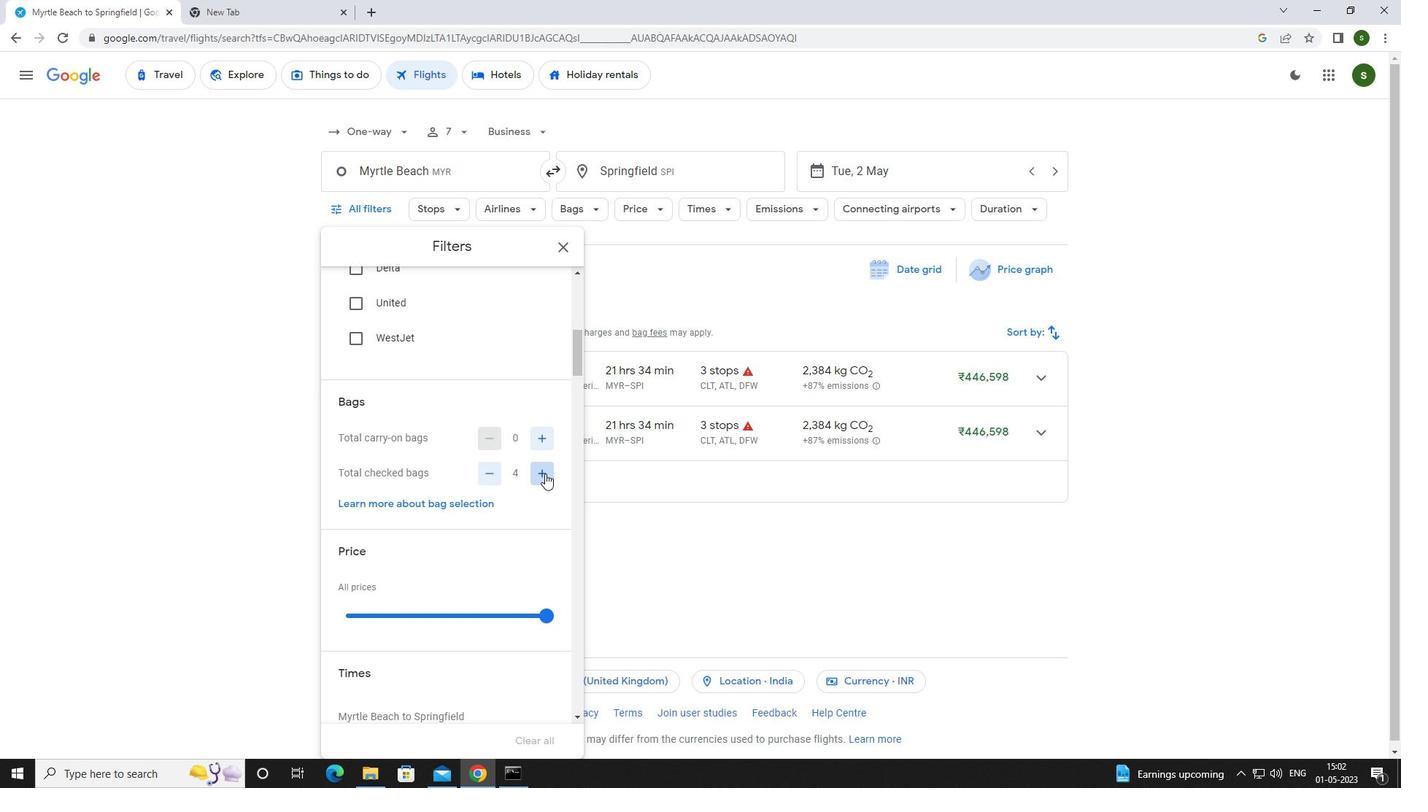 
Action: Mouse pressed left at (545, 473)
Screenshot: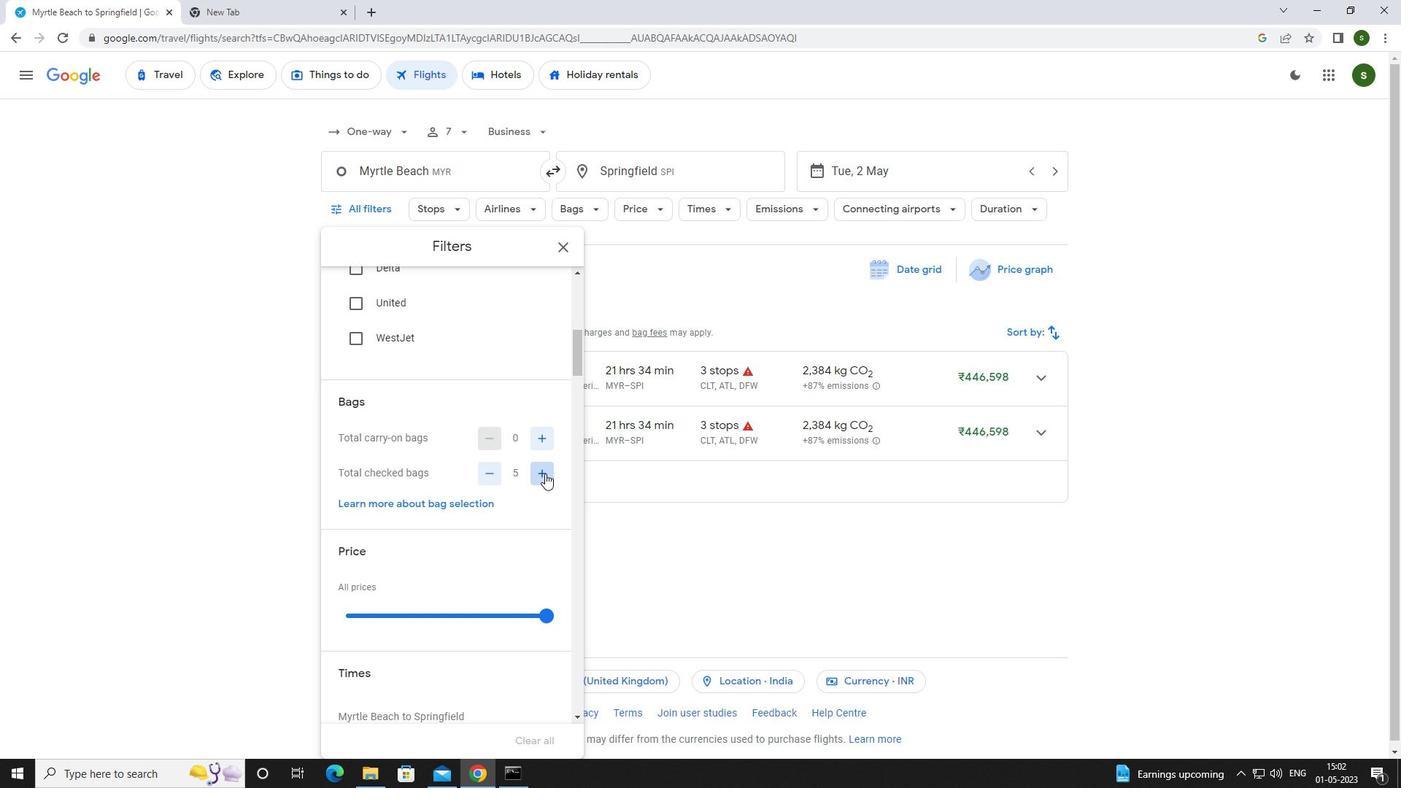 
Action: Mouse pressed left at (545, 473)
Screenshot: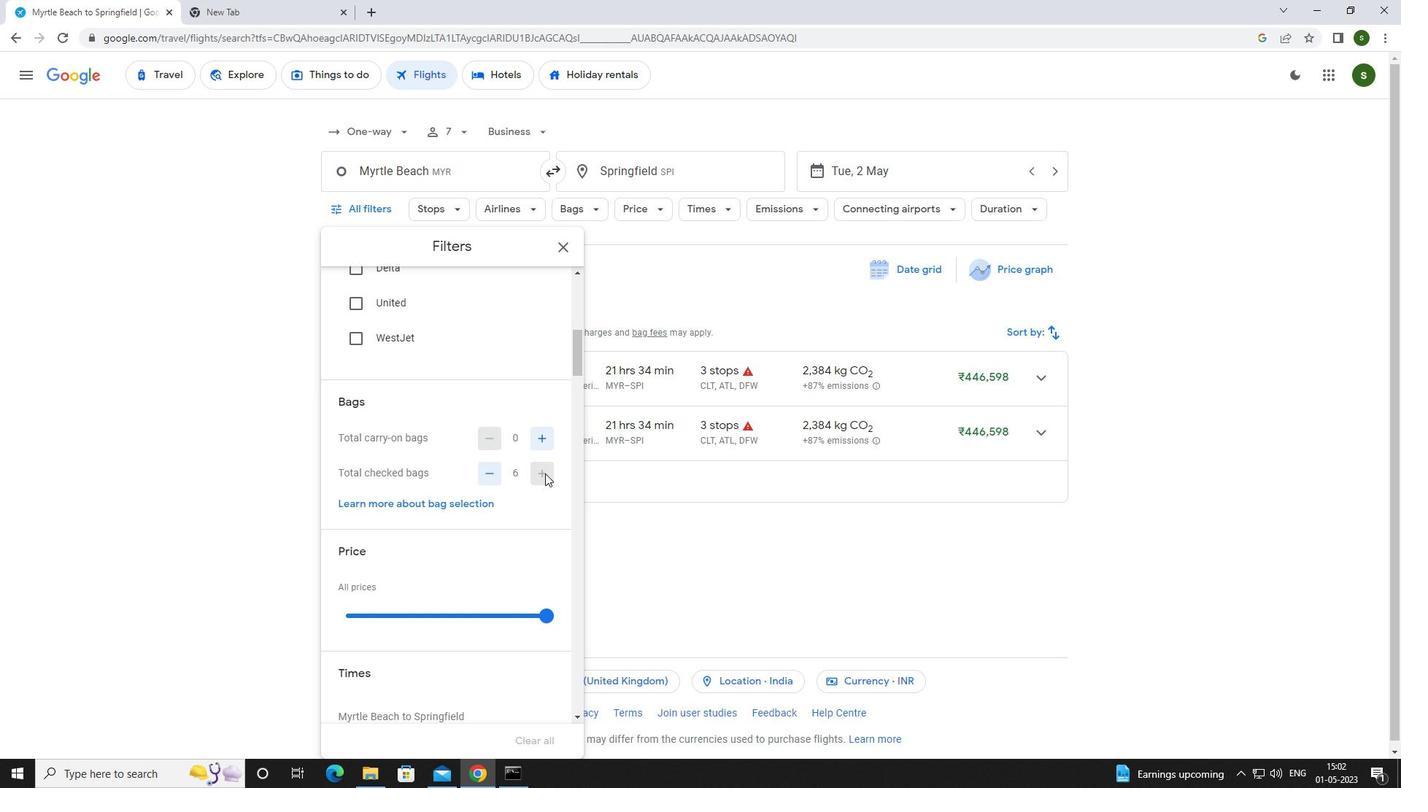 
Action: Mouse scrolled (545, 472) with delta (0, 0)
Screenshot: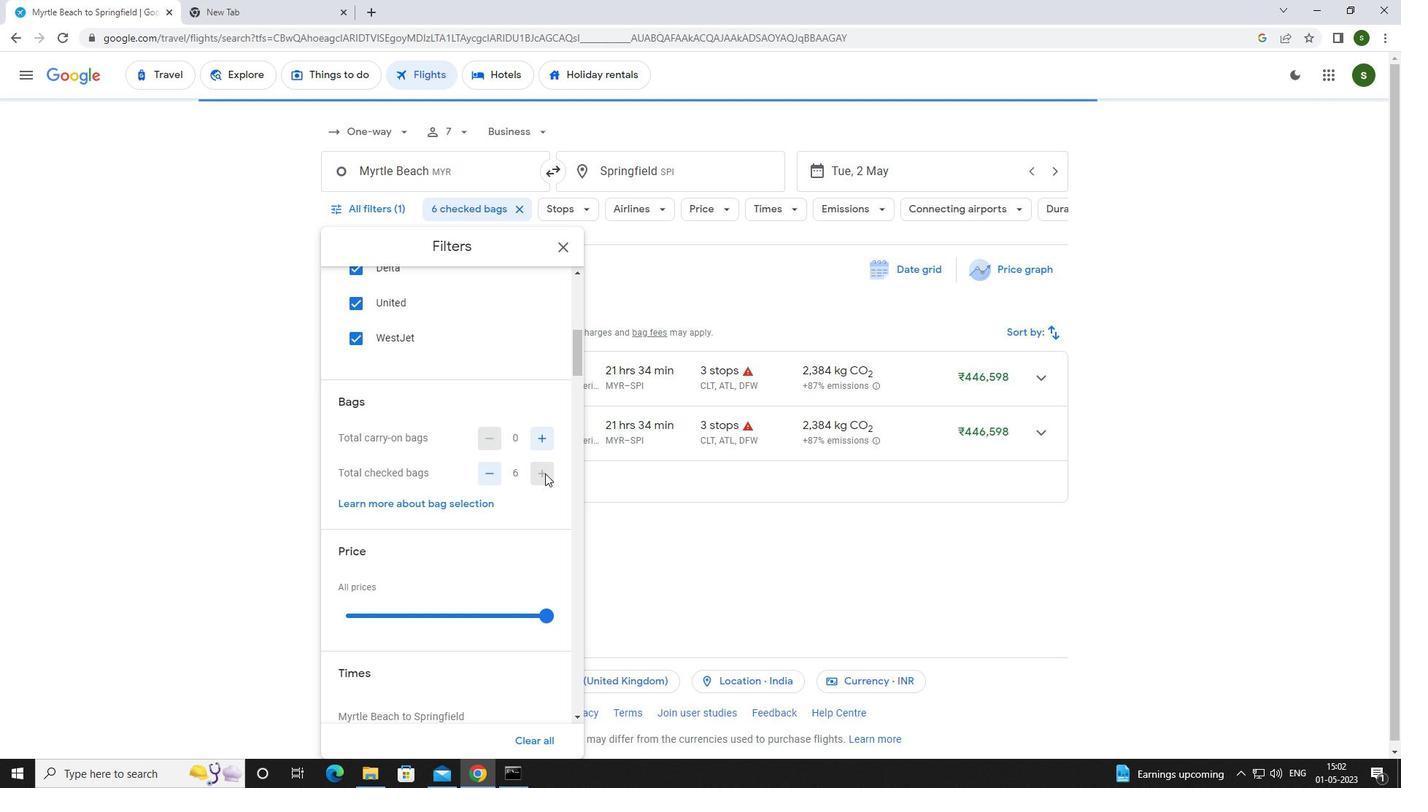 
Action: Mouse scrolled (545, 472) with delta (0, 0)
Screenshot: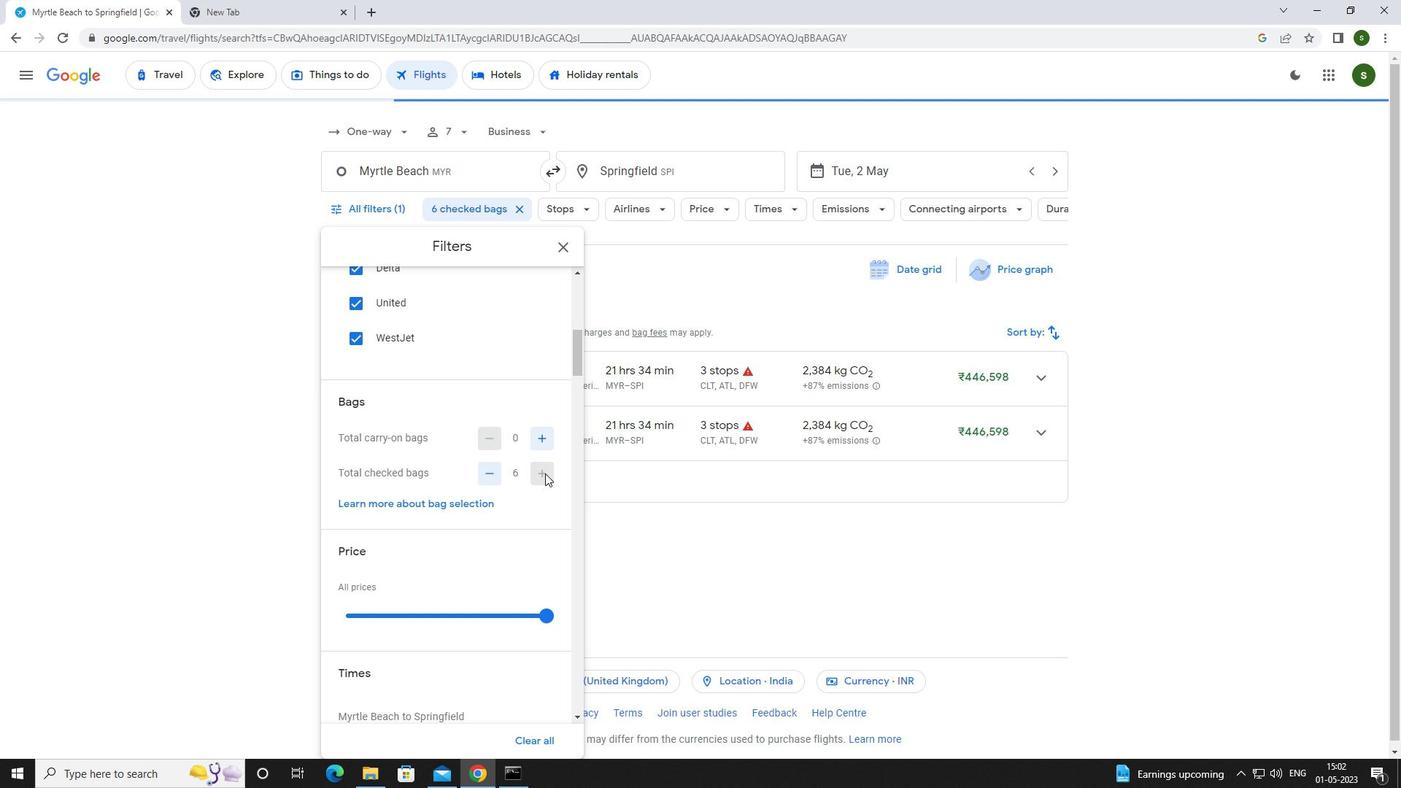 
Action: Mouse pressed left at (545, 473)
Screenshot: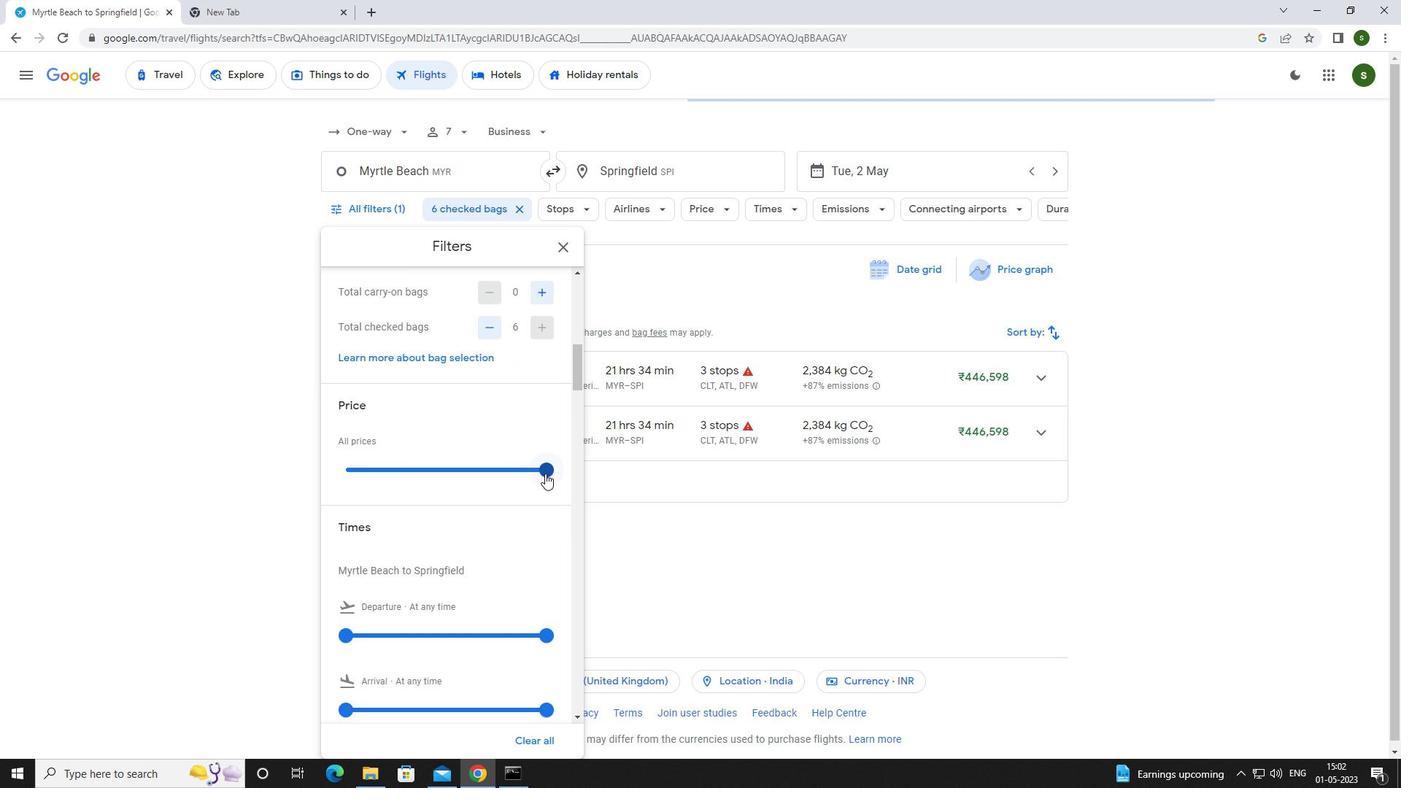 
Action: Mouse moved to (448, 514)
Screenshot: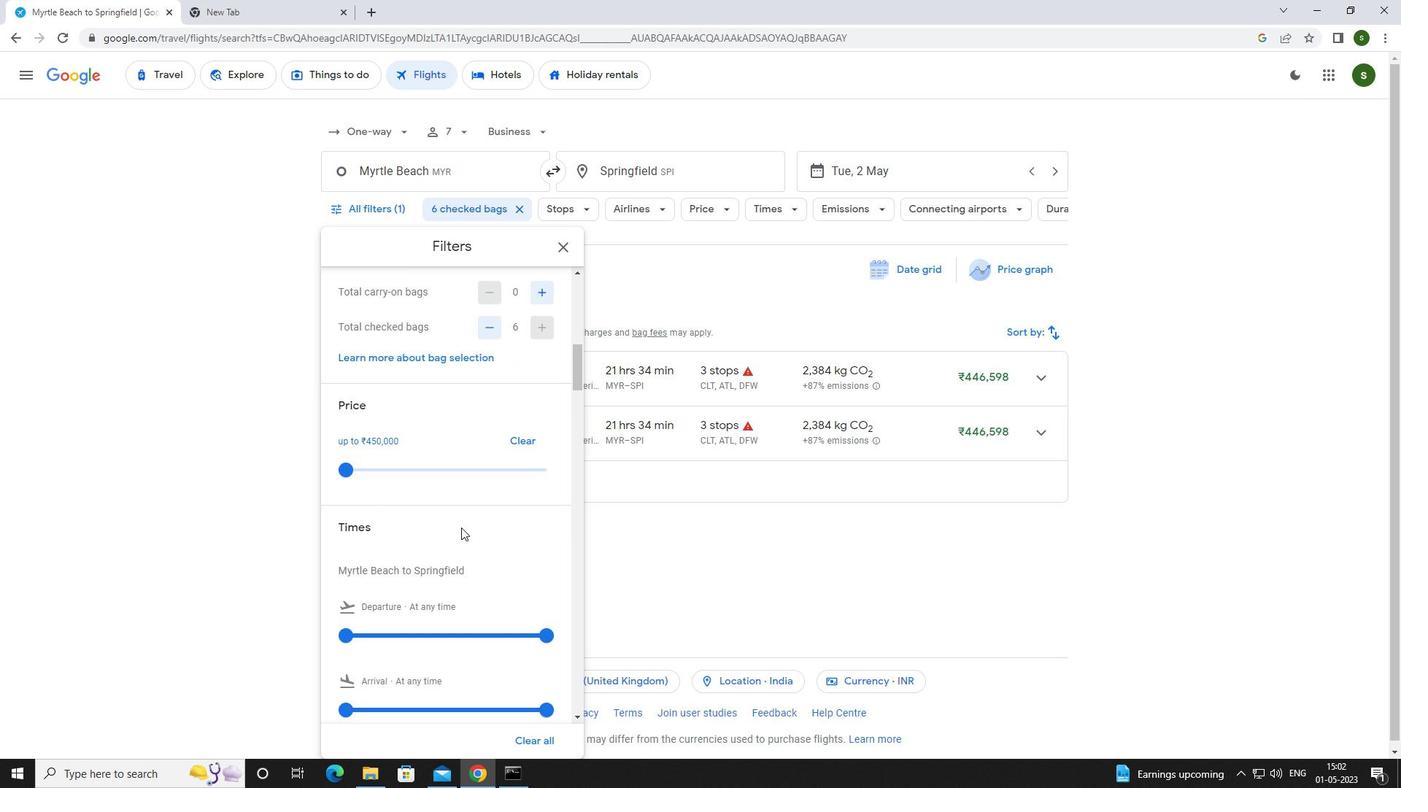 
Action: Mouse scrolled (448, 513) with delta (0, 0)
Screenshot: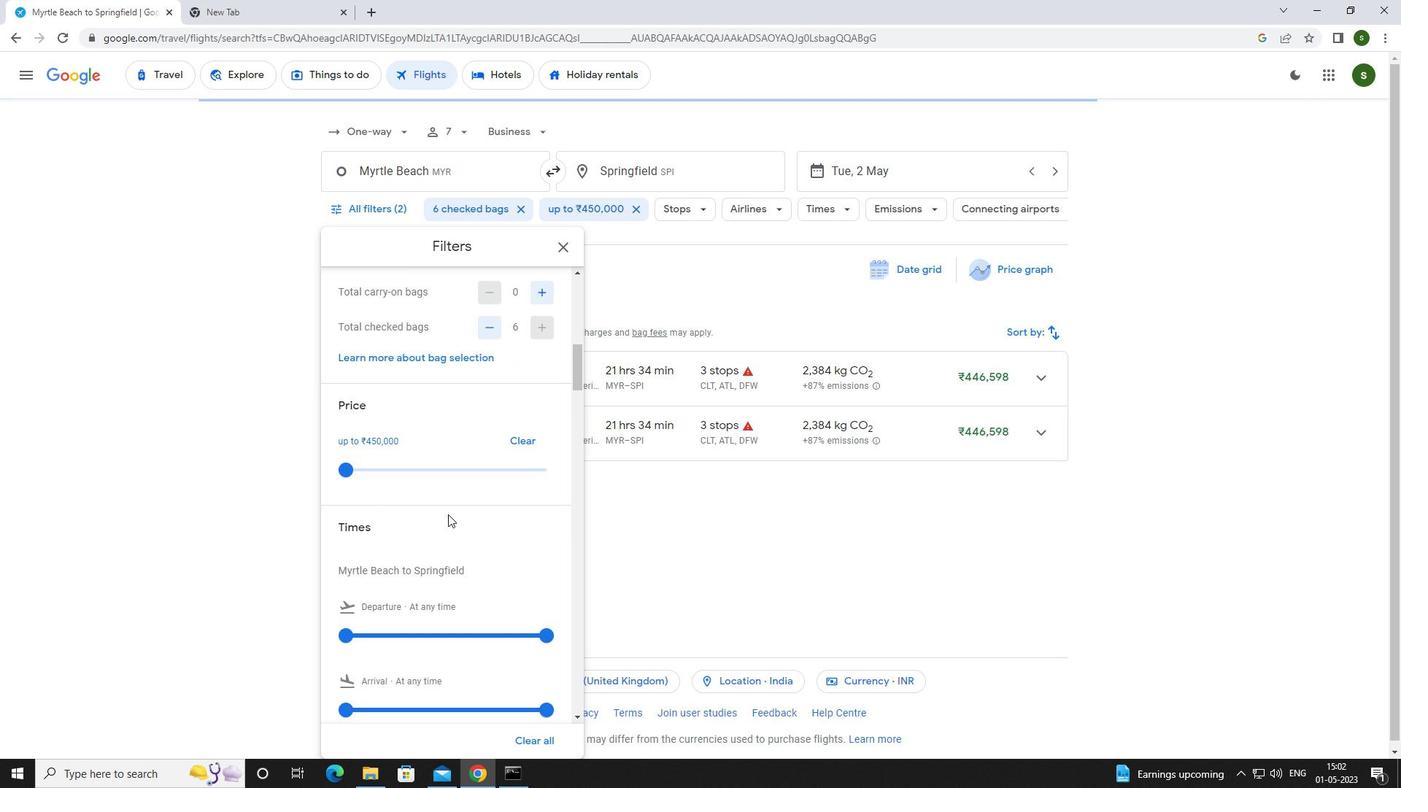 
Action: Mouse scrolled (448, 513) with delta (0, 0)
Screenshot: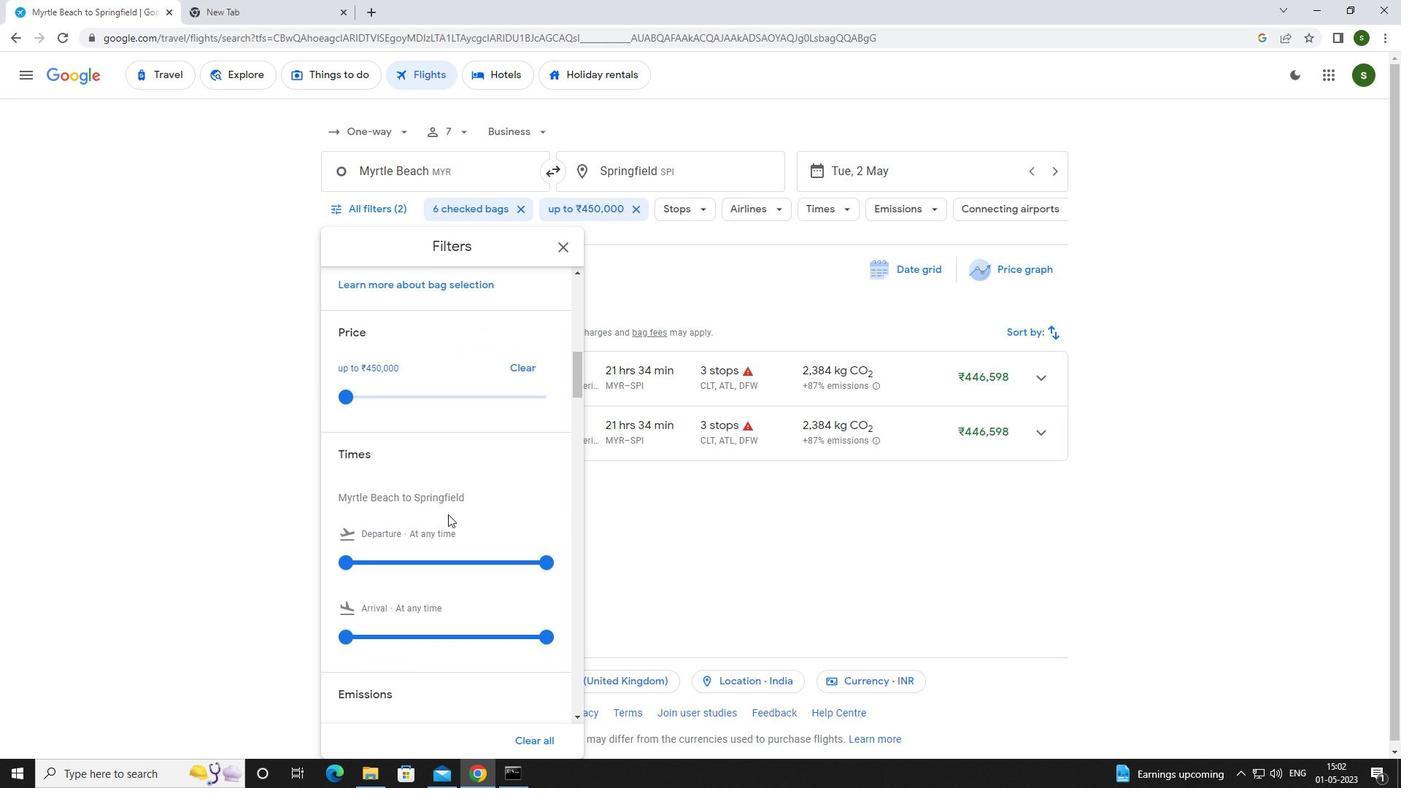 
Action: Mouse moved to (347, 492)
Screenshot: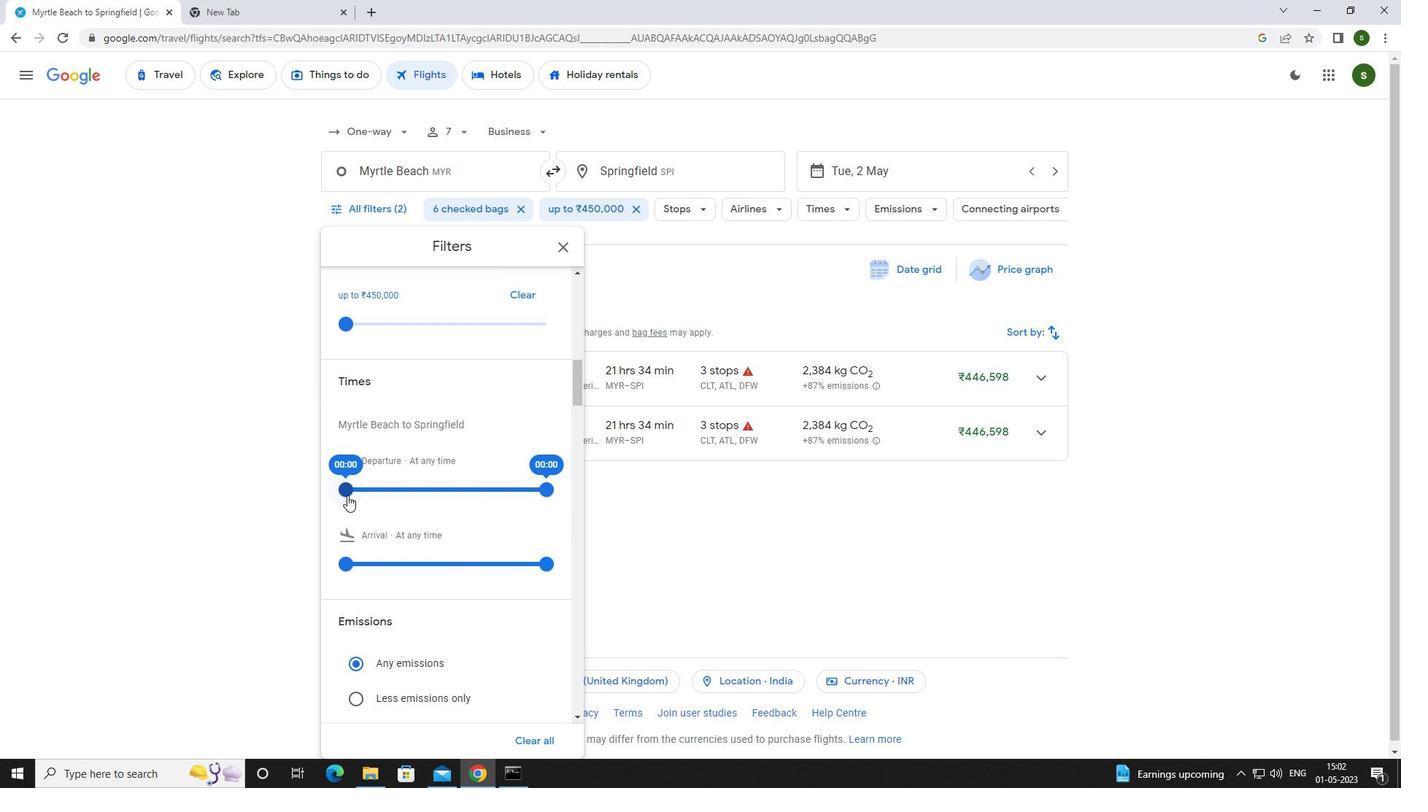 
Action: Mouse pressed left at (347, 492)
Screenshot: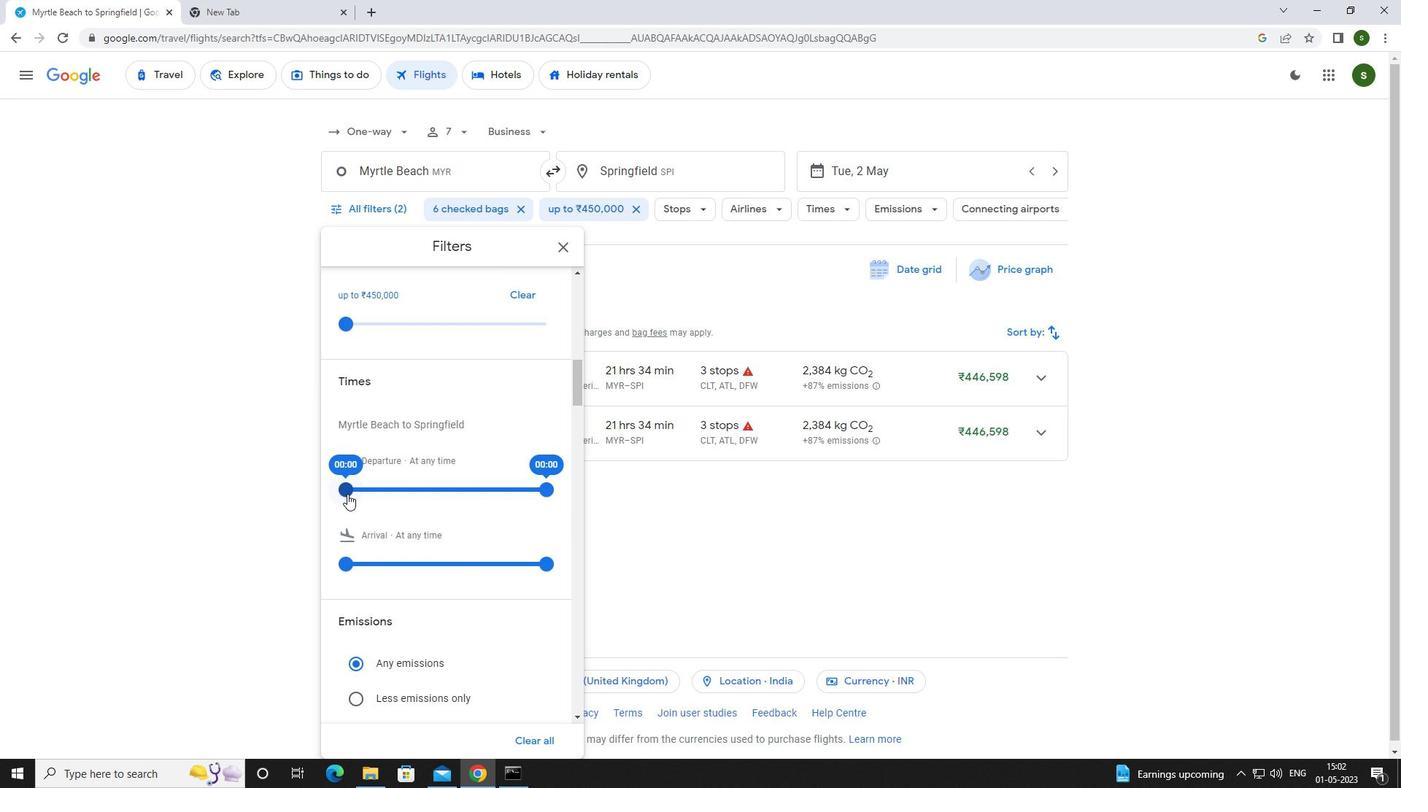 
Action: Mouse moved to (667, 529)
Screenshot: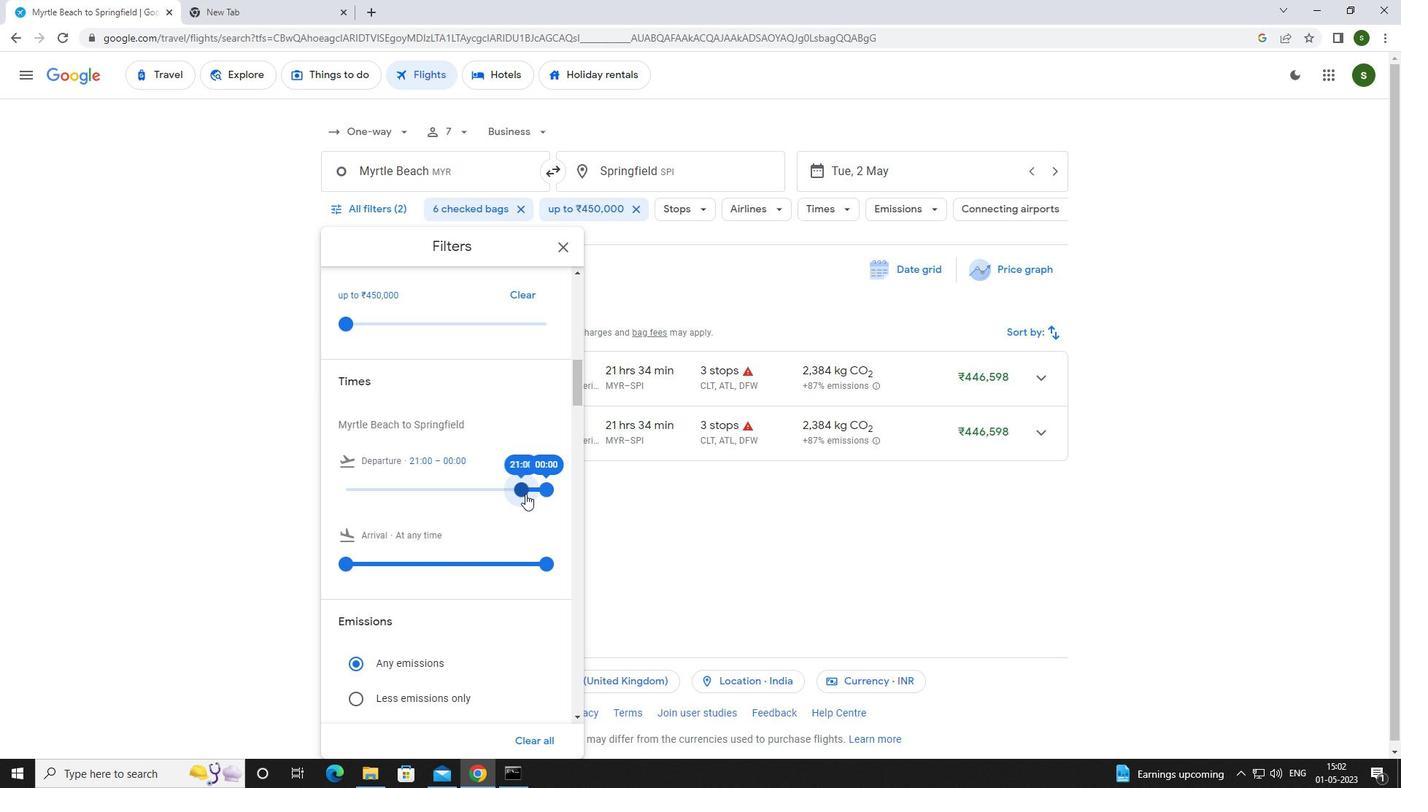 
Action: Mouse pressed left at (667, 529)
Screenshot: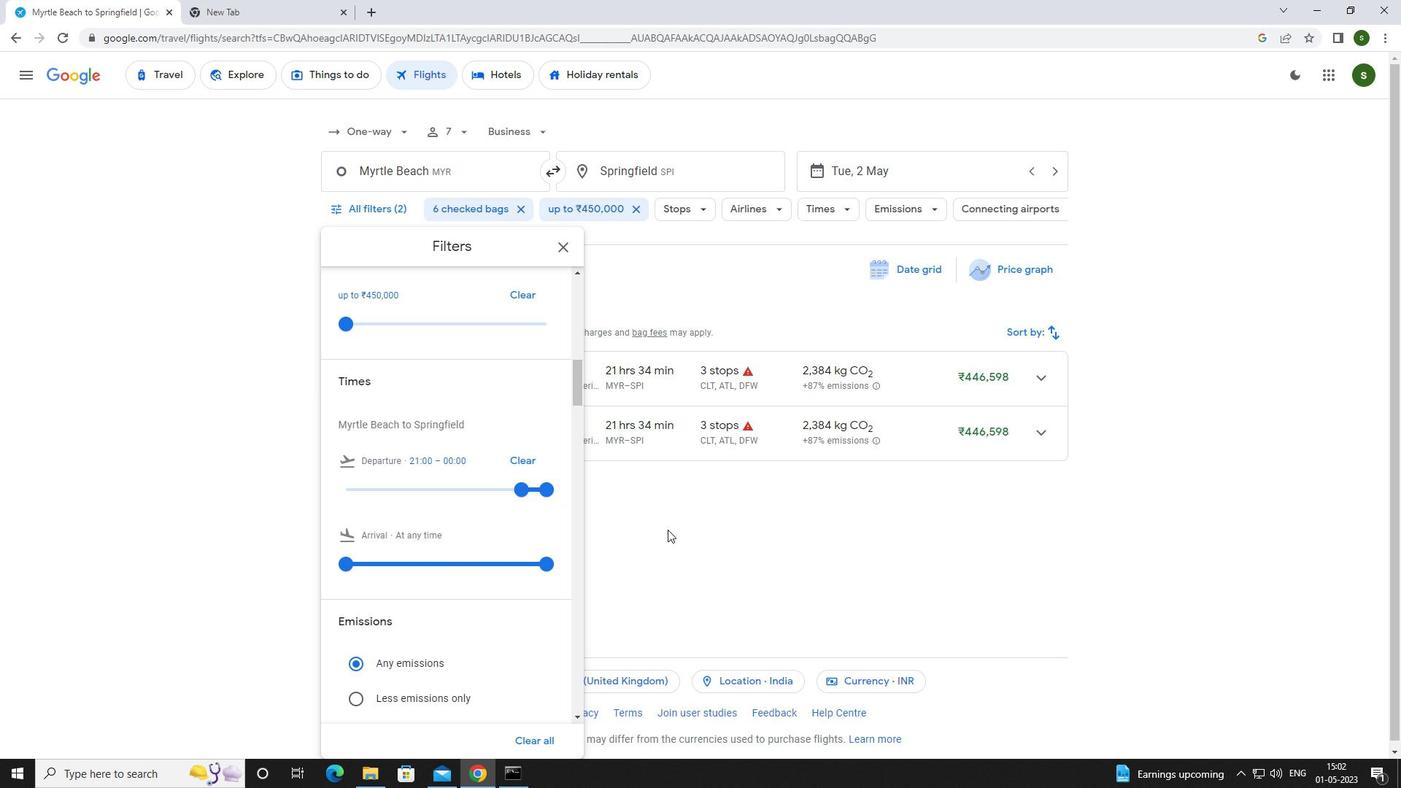 
Action: Mouse moved to (660, 529)
Screenshot: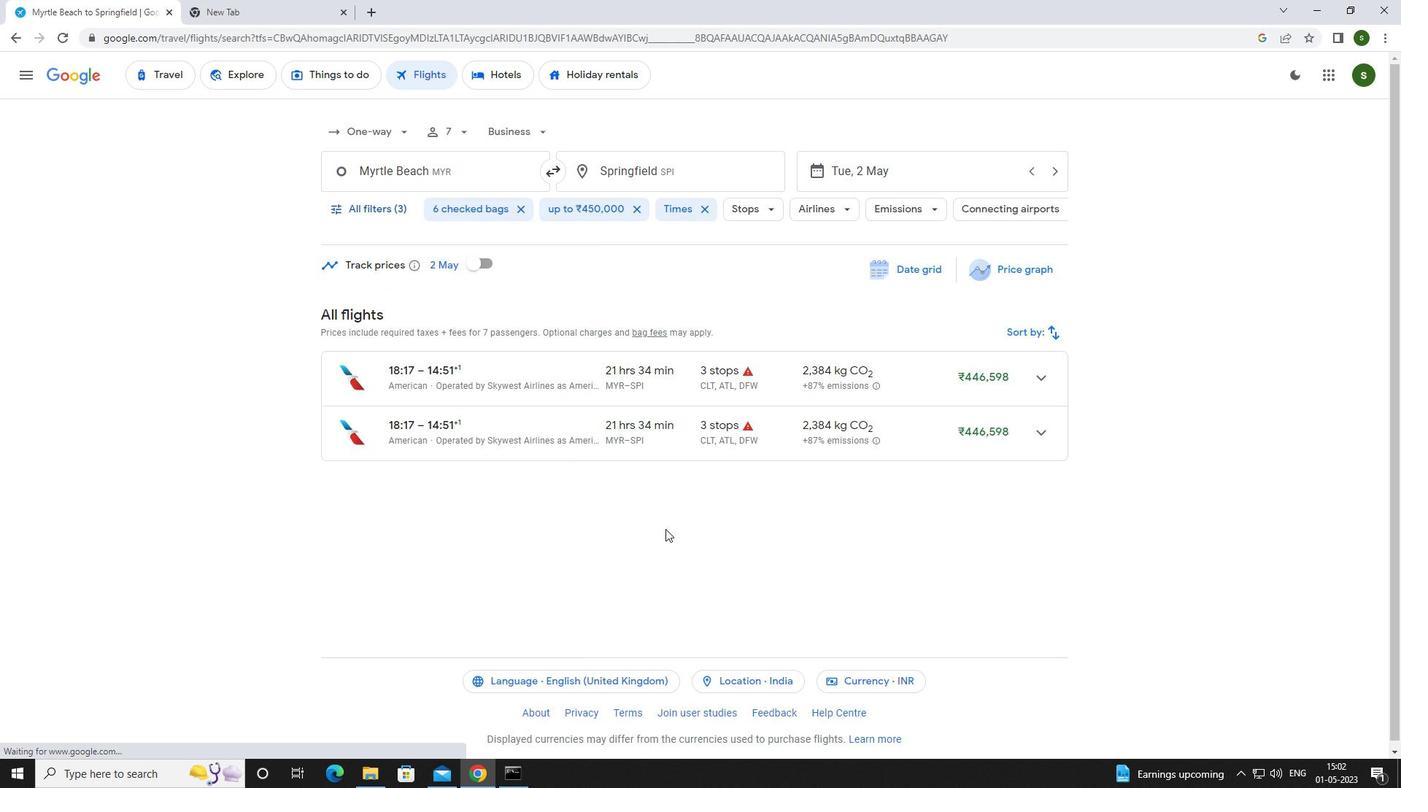 
